 Task: Look for space in Vaughan, Canada from 12th July, 2023 to 16th July, 2023 for 8 adults in price range Rs.10000 to Rs.16000. Place can be private room with 8 bedrooms having 8 beds and 8 bathrooms. Property type can be house, flat, guest house. Amenities needed are: wifi, TV, free parkinig on premises, gym, breakfast. Booking option can be shelf check-in. Required host language is .
Action: Mouse moved to (477, 108)
Screenshot: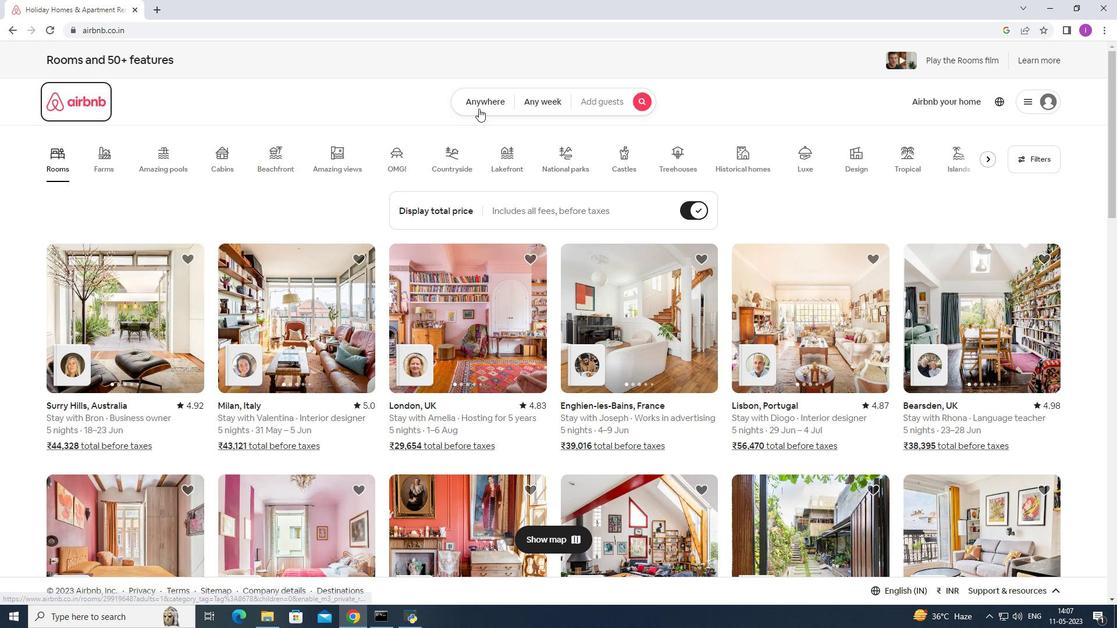 
Action: Mouse pressed left at (477, 108)
Screenshot: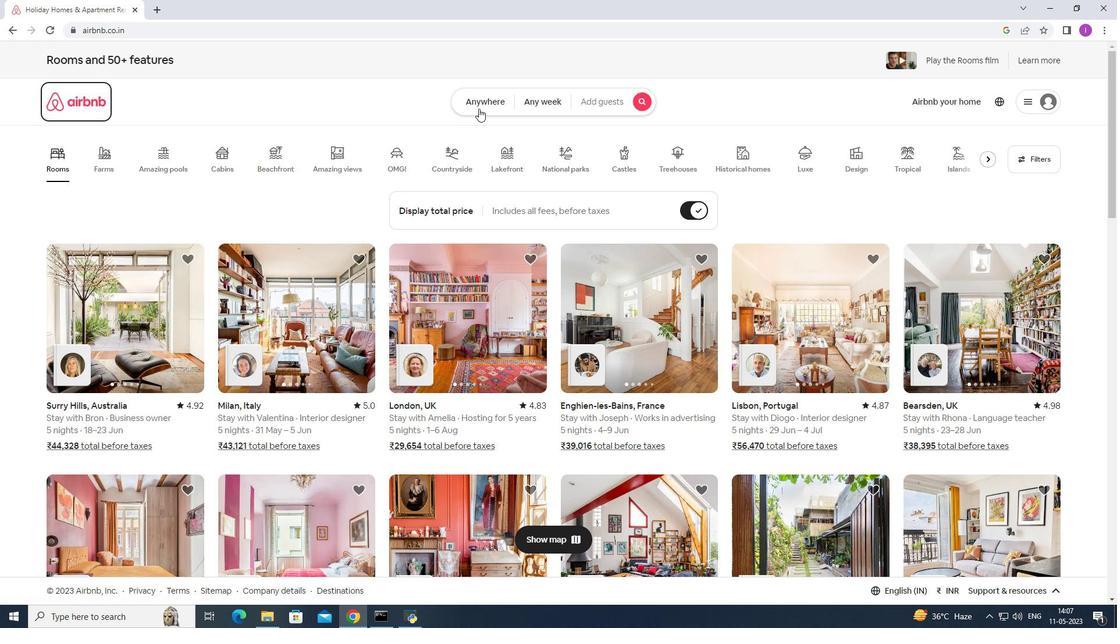 
Action: Mouse moved to (427, 151)
Screenshot: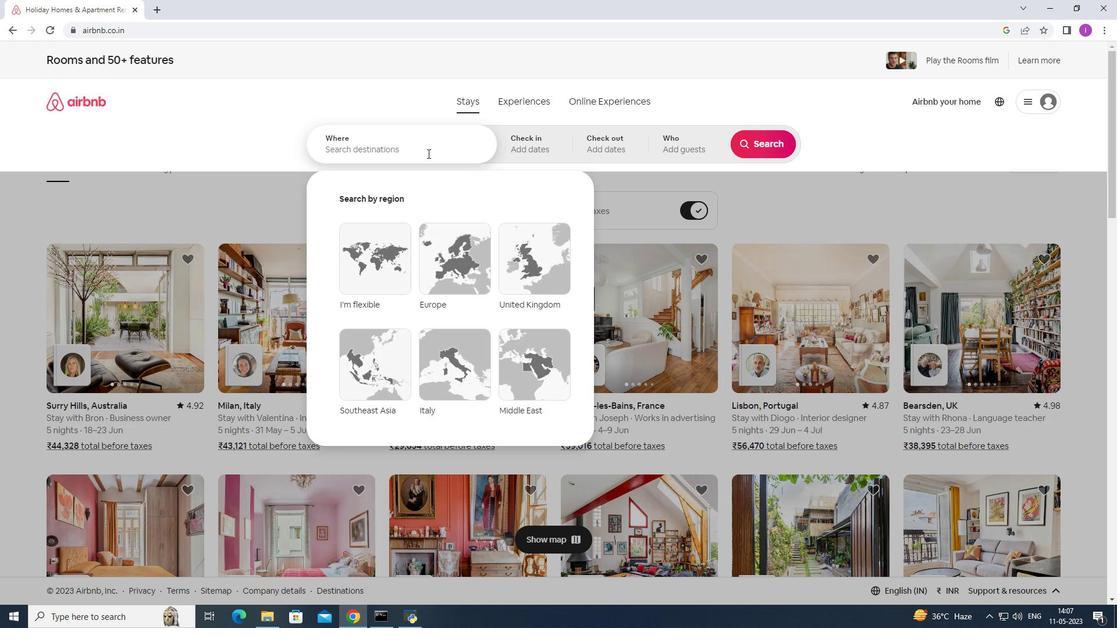 
Action: Mouse pressed left at (427, 151)
Screenshot: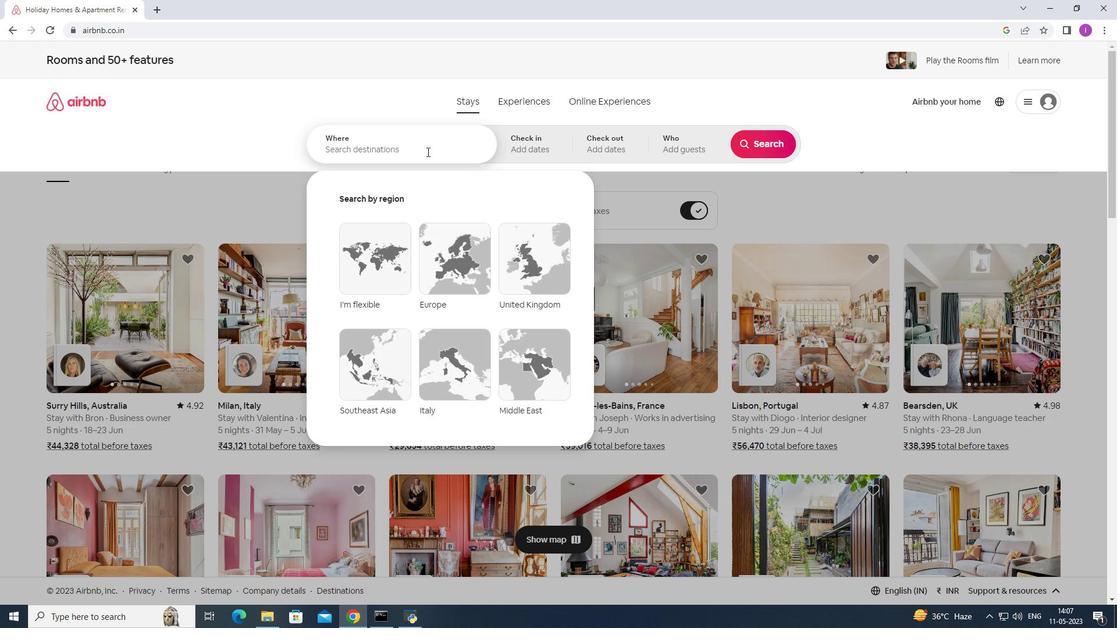 
Action: Mouse moved to (445, 151)
Screenshot: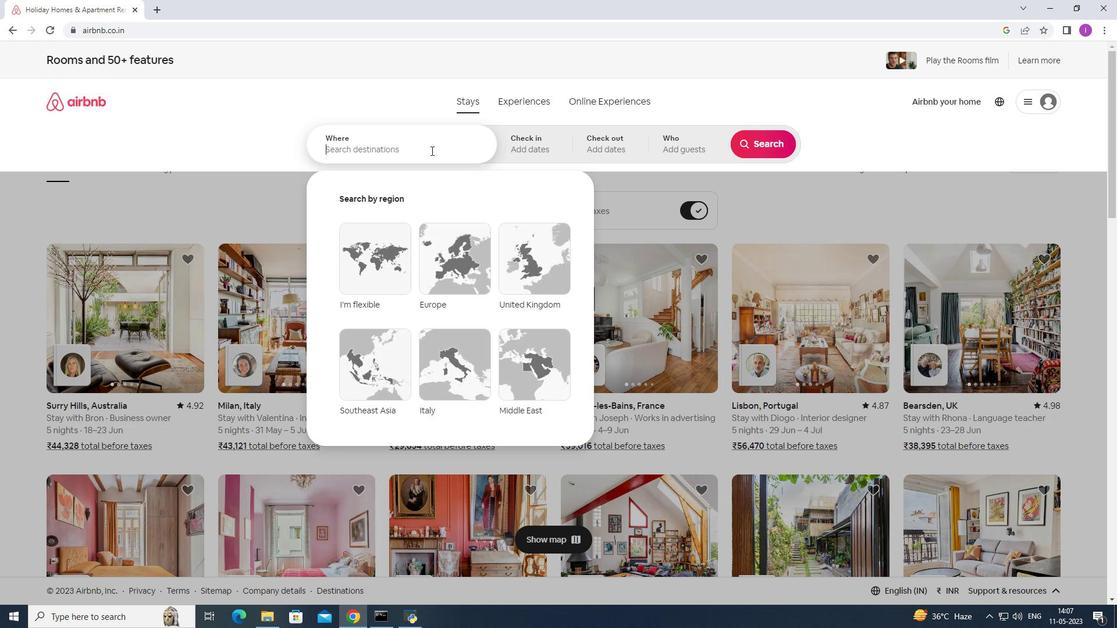
Action: Key pressed <Key.shift>Va
Screenshot: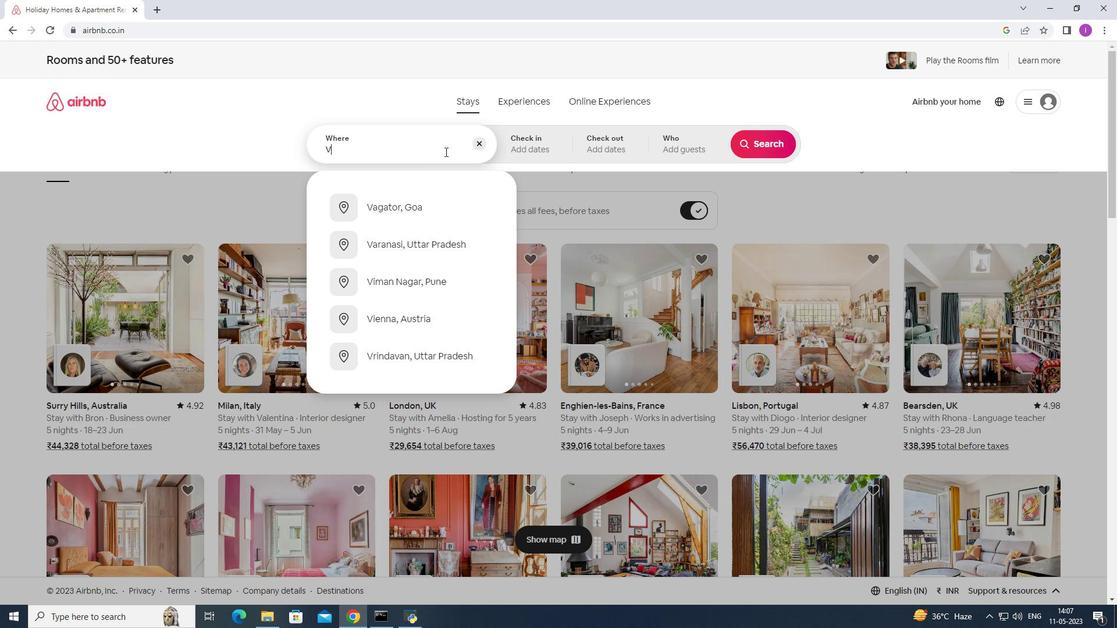 
Action: Mouse moved to (457, 148)
Screenshot: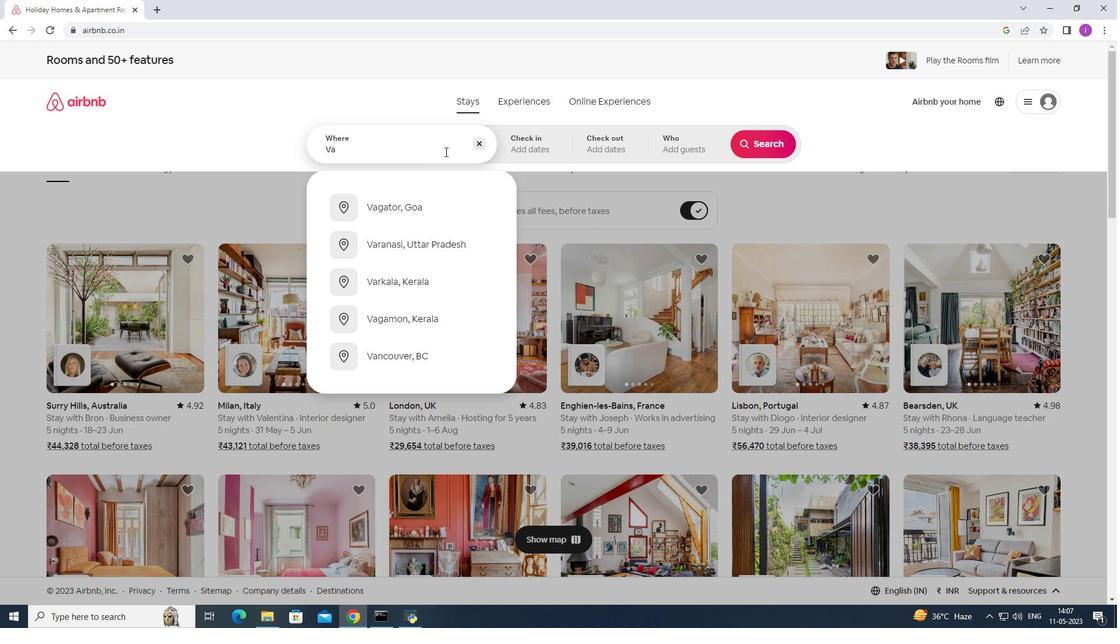 
Action: Key pressed ughan,<Key.shift><Key.shift><Key.shift><Key.shift>Canada
Screenshot: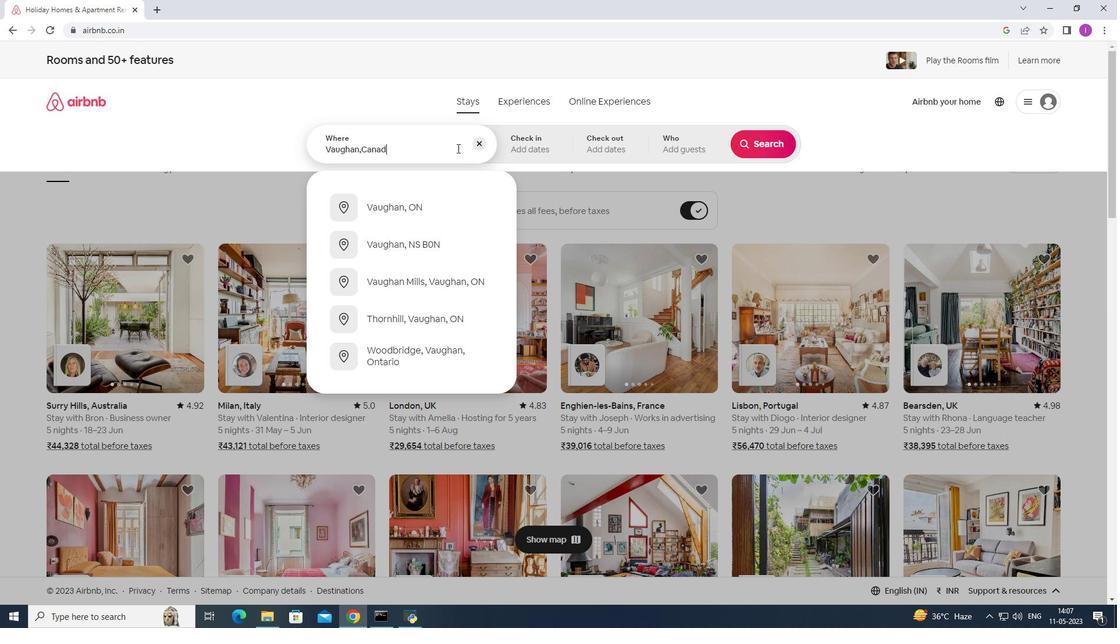 
Action: Mouse moved to (503, 144)
Screenshot: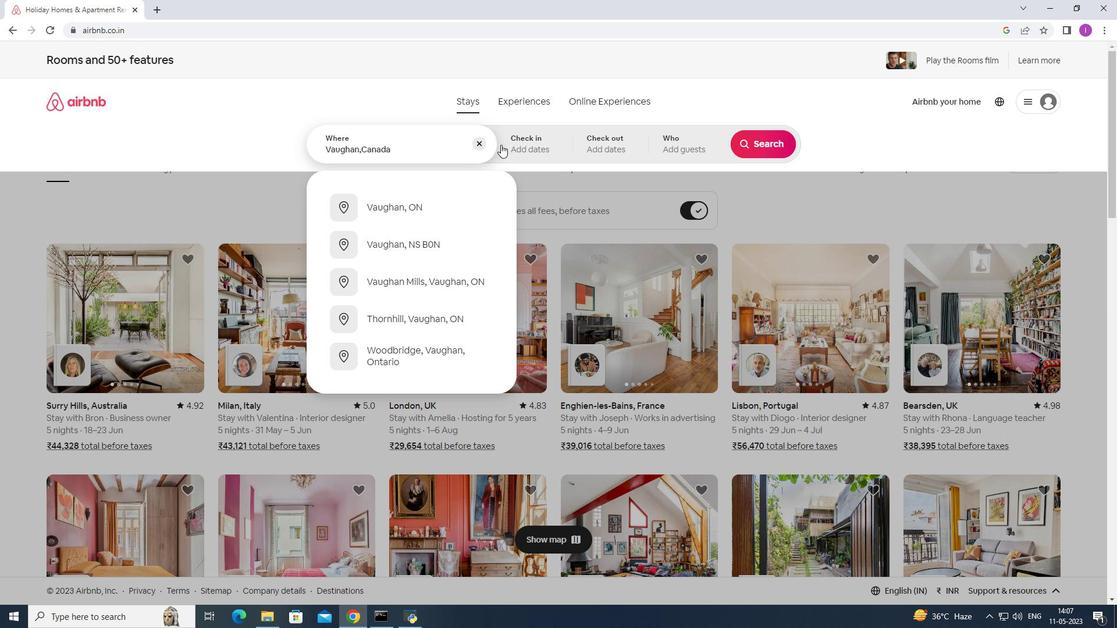 
Action: Mouse pressed left at (503, 144)
Screenshot: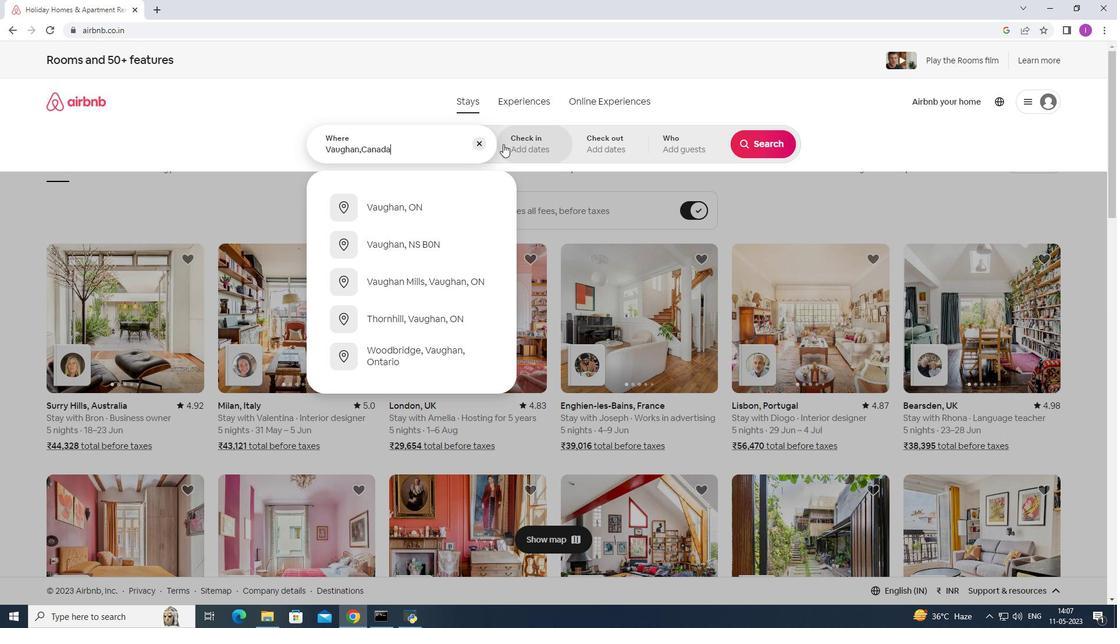 
Action: Mouse moved to (760, 240)
Screenshot: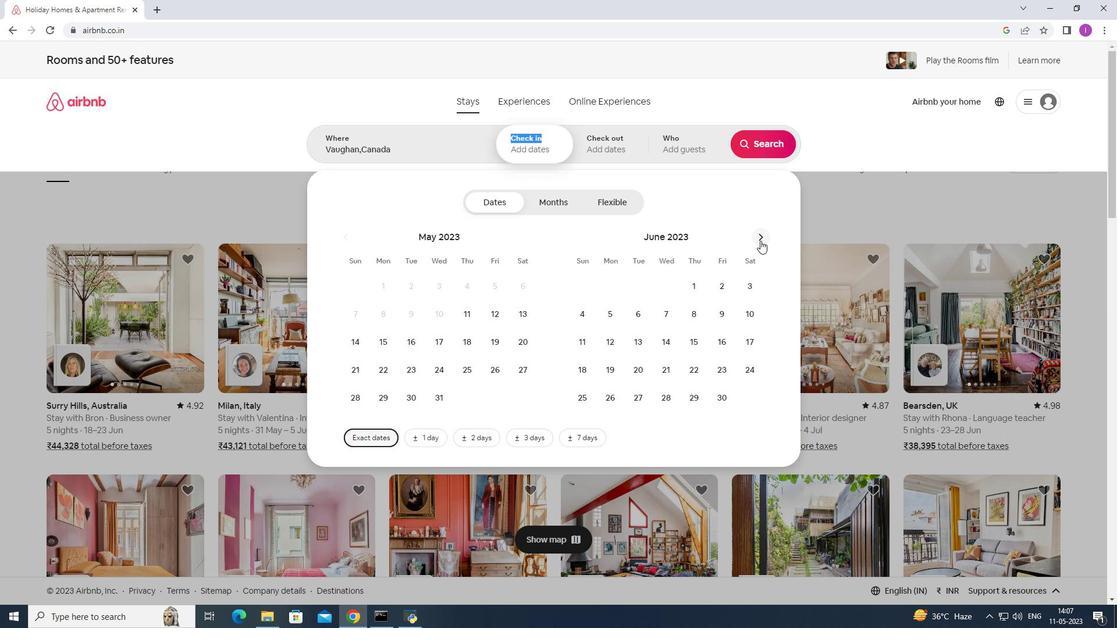 
Action: Mouse pressed left at (760, 240)
Screenshot: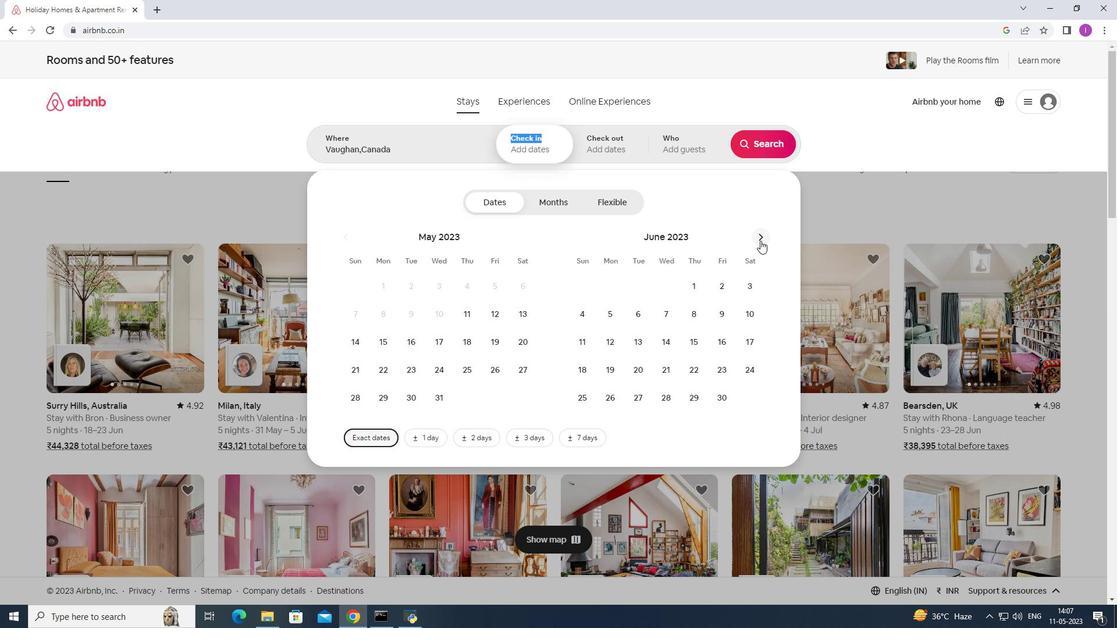 
Action: Mouse moved to (667, 337)
Screenshot: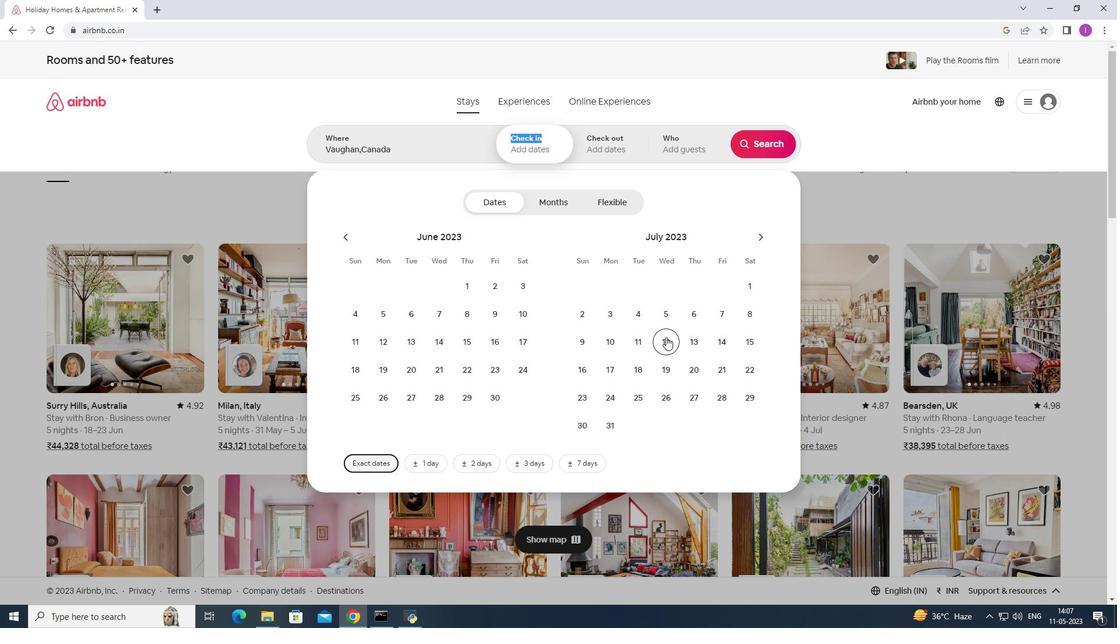 
Action: Mouse pressed left at (667, 337)
Screenshot: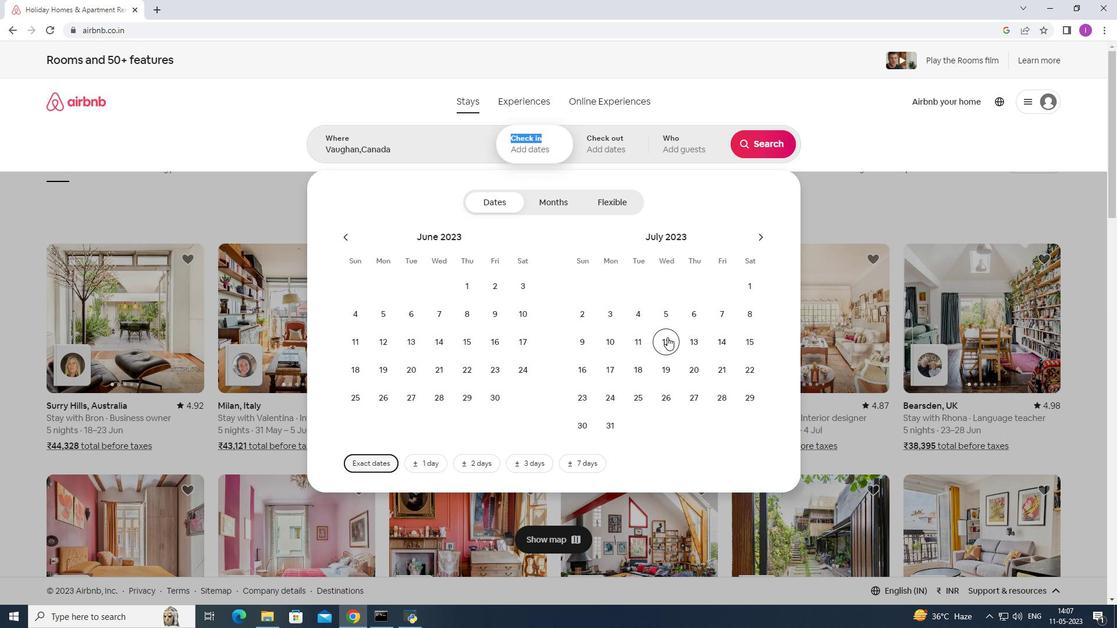 
Action: Mouse moved to (579, 377)
Screenshot: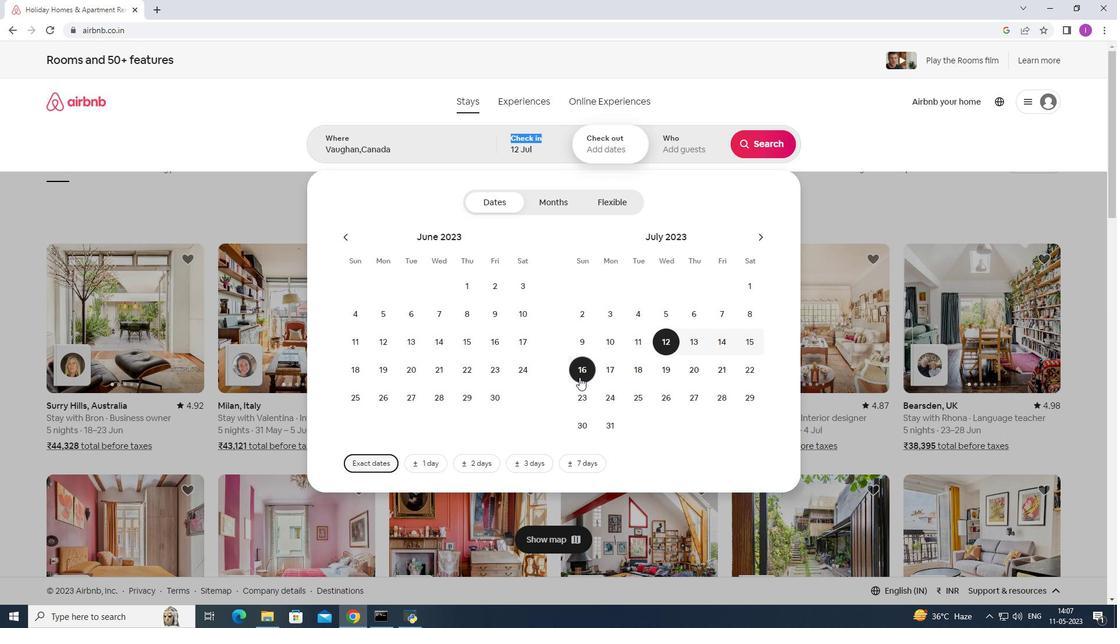 
Action: Mouse pressed left at (579, 377)
Screenshot: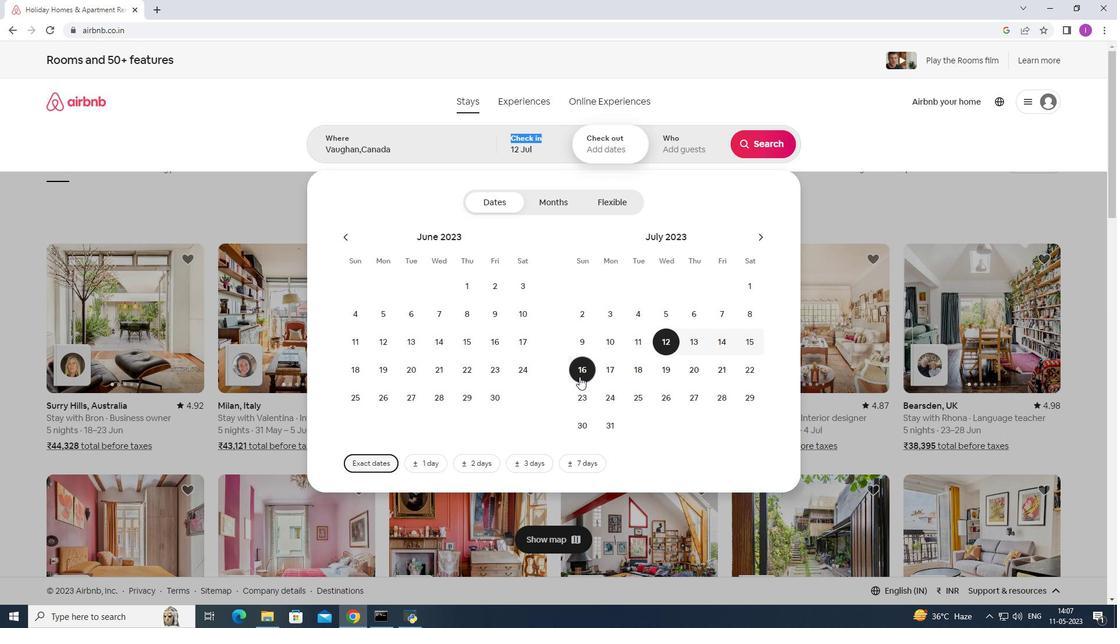 
Action: Mouse moved to (676, 142)
Screenshot: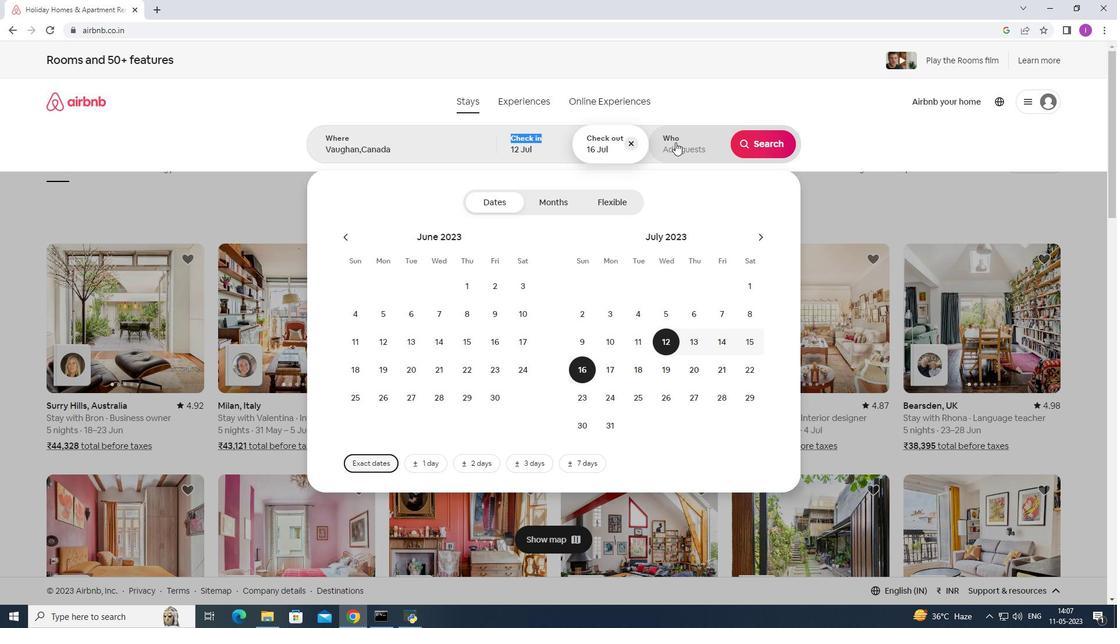 
Action: Mouse pressed left at (676, 142)
Screenshot: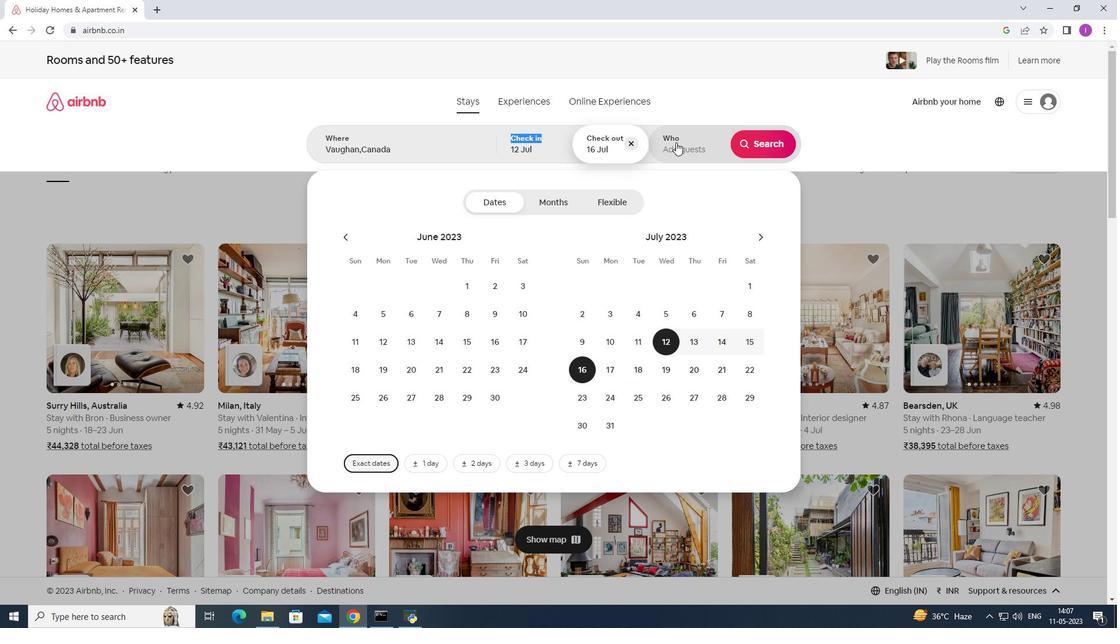 
Action: Mouse moved to (767, 209)
Screenshot: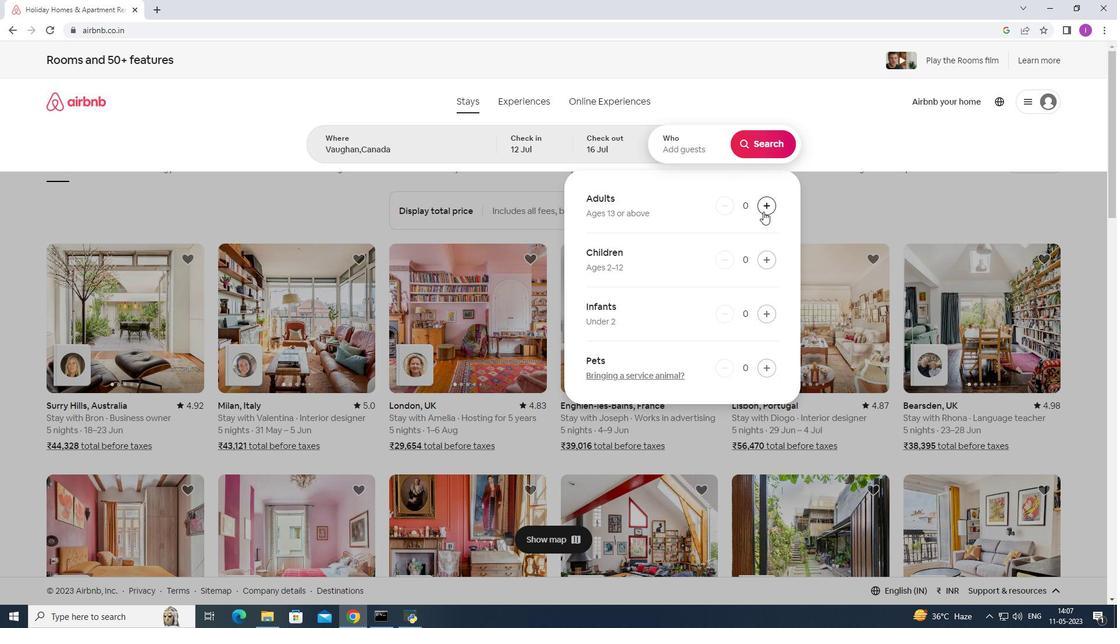 
Action: Mouse pressed left at (767, 209)
Screenshot: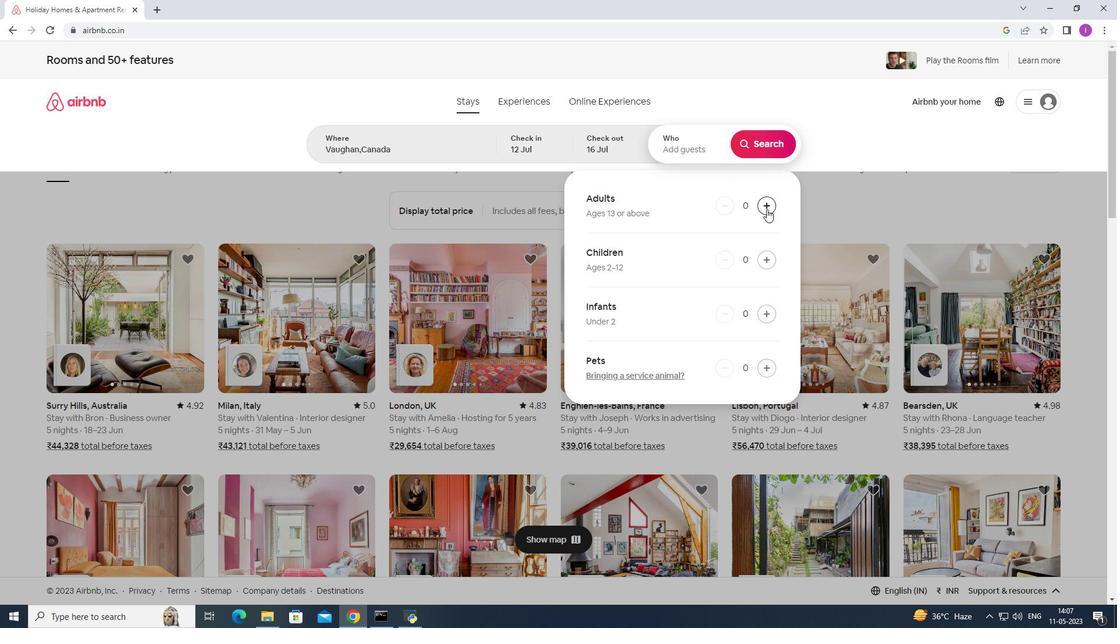 
Action: Mouse pressed left at (767, 209)
Screenshot: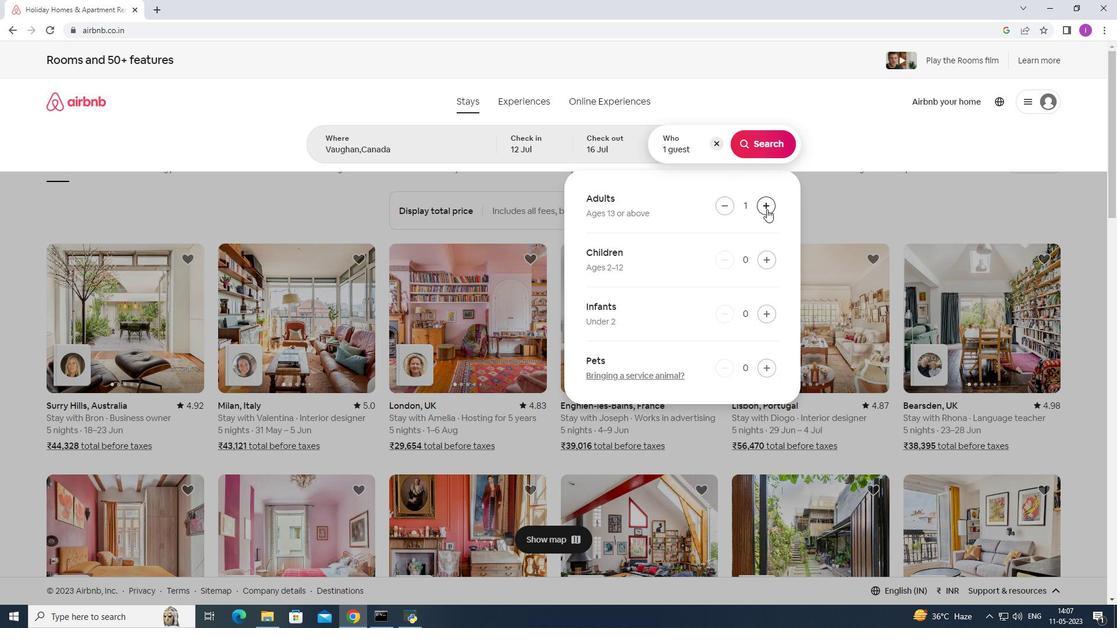 
Action: Mouse pressed left at (767, 209)
Screenshot: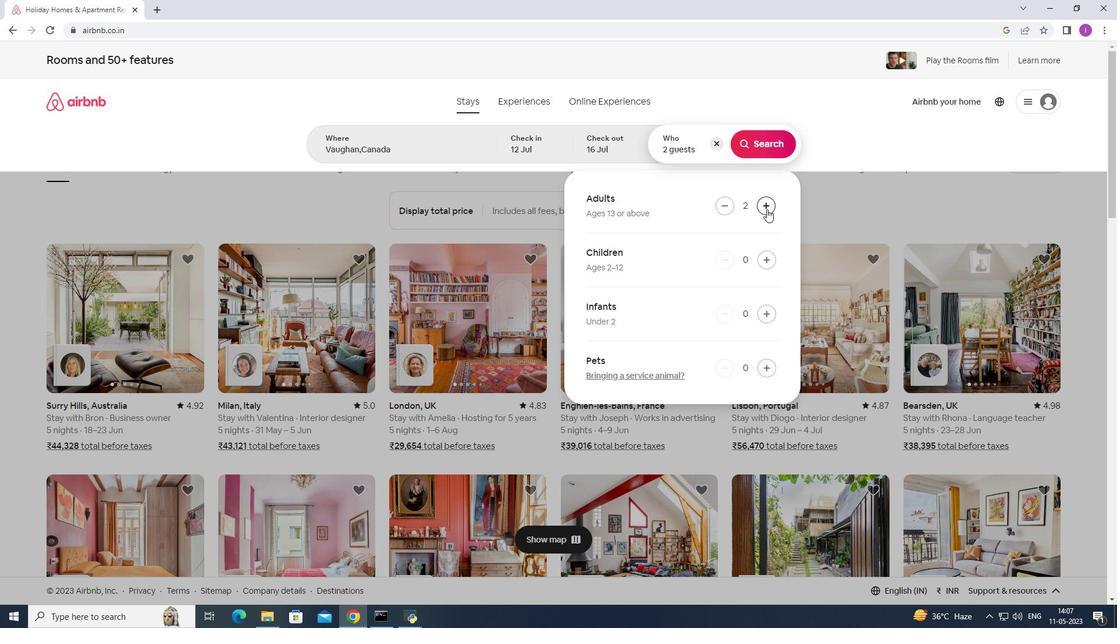 
Action: Mouse pressed left at (767, 209)
Screenshot: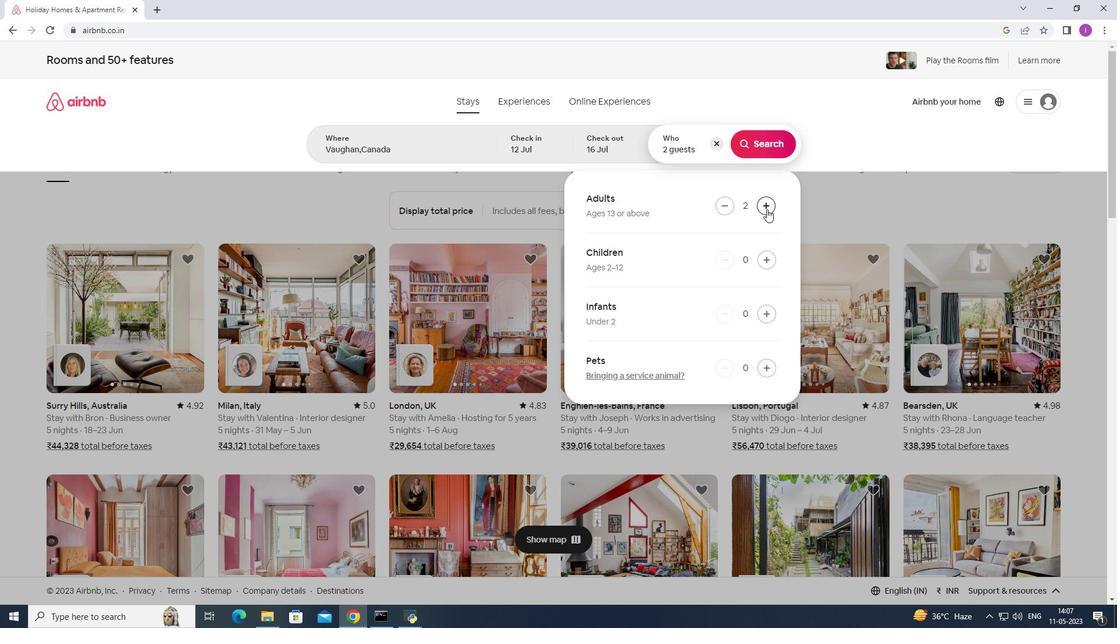 
Action: Mouse pressed left at (767, 209)
Screenshot: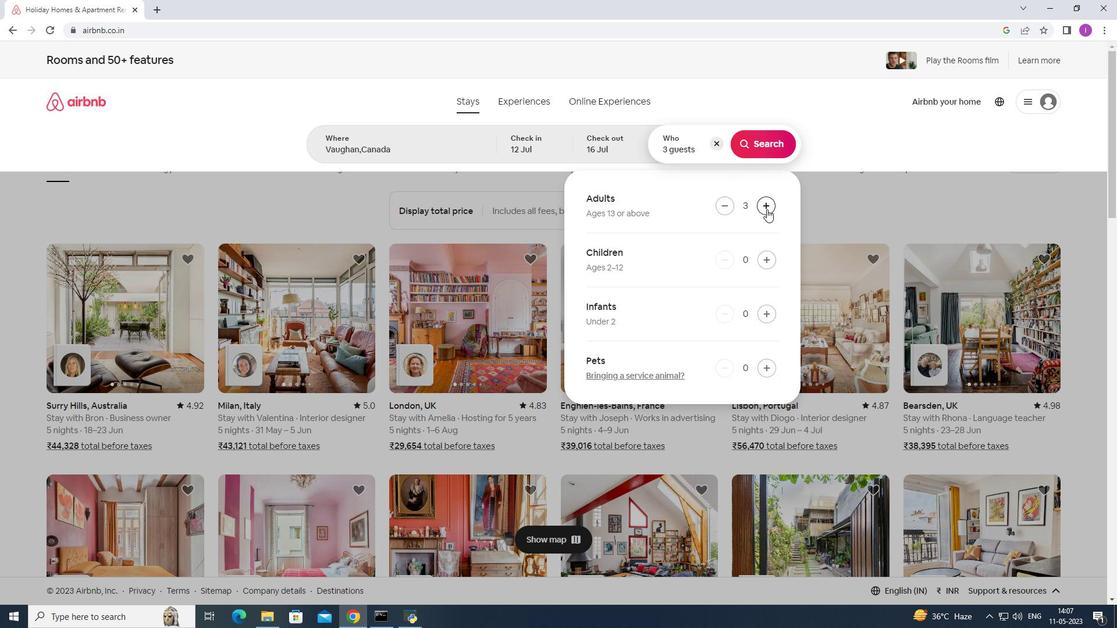 
Action: Mouse pressed left at (767, 209)
Screenshot: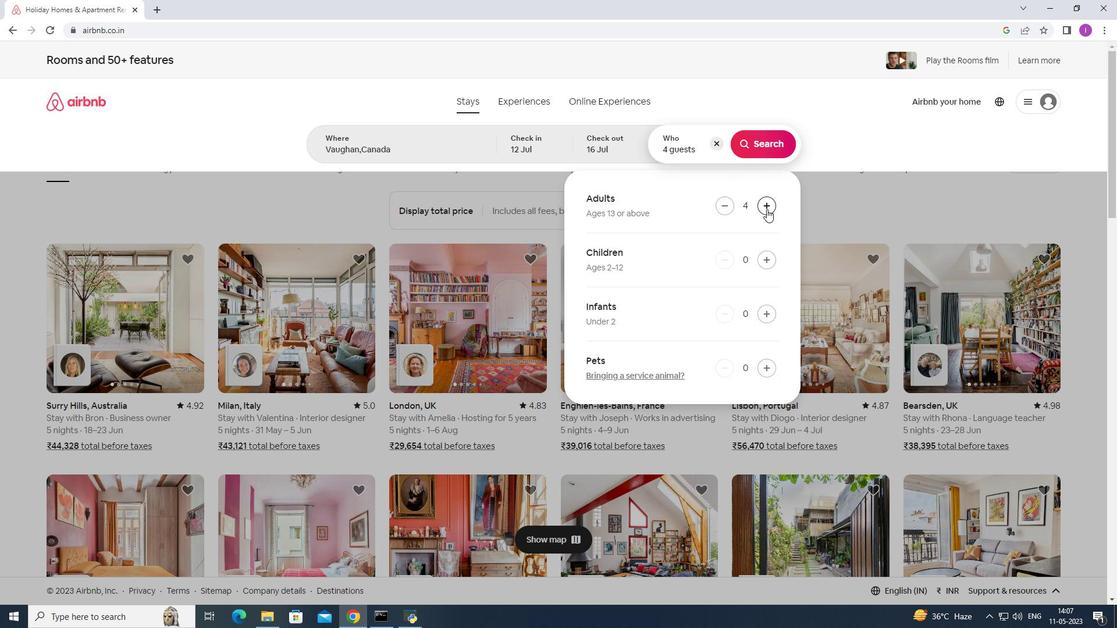 
Action: Mouse pressed left at (767, 209)
Screenshot: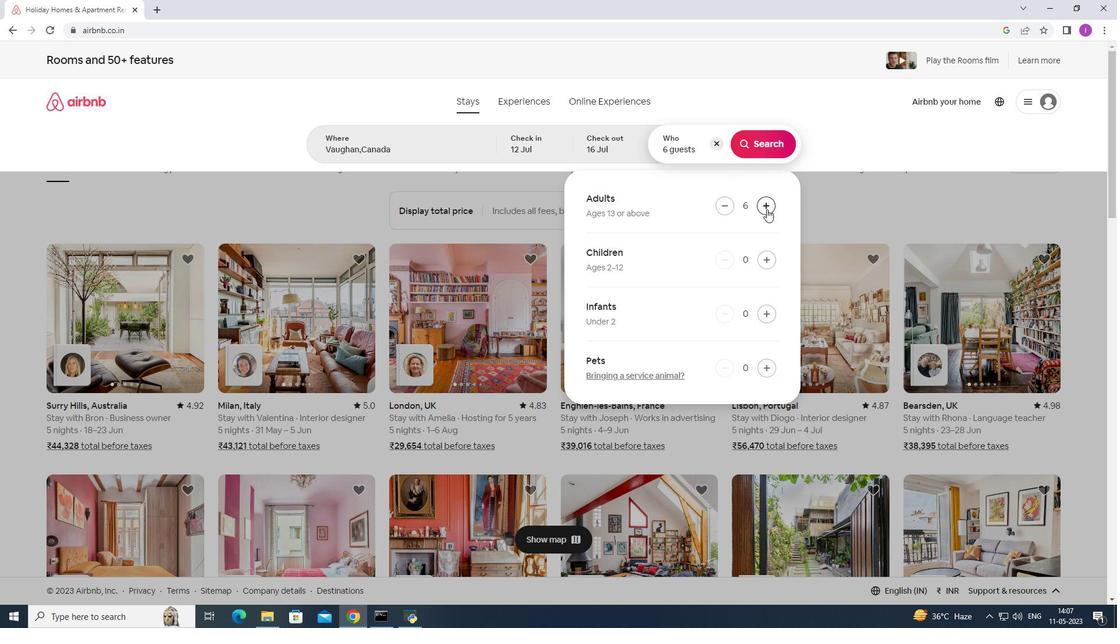 
Action: Mouse pressed left at (767, 209)
Screenshot: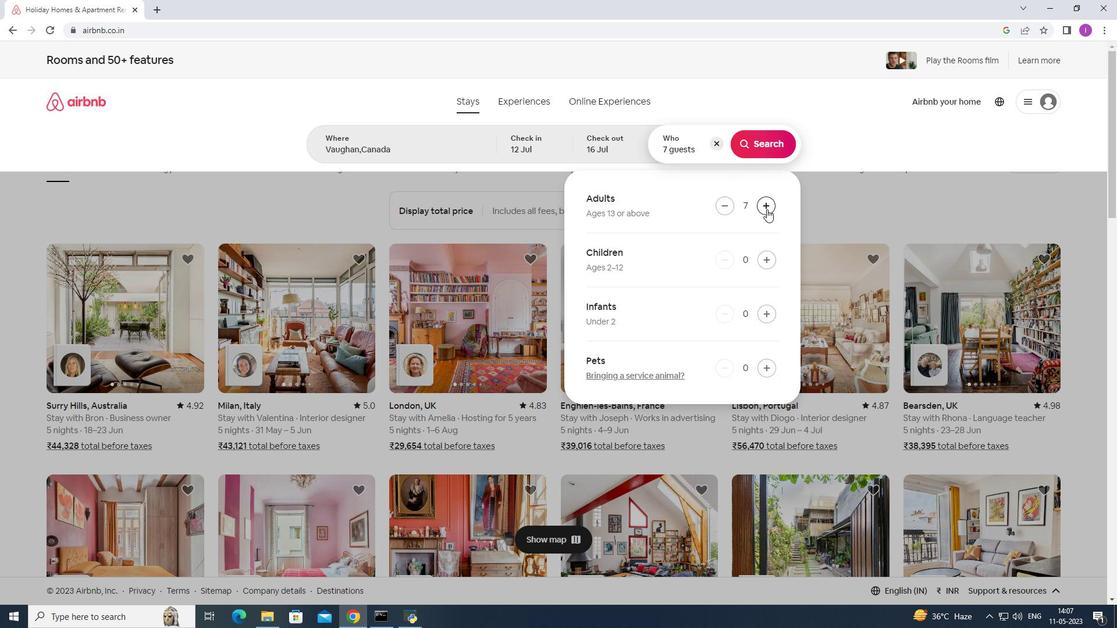 
Action: Mouse pressed left at (767, 209)
Screenshot: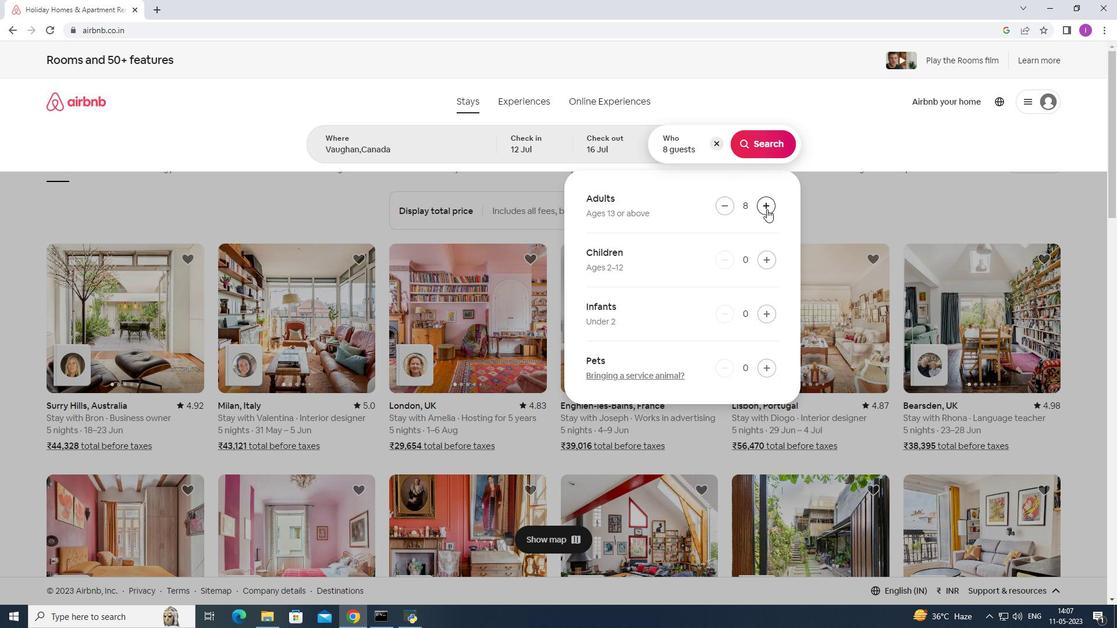 
Action: Mouse moved to (726, 206)
Screenshot: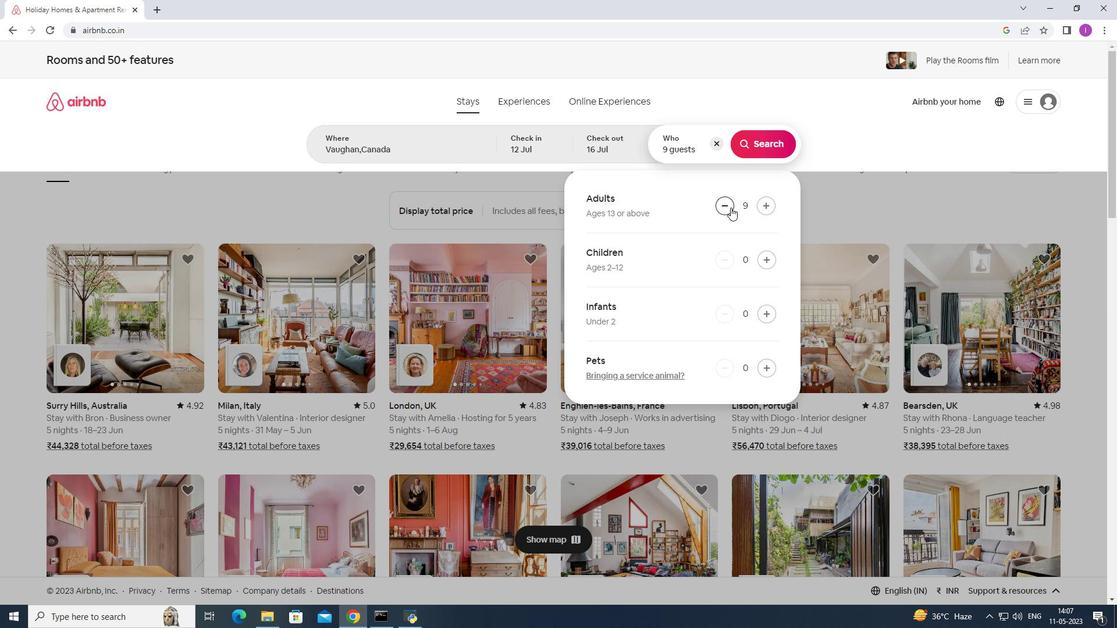 
Action: Mouse pressed left at (726, 206)
Screenshot: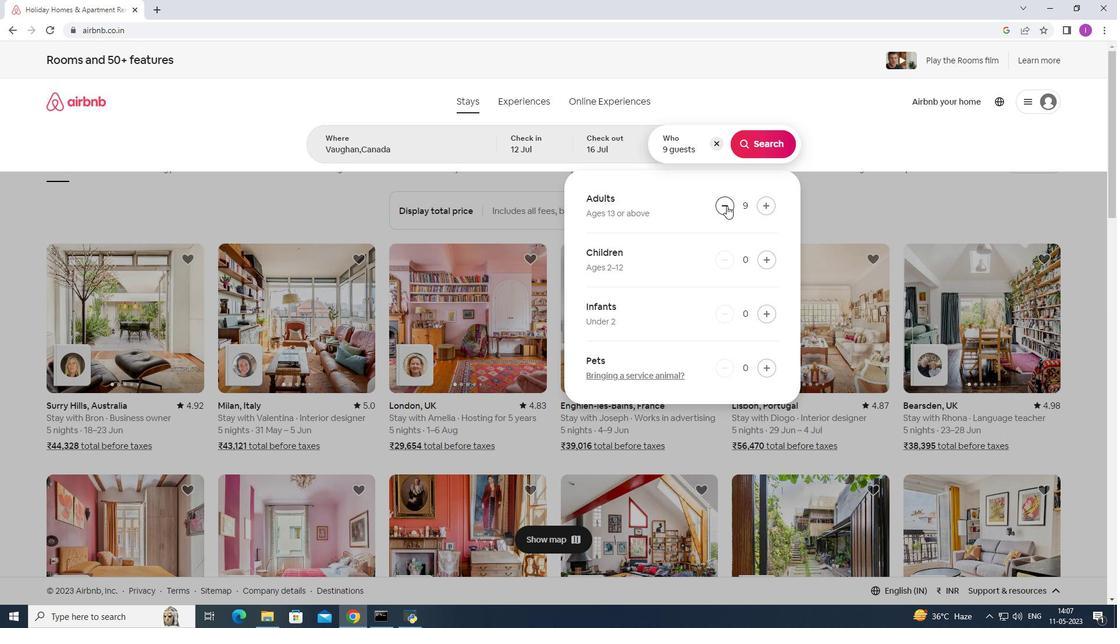 
Action: Mouse moved to (758, 150)
Screenshot: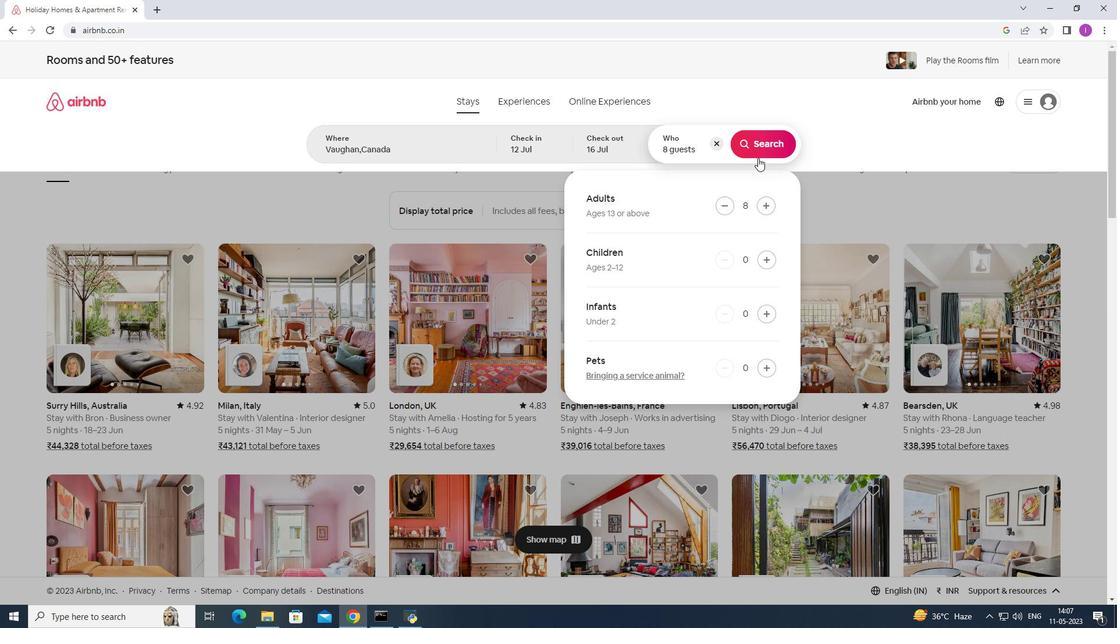 
Action: Mouse pressed left at (758, 150)
Screenshot: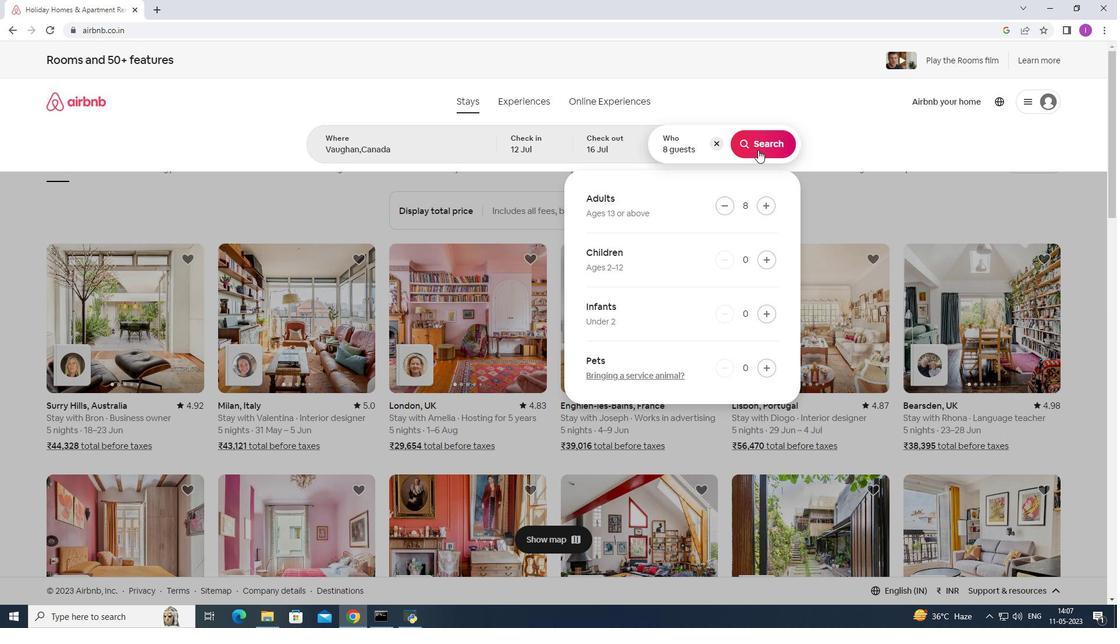 
Action: Mouse moved to (1062, 106)
Screenshot: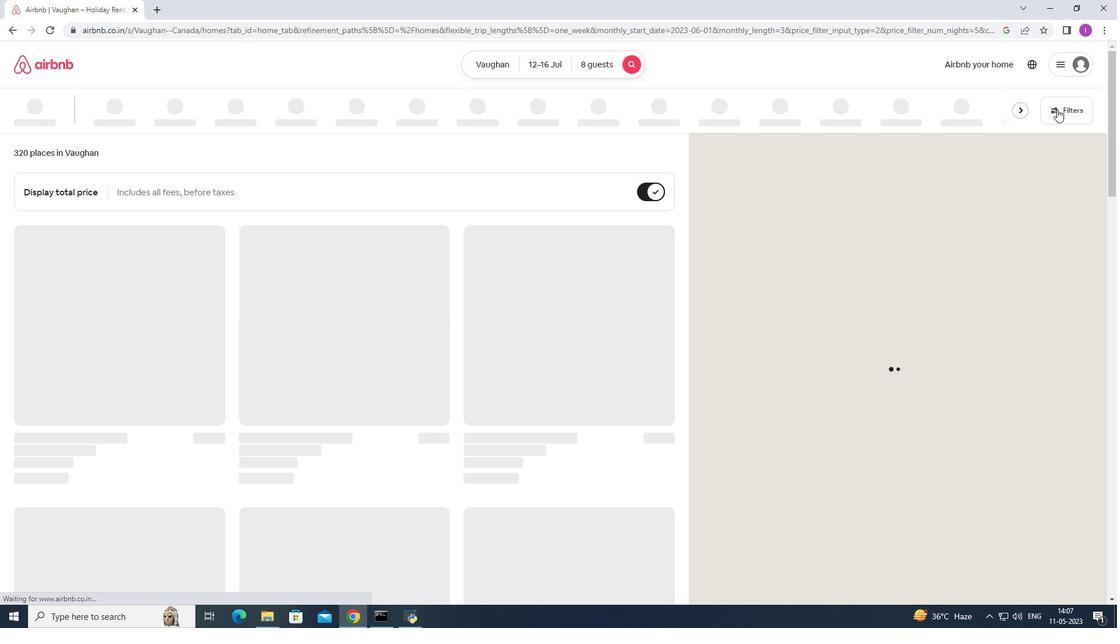 
Action: Mouse pressed left at (1062, 106)
Screenshot: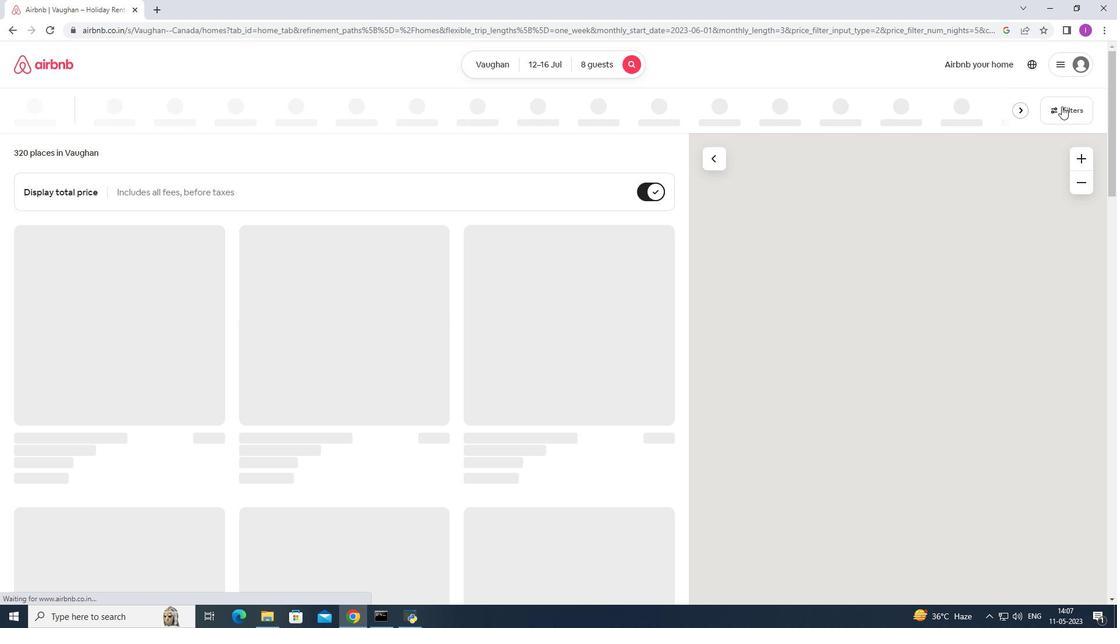 
Action: Mouse moved to (638, 399)
Screenshot: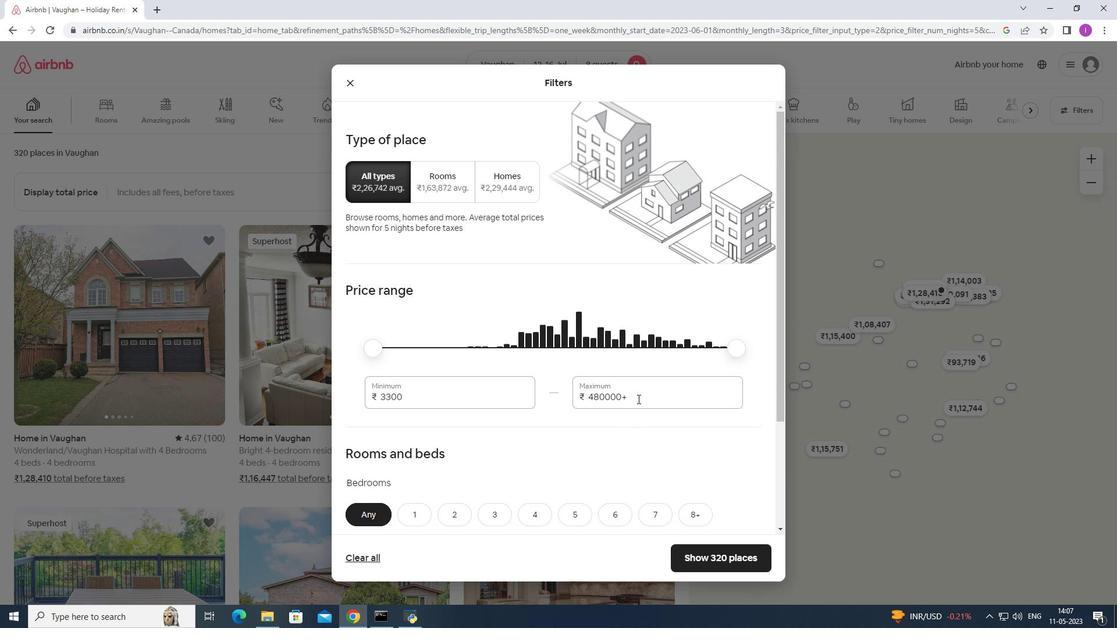 
Action: Mouse pressed left at (638, 399)
Screenshot: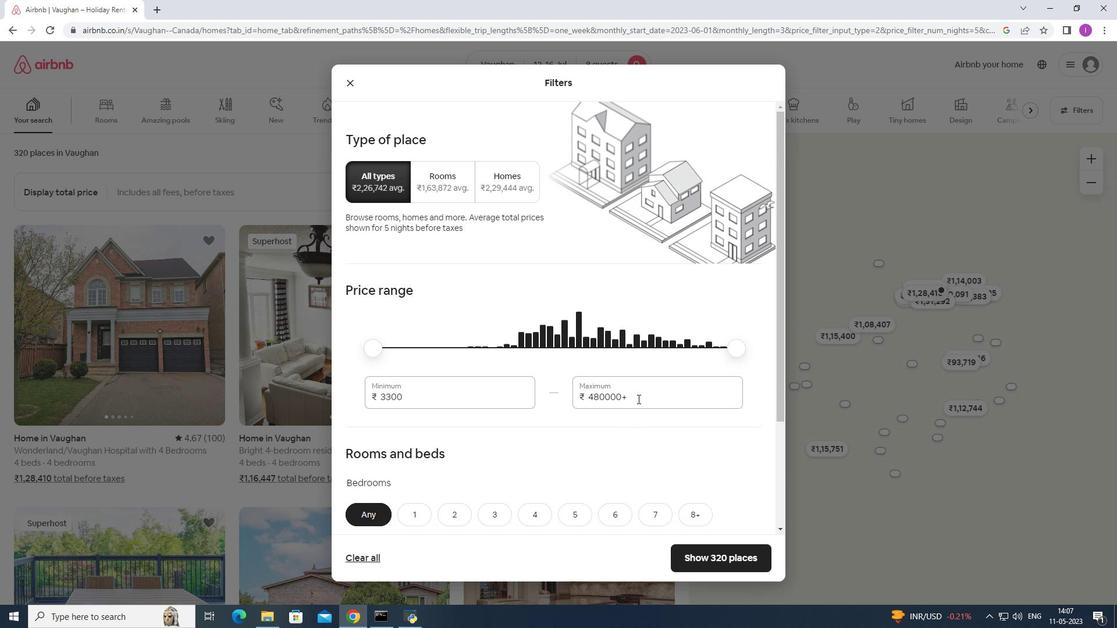 
Action: Mouse moved to (588, 399)
Screenshot: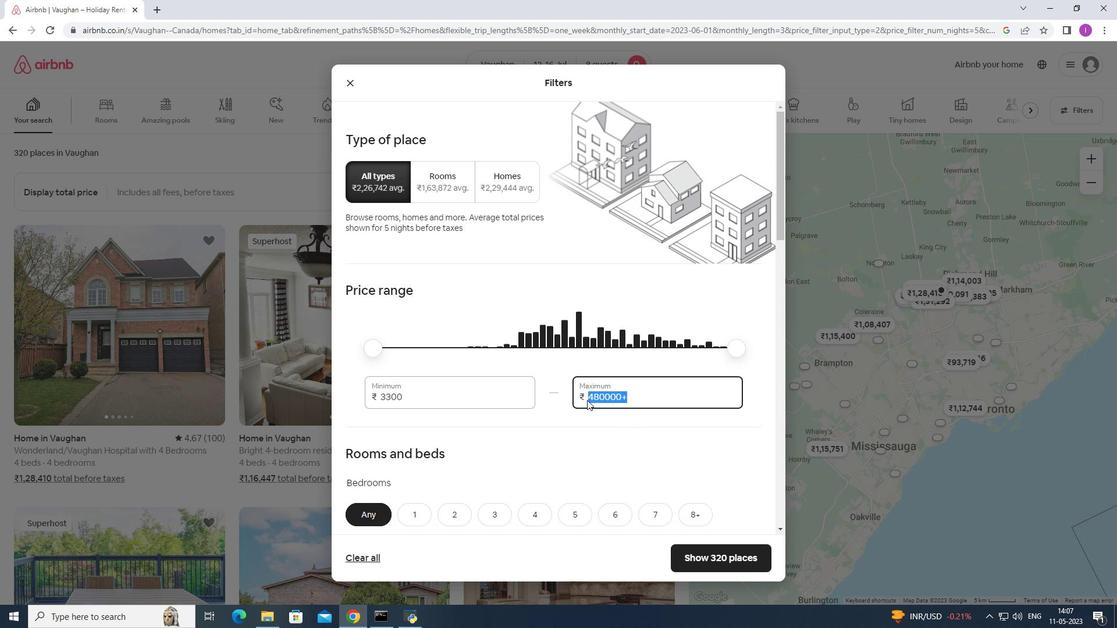 
Action: Key pressed 1
Screenshot: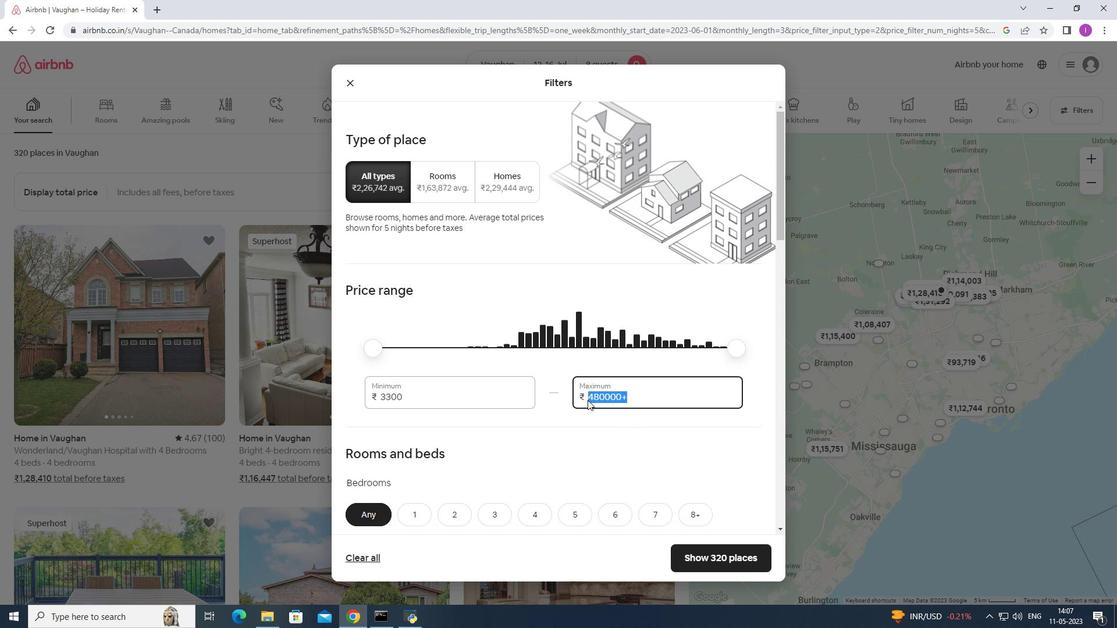 
Action: Mouse moved to (587, 399)
Screenshot: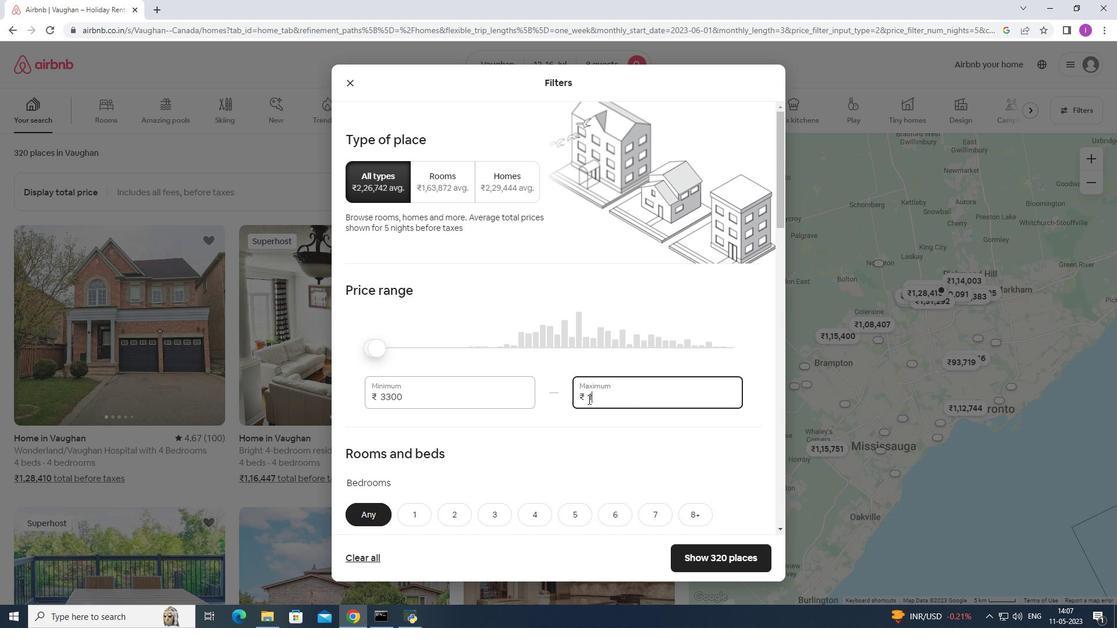 
Action: Key pressed 6
Screenshot: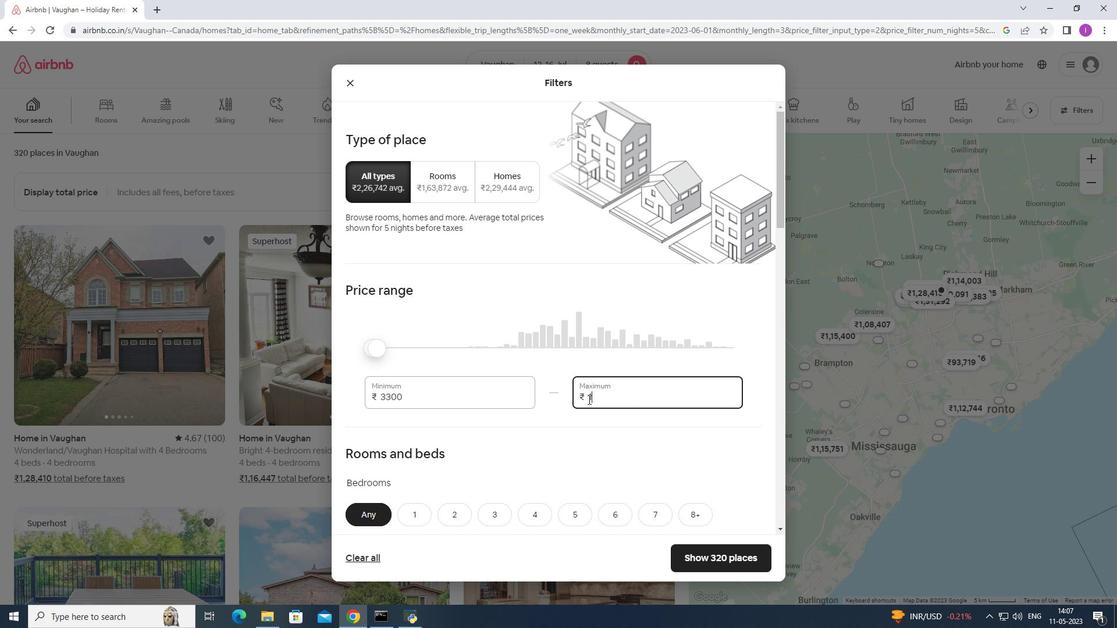 
Action: Mouse moved to (587, 399)
Screenshot: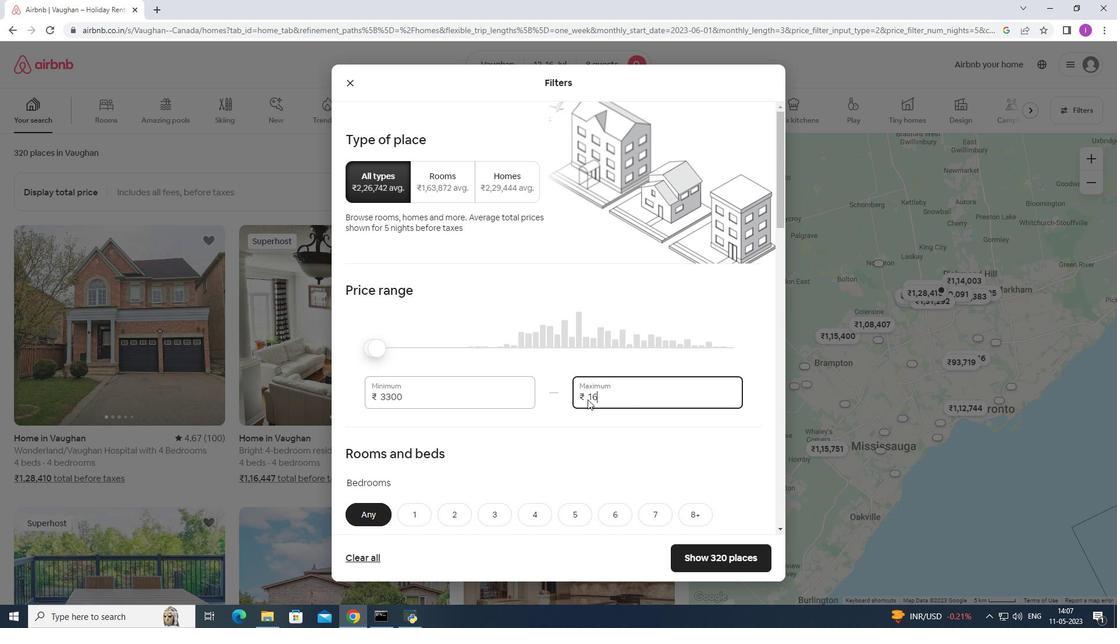 
Action: Key pressed 0
Screenshot: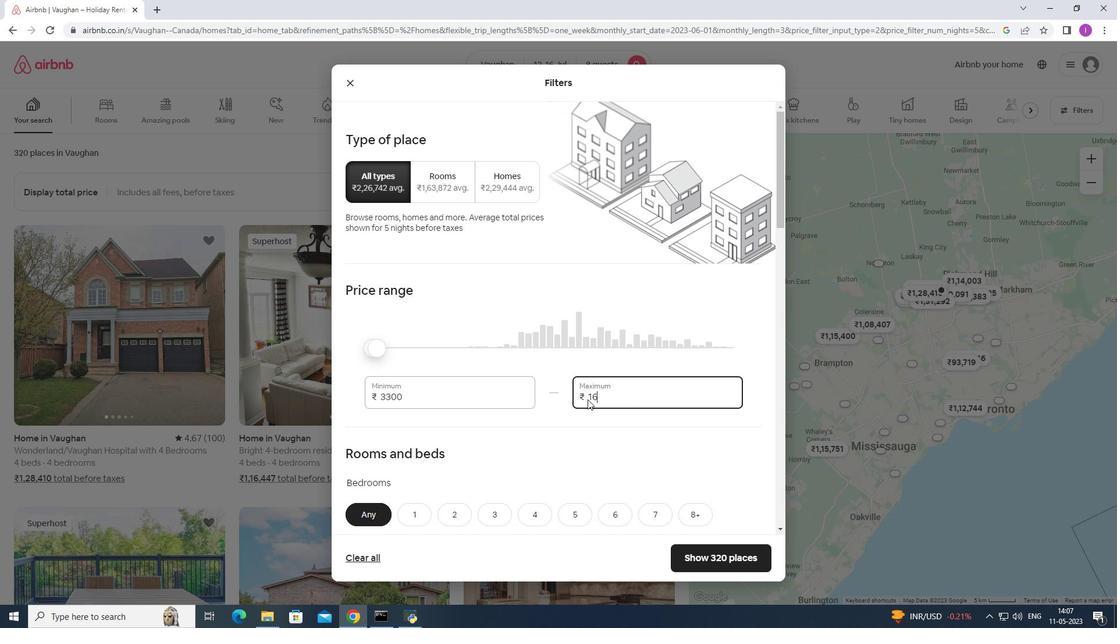 
Action: Mouse moved to (587, 394)
Screenshot: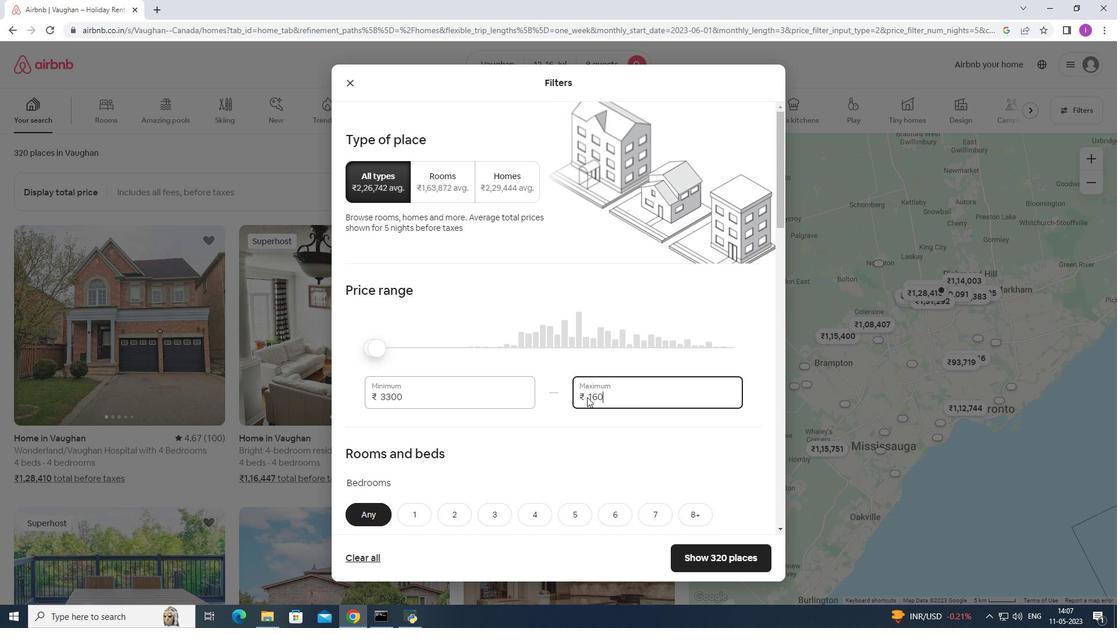 
Action: Key pressed 00
Screenshot: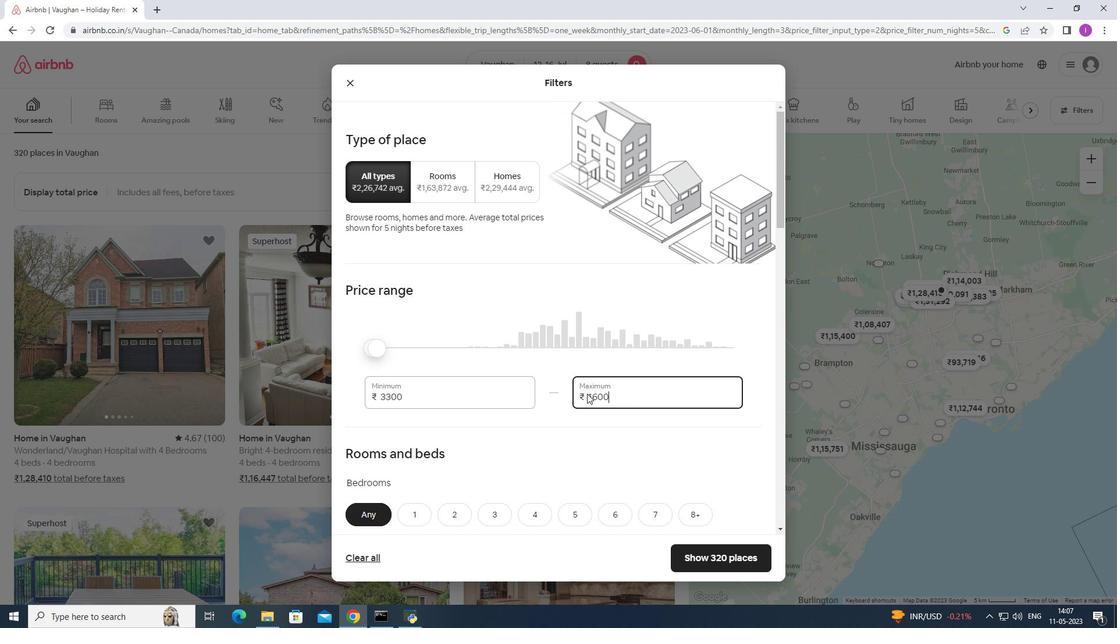 
Action: Mouse moved to (413, 395)
Screenshot: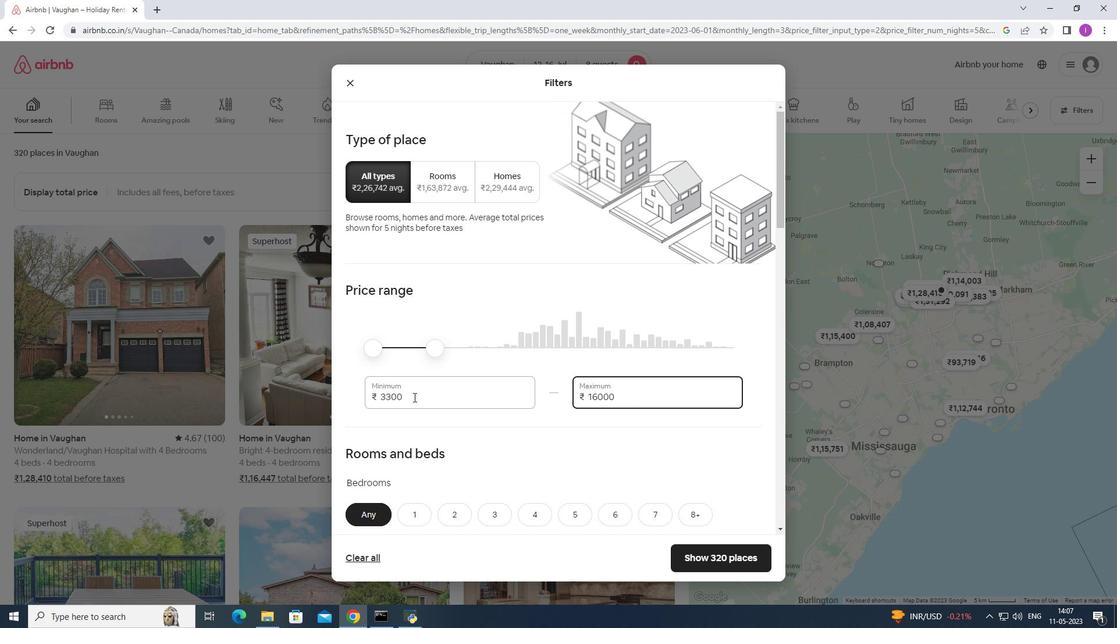 
Action: Mouse pressed left at (413, 395)
Screenshot: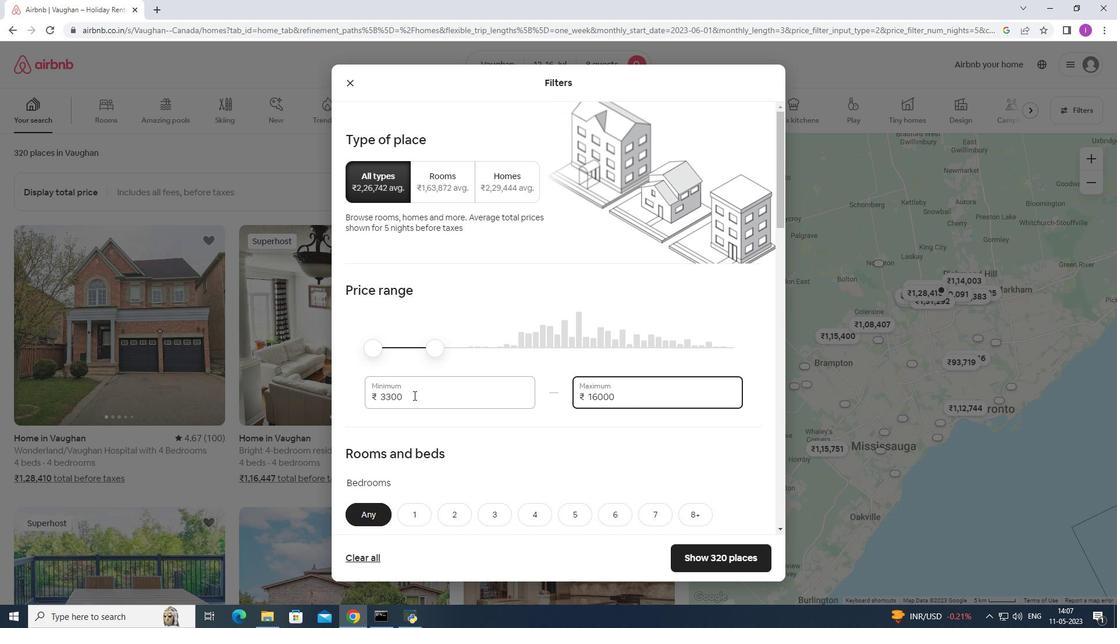 
Action: Mouse moved to (505, 392)
Screenshot: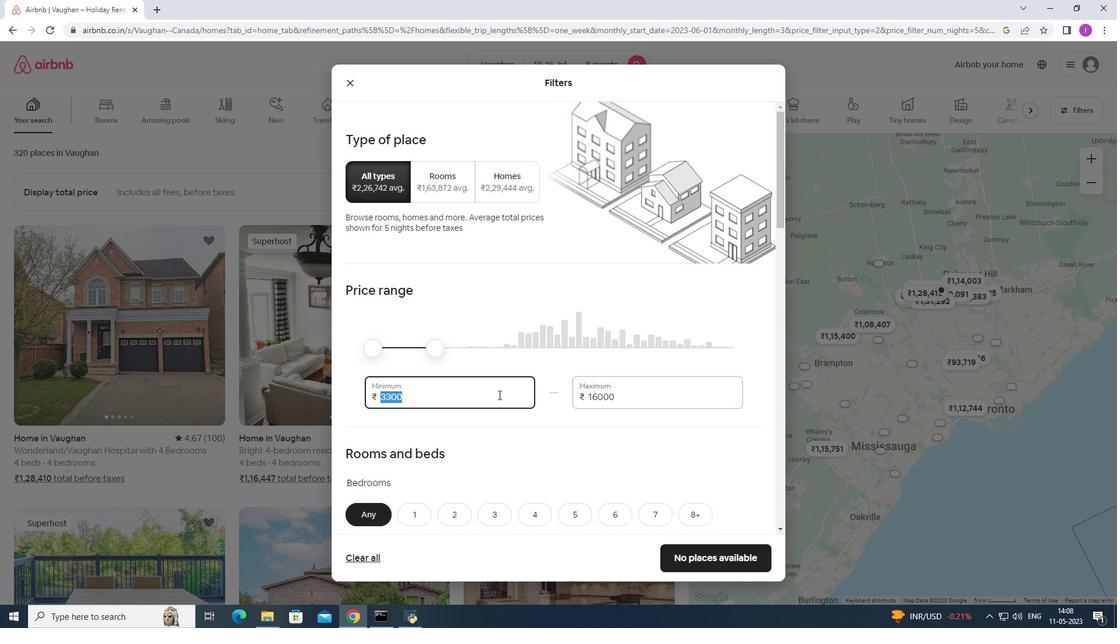 
Action: Key pressed 1
Screenshot: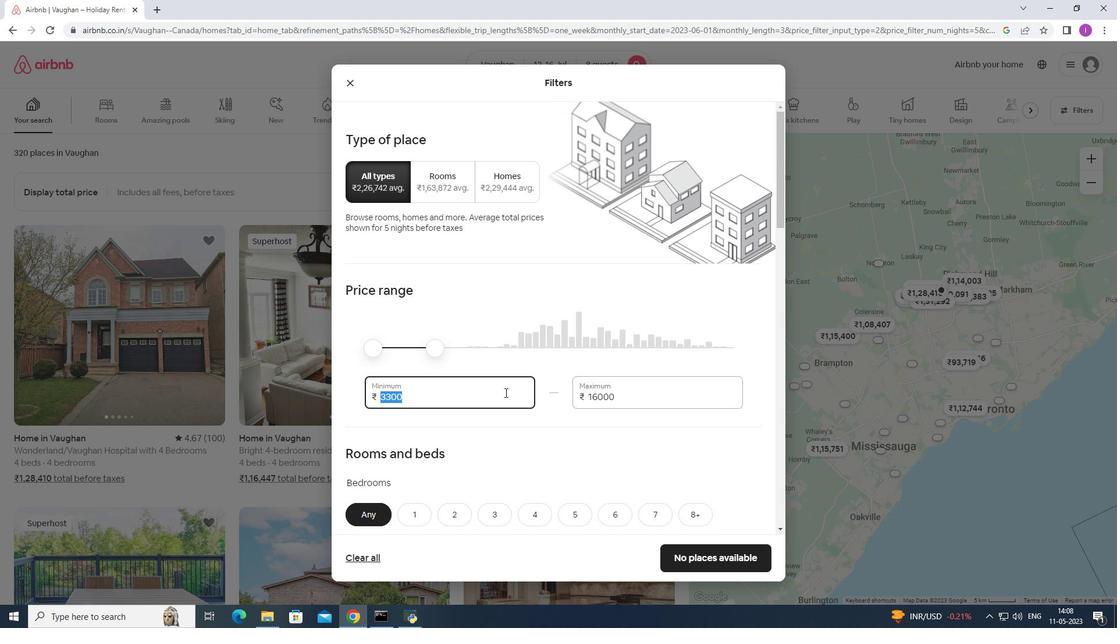 
Action: Mouse moved to (505, 392)
Screenshot: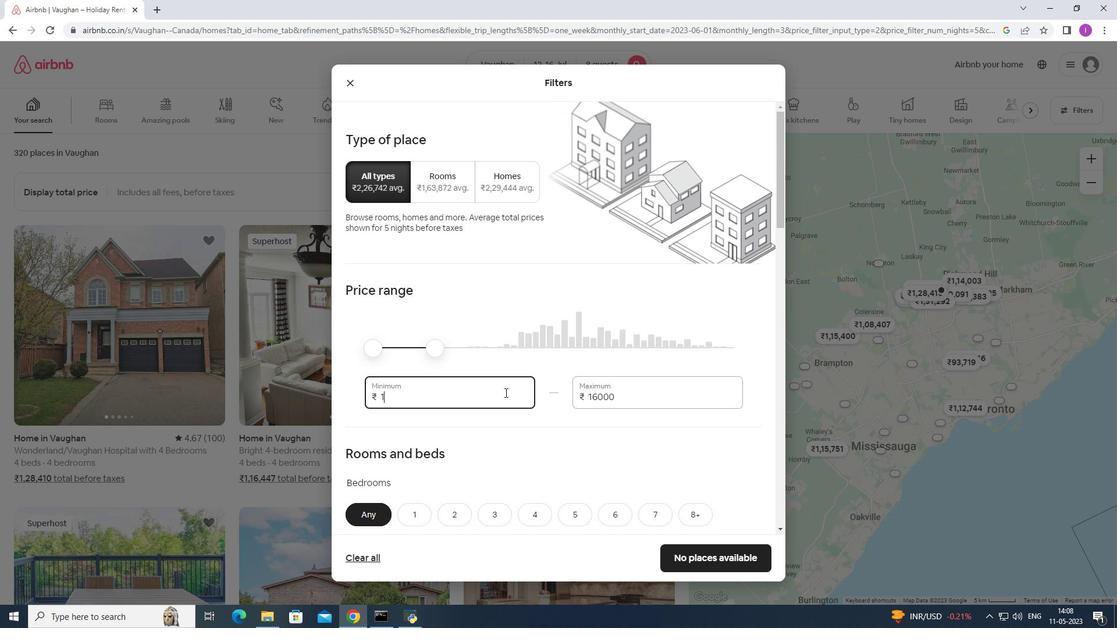 
Action: Key pressed 0
Screenshot: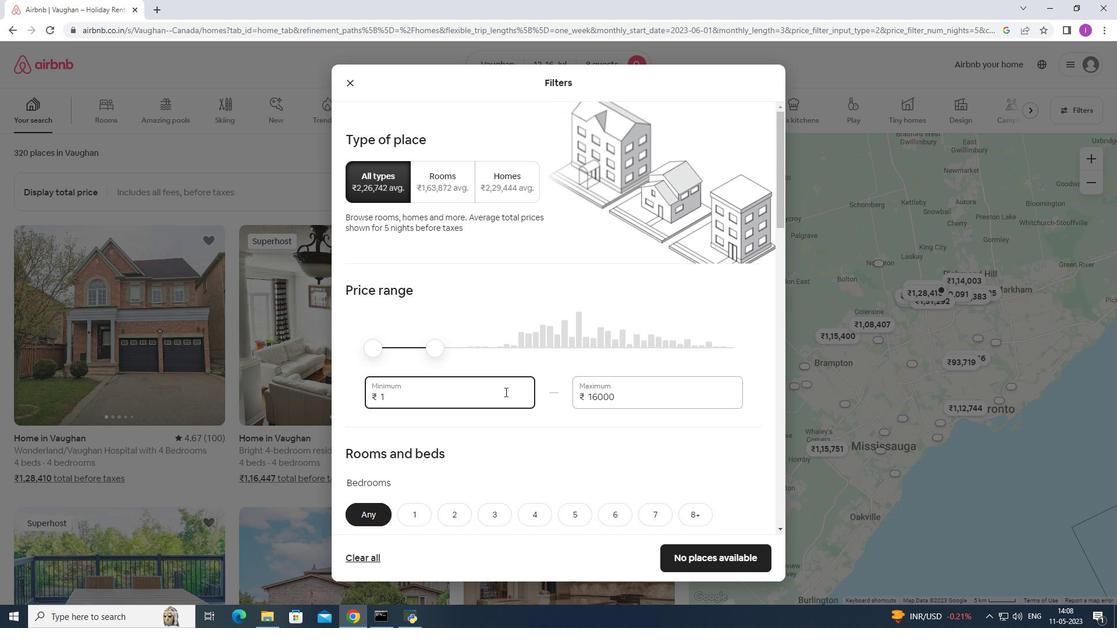 
Action: Mouse moved to (501, 390)
Screenshot: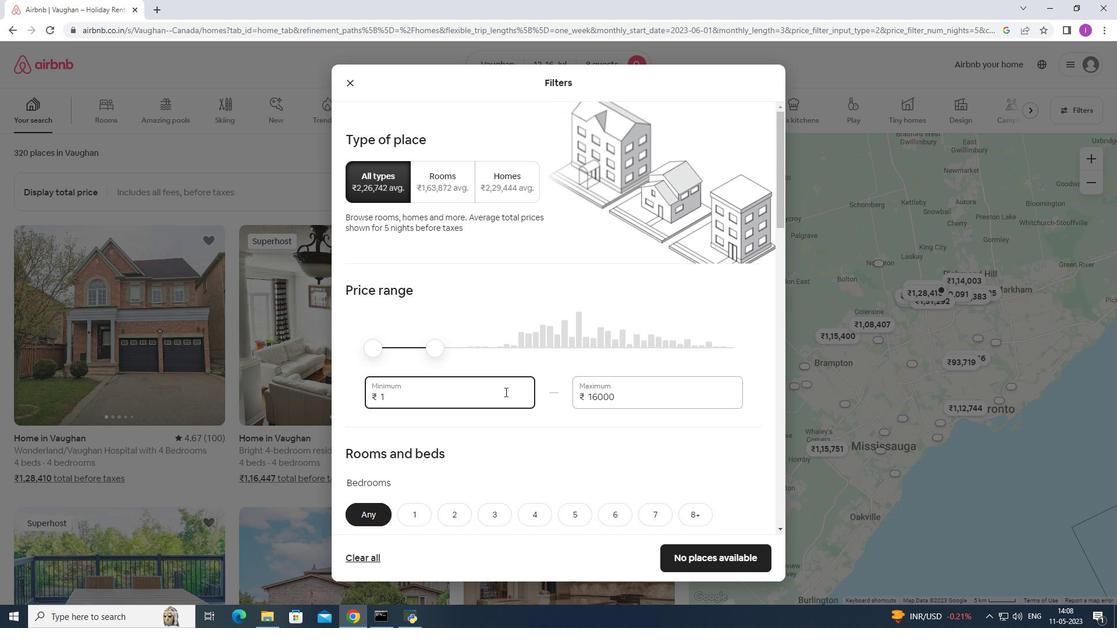 
Action: Key pressed 0
Screenshot: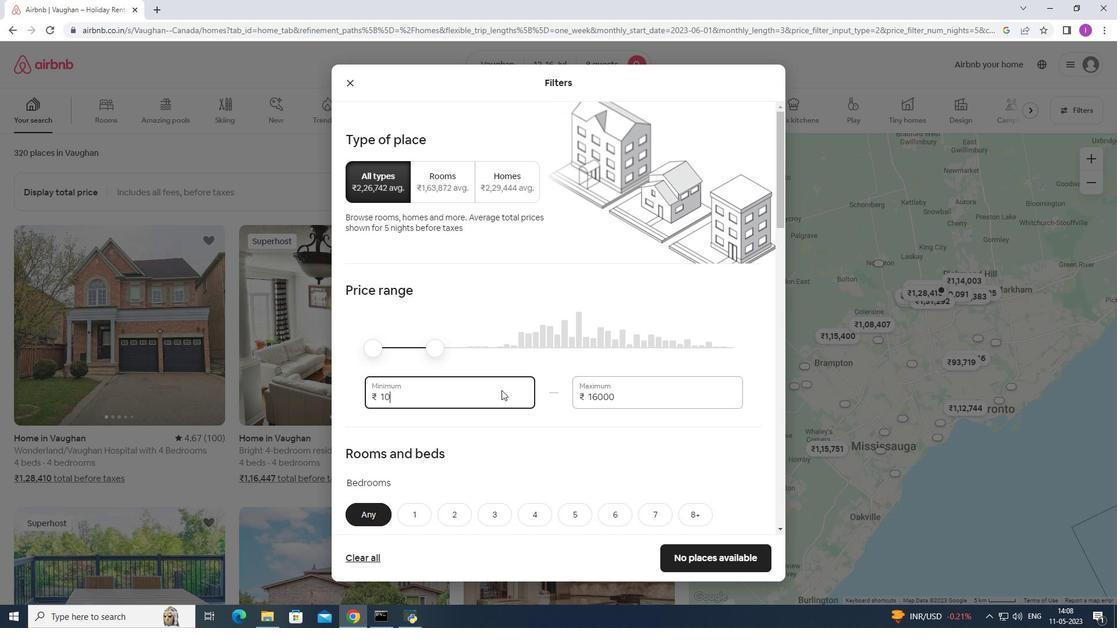 
Action: Mouse moved to (501, 388)
Screenshot: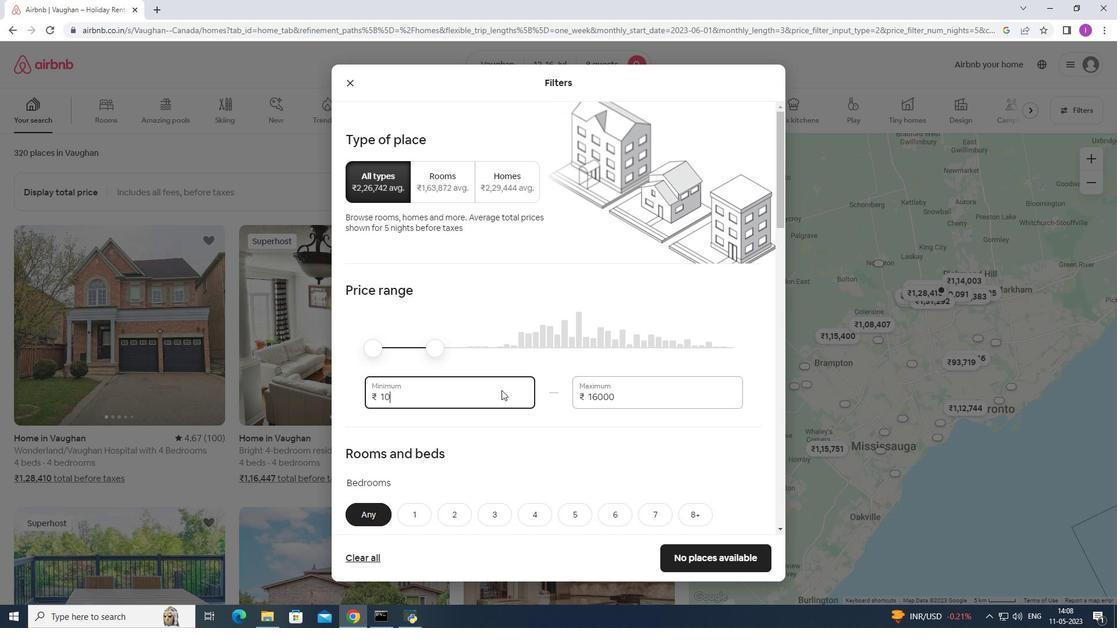 
Action: Key pressed 0
Screenshot: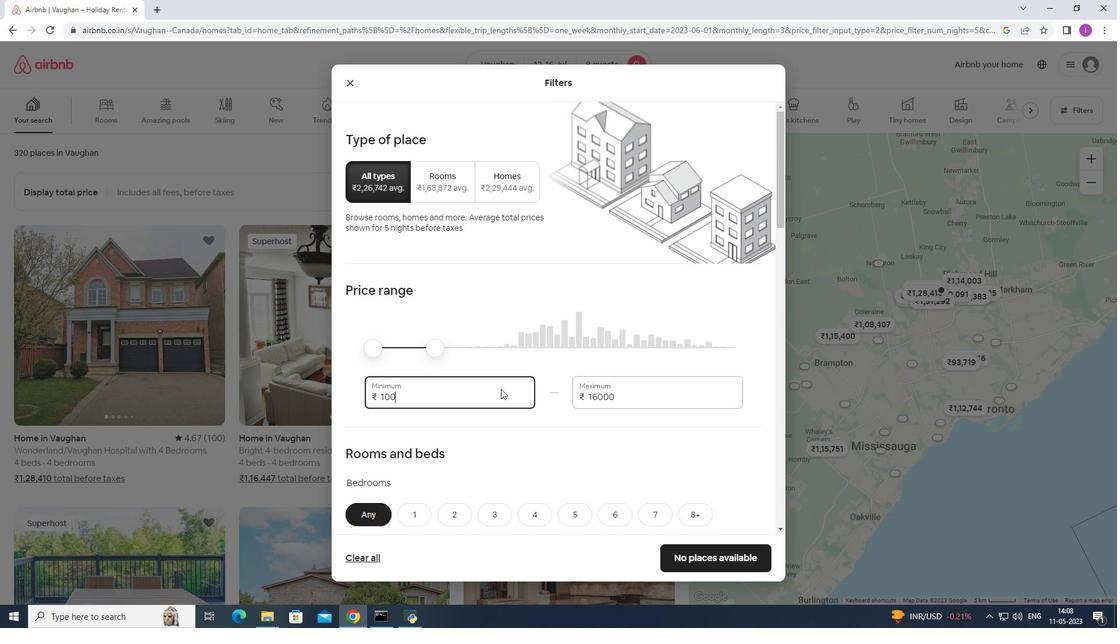 
Action: Mouse moved to (500, 388)
Screenshot: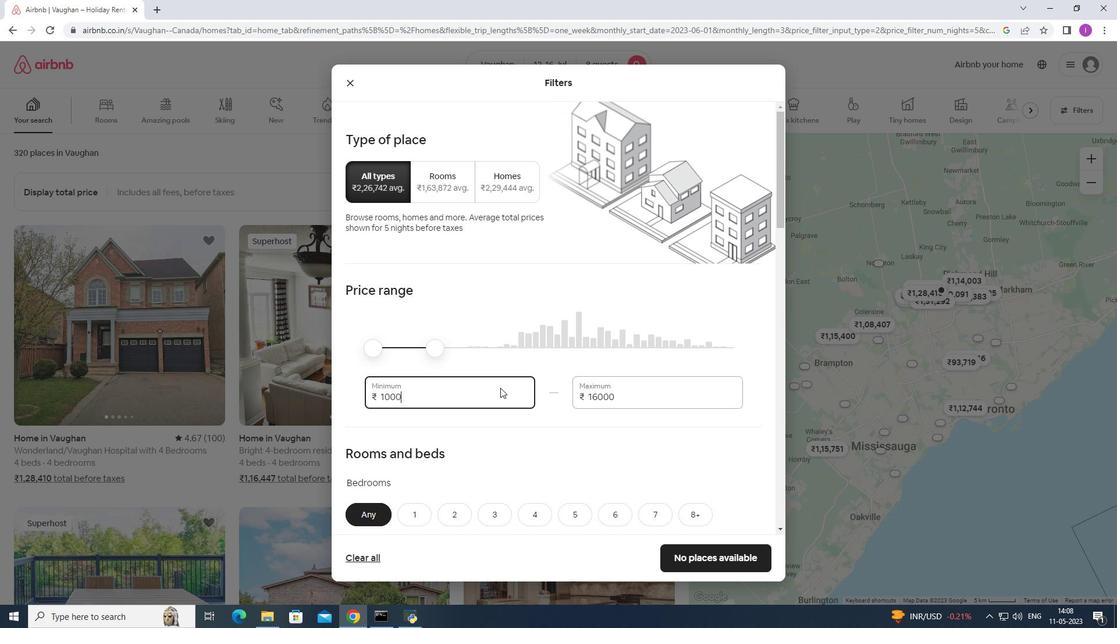 
Action: Key pressed 0
Screenshot: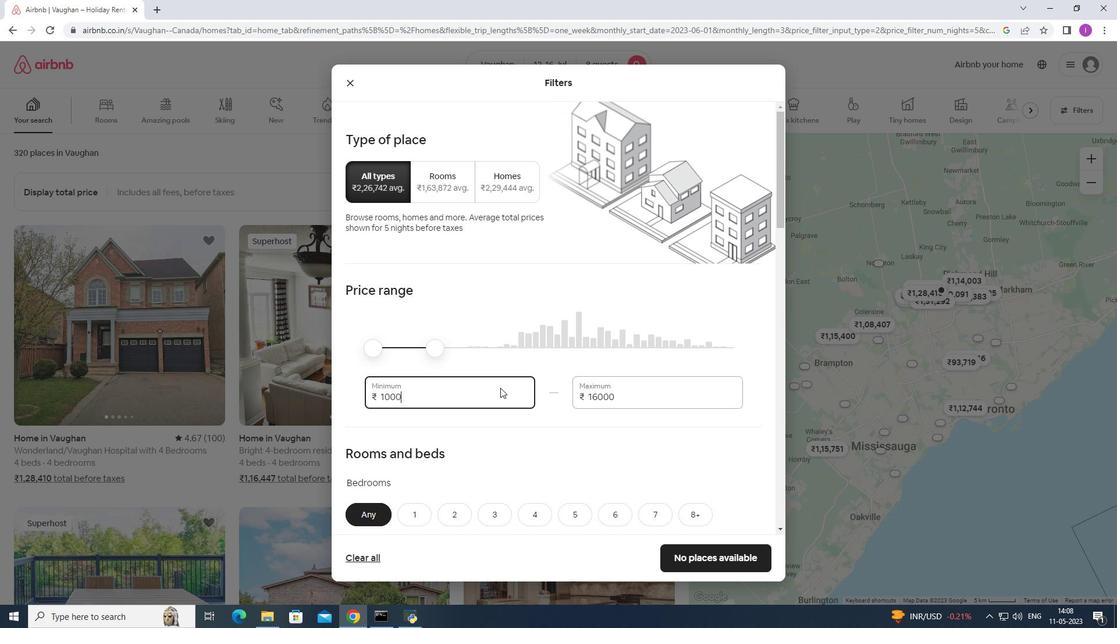 
Action: Mouse moved to (506, 420)
Screenshot: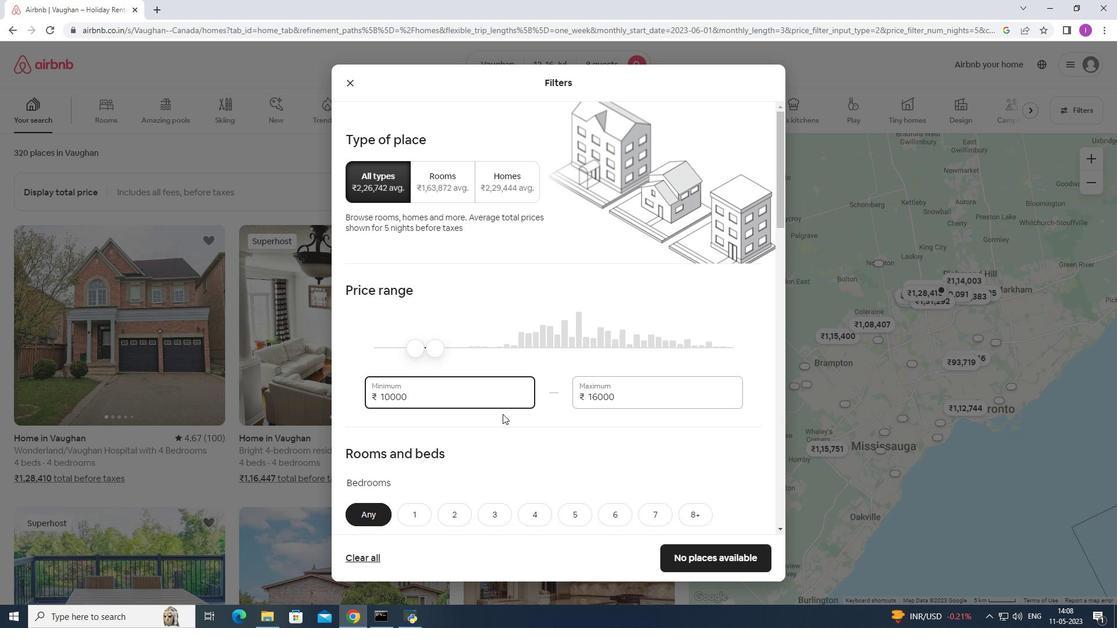 
Action: Mouse scrolled (506, 419) with delta (0, 0)
Screenshot: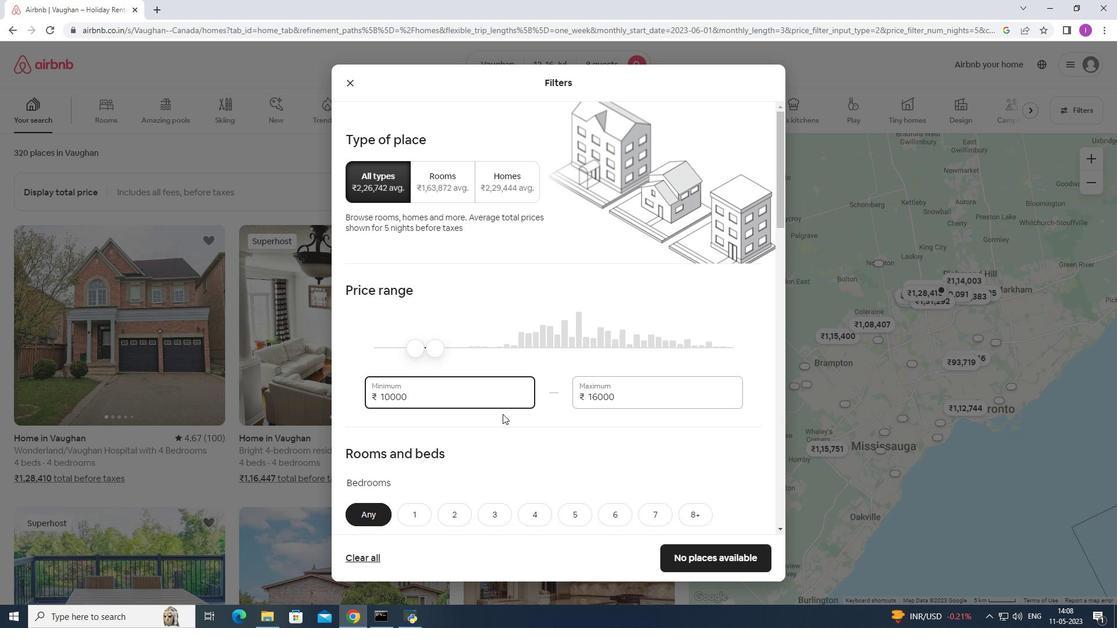 
Action: Mouse scrolled (506, 419) with delta (0, 0)
Screenshot: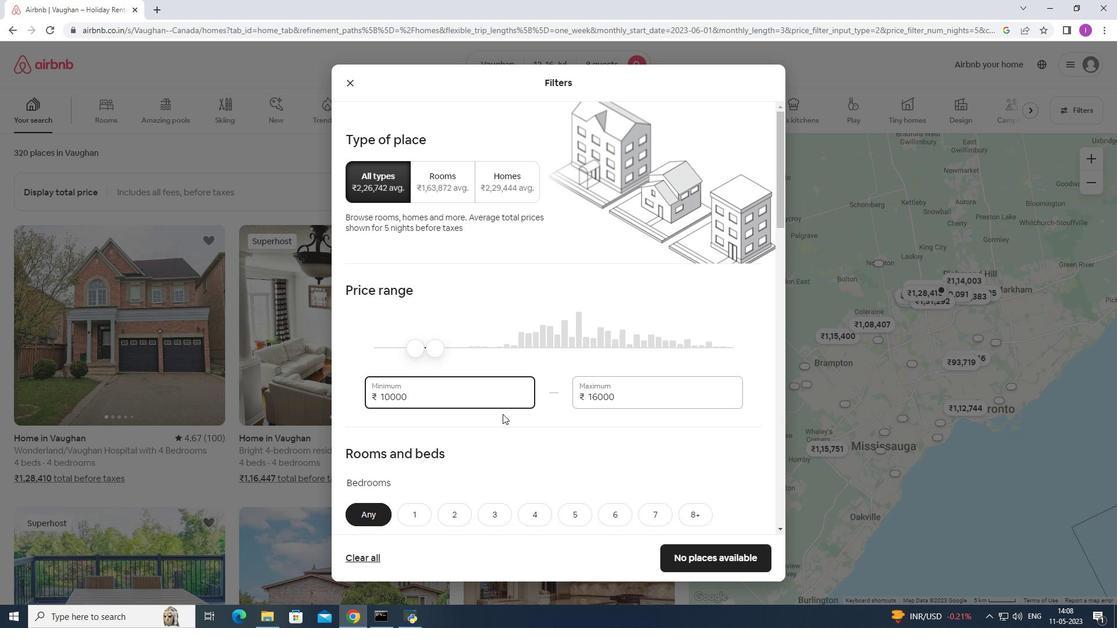 
Action: Mouse moved to (506, 420)
Screenshot: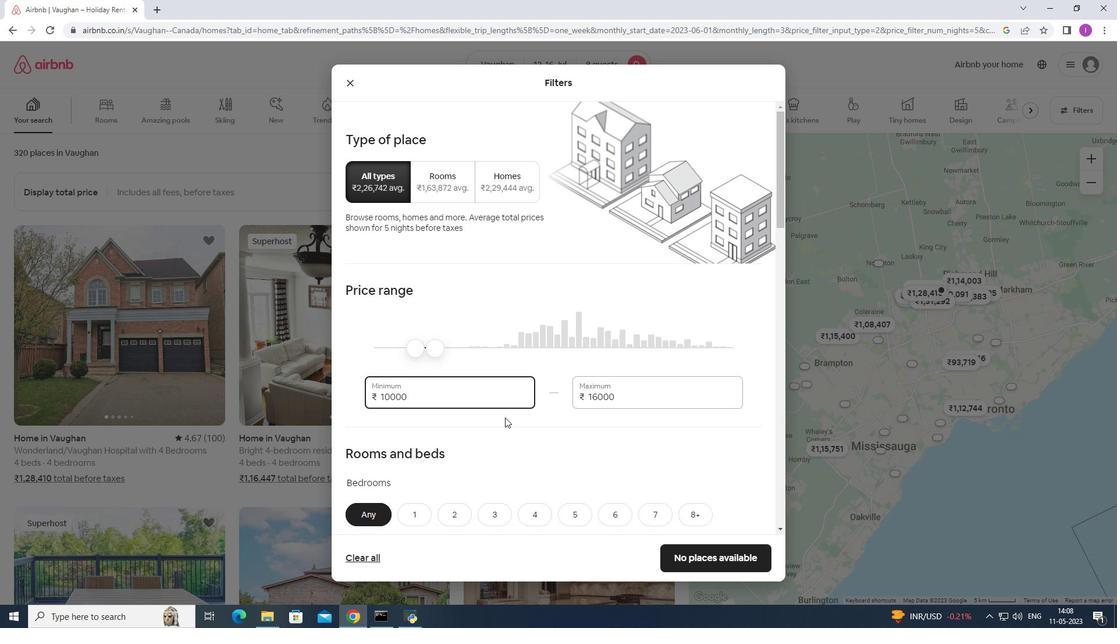 
Action: Mouse scrolled (506, 420) with delta (0, 0)
Screenshot: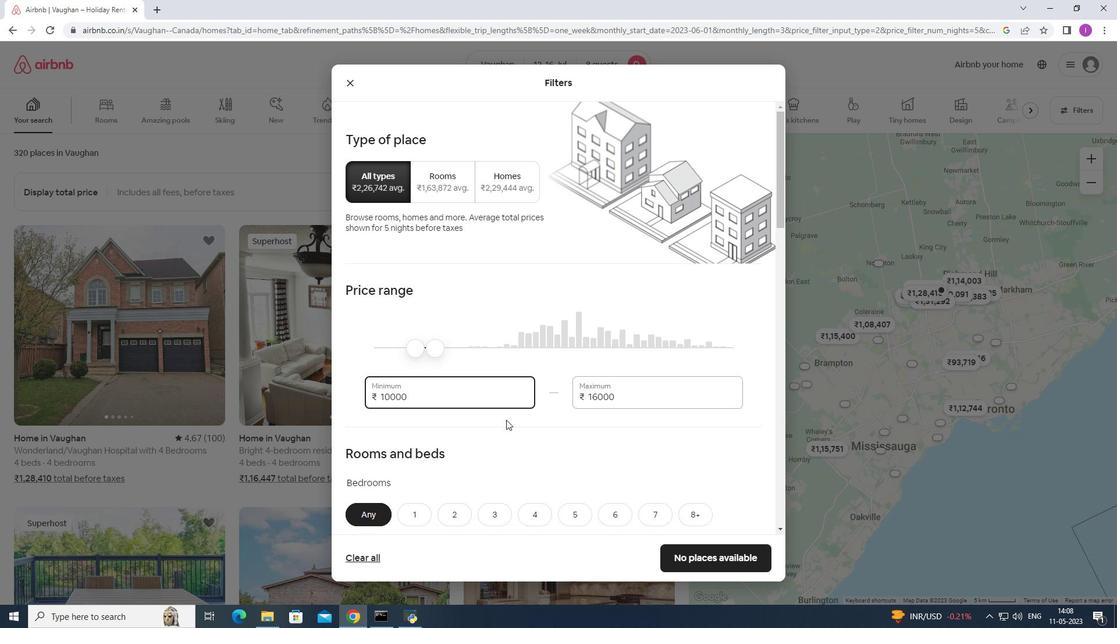 
Action: Mouse moved to (689, 338)
Screenshot: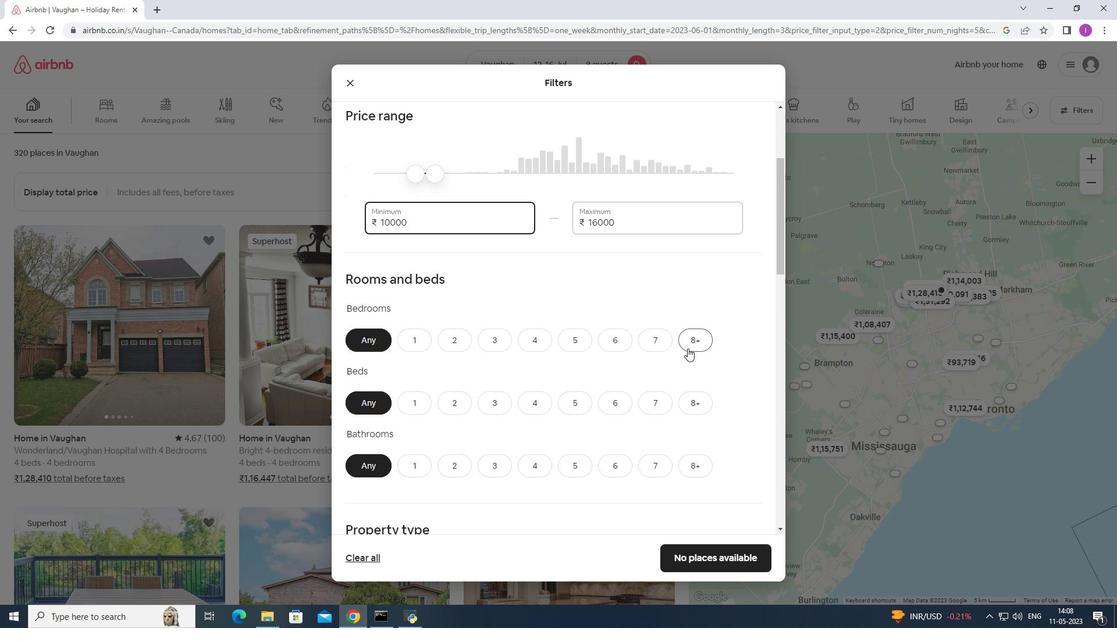 
Action: Mouse pressed left at (689, 338)
Screenshot: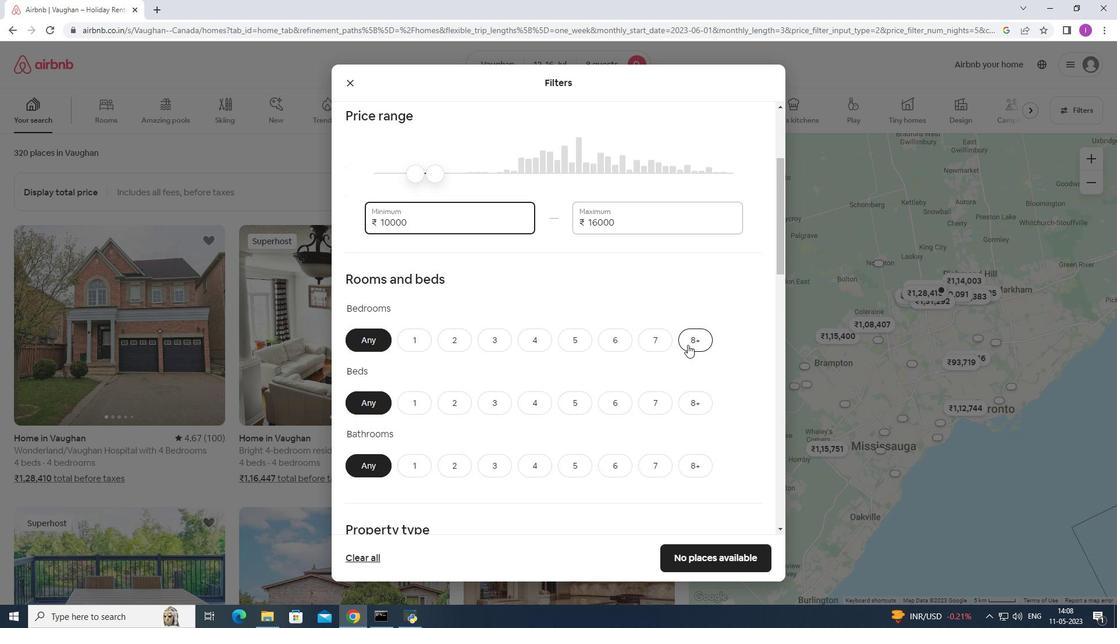 
Action: Mouse moved to (688, 405)
Screenshot: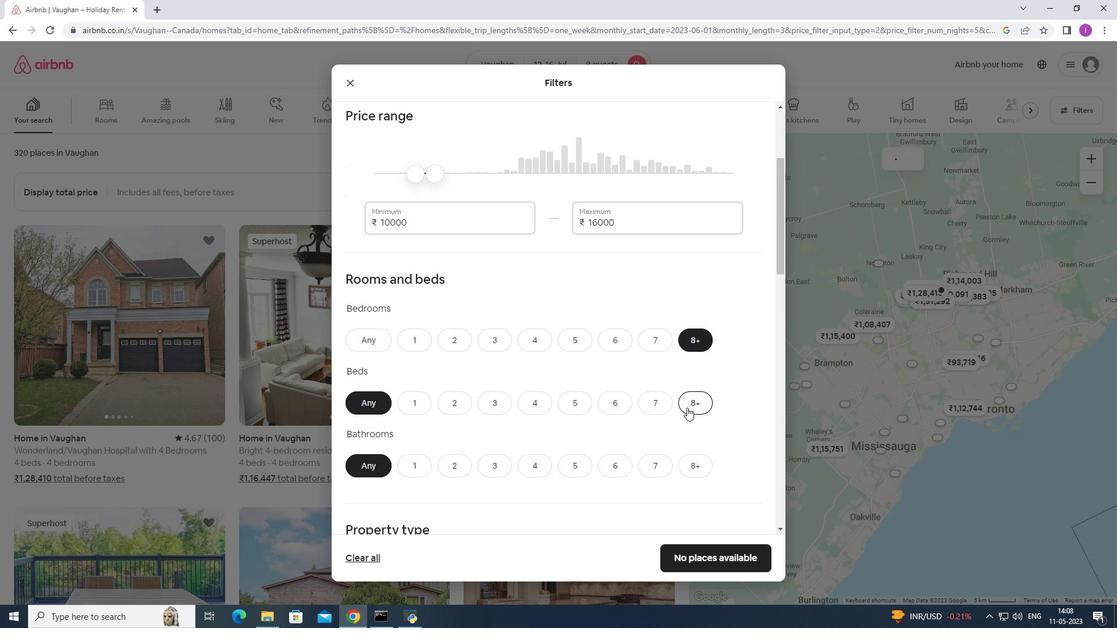 
Action: Mouse pressed left at (688, 405)
Screenshot: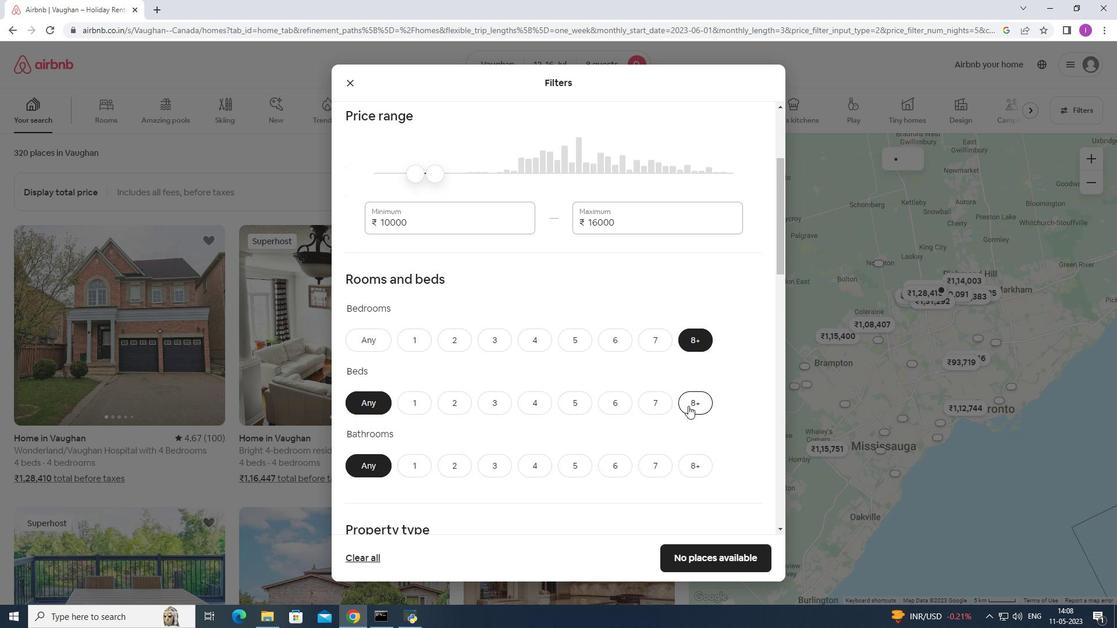 
Action: Mouse moved to (691, 462)
Screenshot: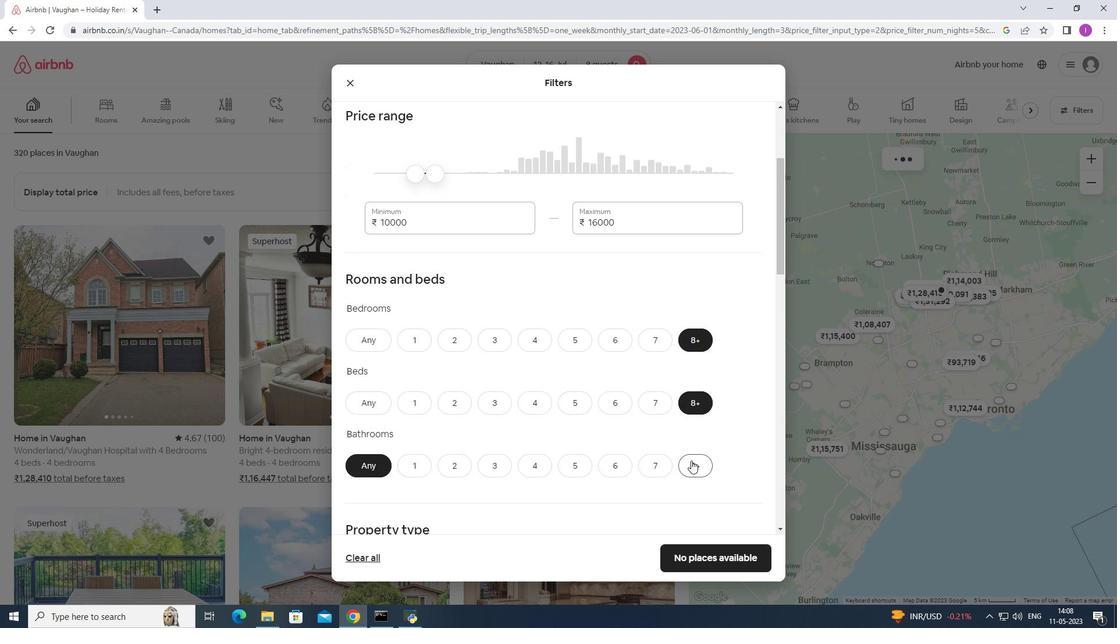 
Action: Mouse pressed left at (691, 462)
Screenshot: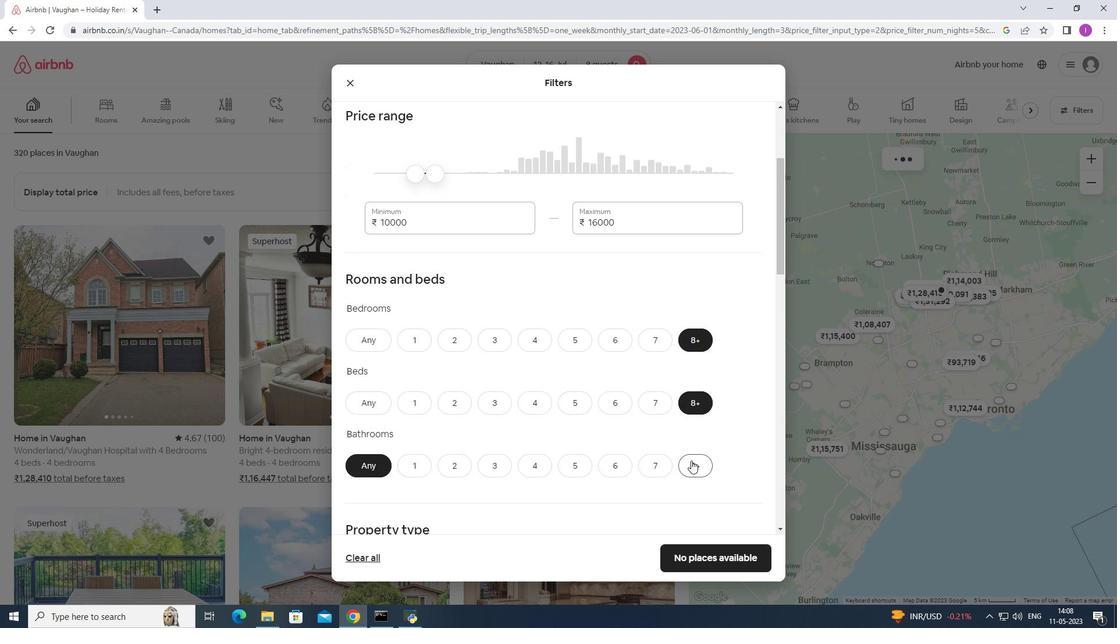 
Action: Mouse moved to (554, 393)
Screenshot: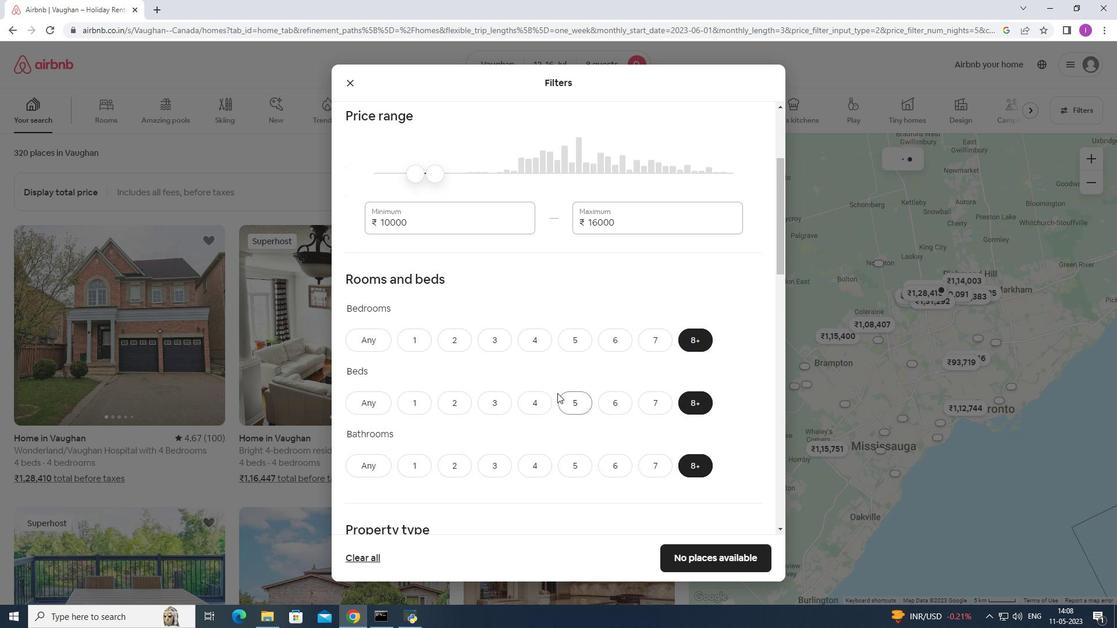 
Action: Mouse scrolled (554, 392) with delta (0, 0)
Screenshot: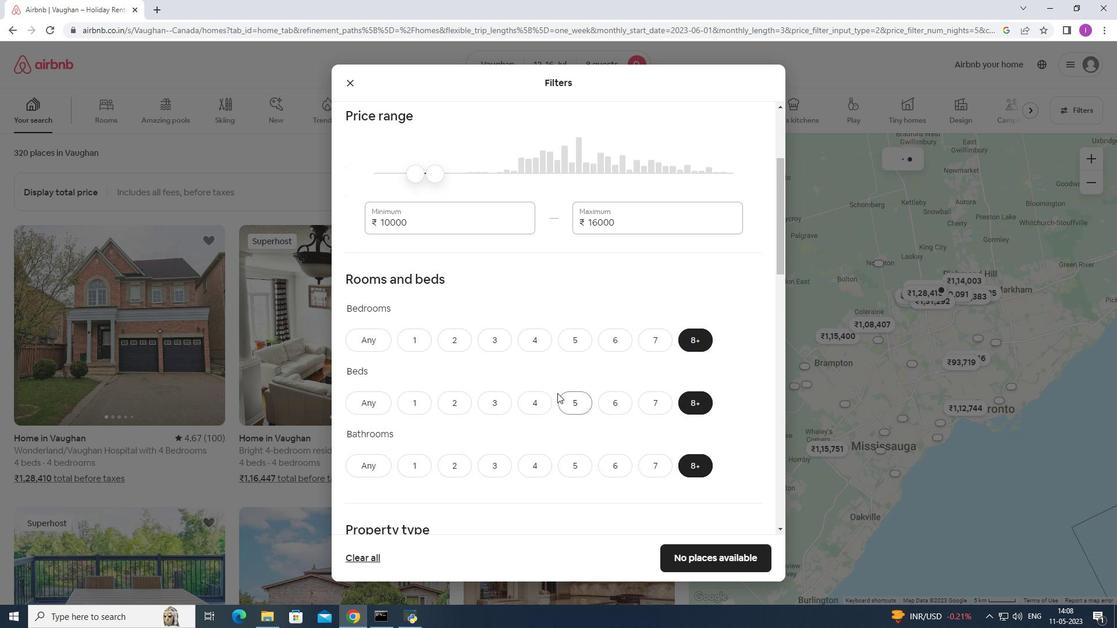
Action: Mouse scrolled (554, 392) with delta (0, 0)
Screenshot: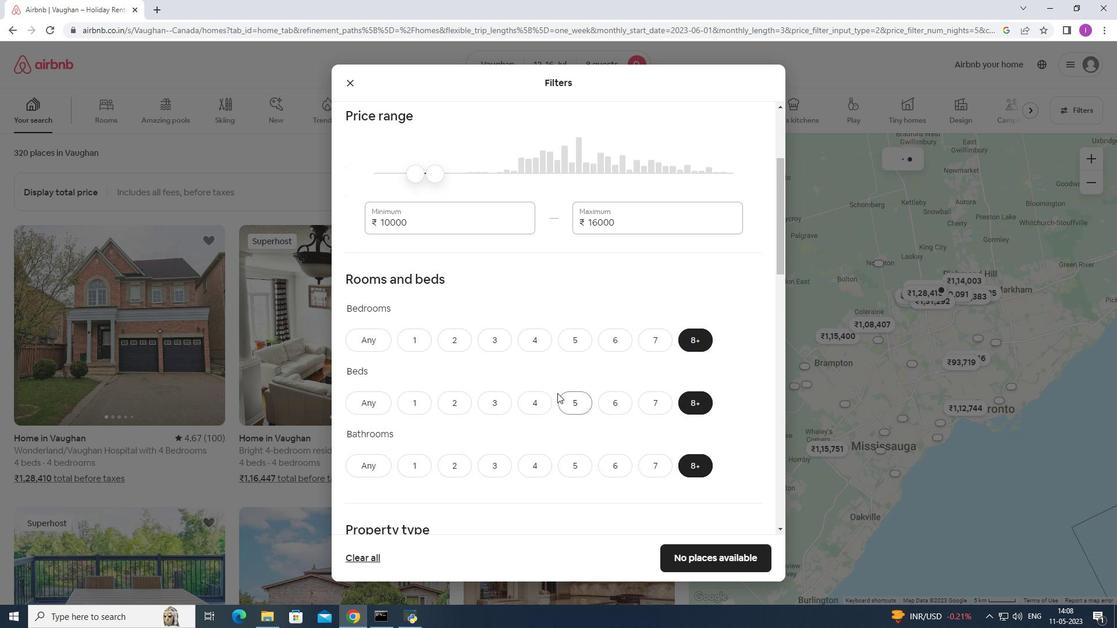 
Action: Mouse moved to (553, 393)
Screenshot: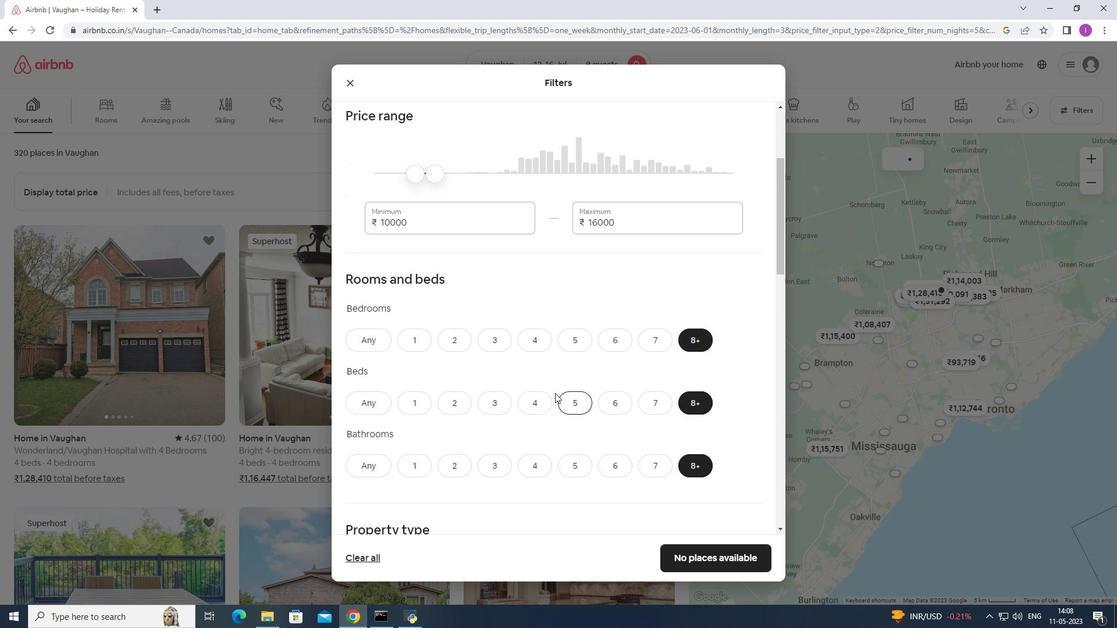 
Action: Mouse scrolled (553, 392) with delta (0, 0)
Screenshot: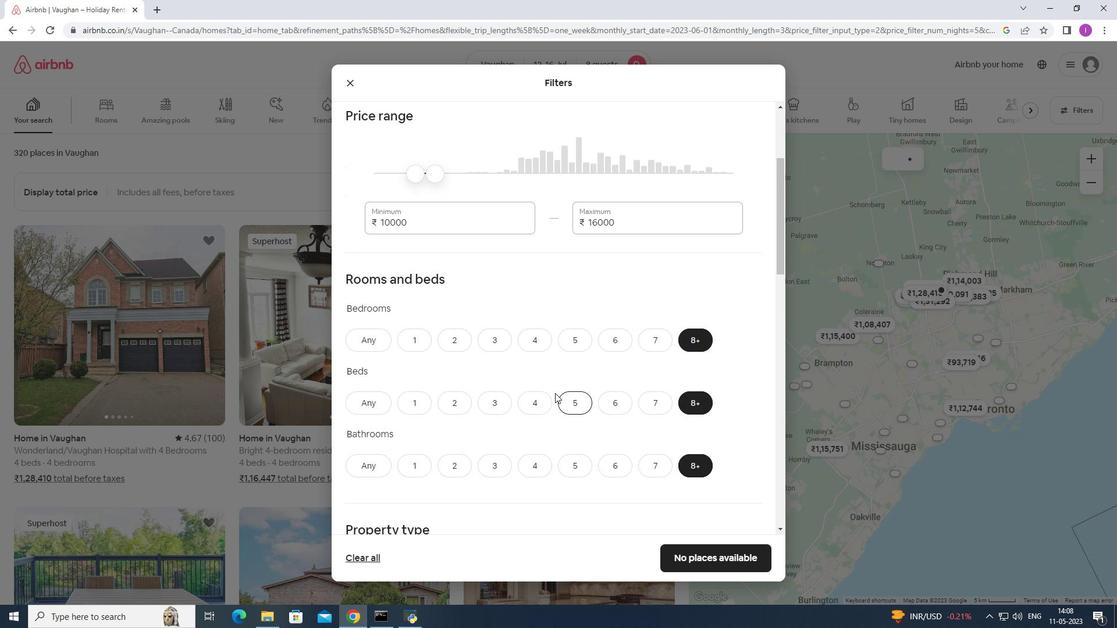 
Action: Mouse moved to (552, 393)
Screenshot: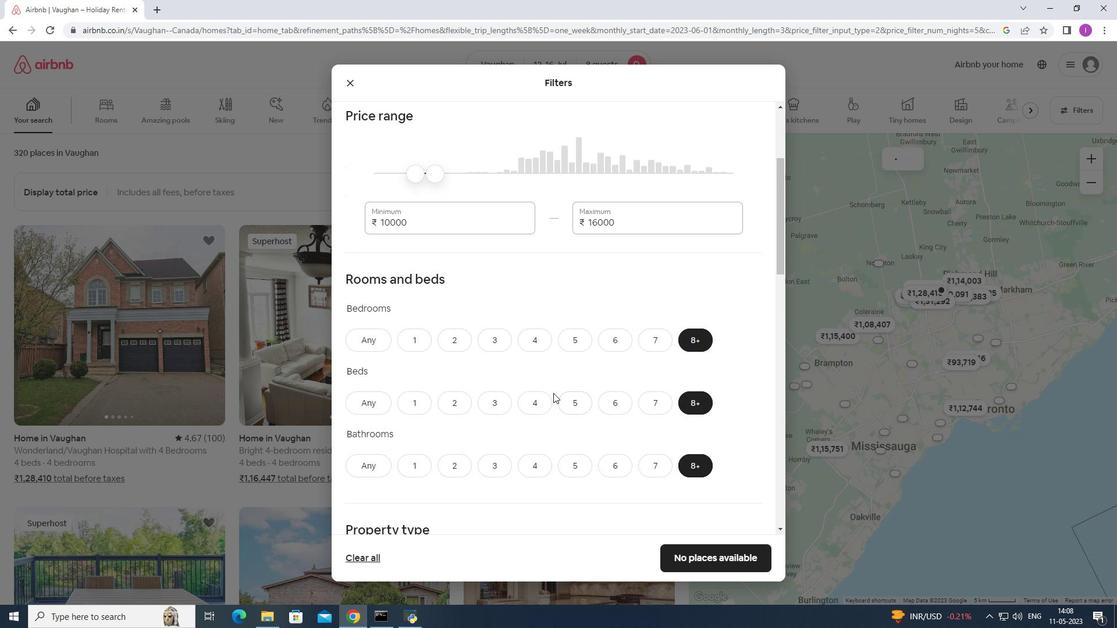 
Action: Mouse scrolled (552, 392) with delta (0, 0)
Screenshot: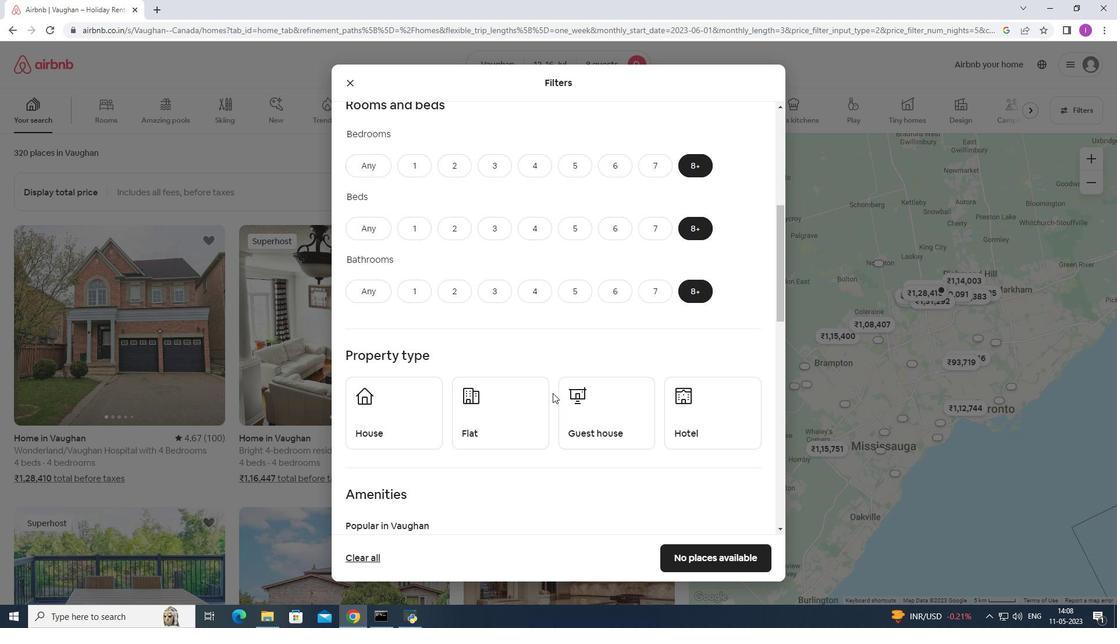 
Action: Mouse scrolled (552, 392) with delta (0, 0)
Screenshot: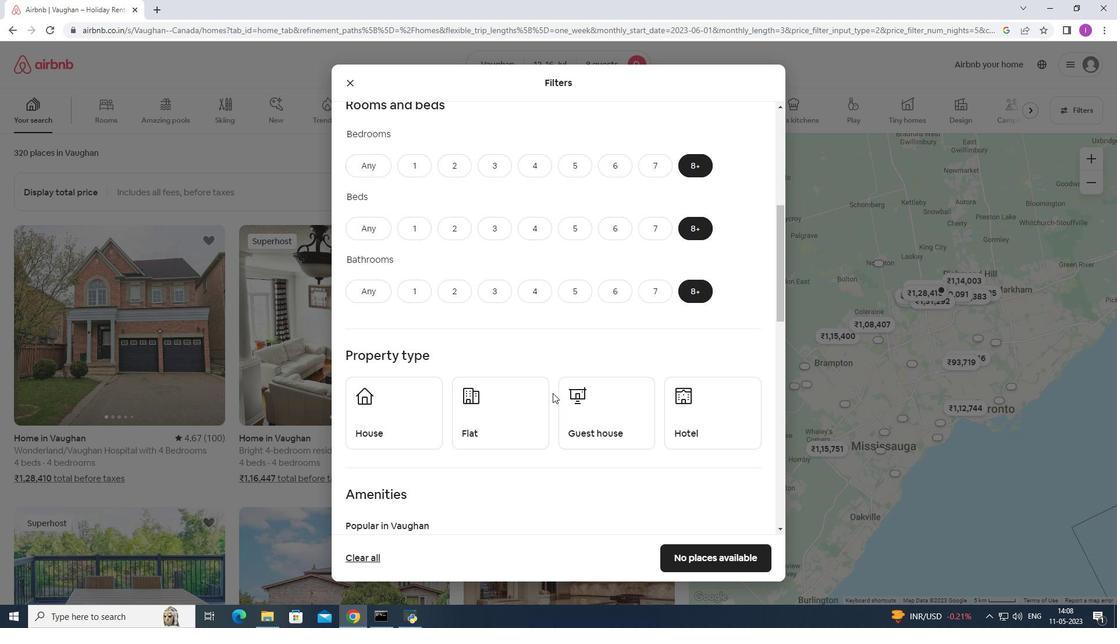 
Action: Mouse moved to (420, 305)
Screenshot: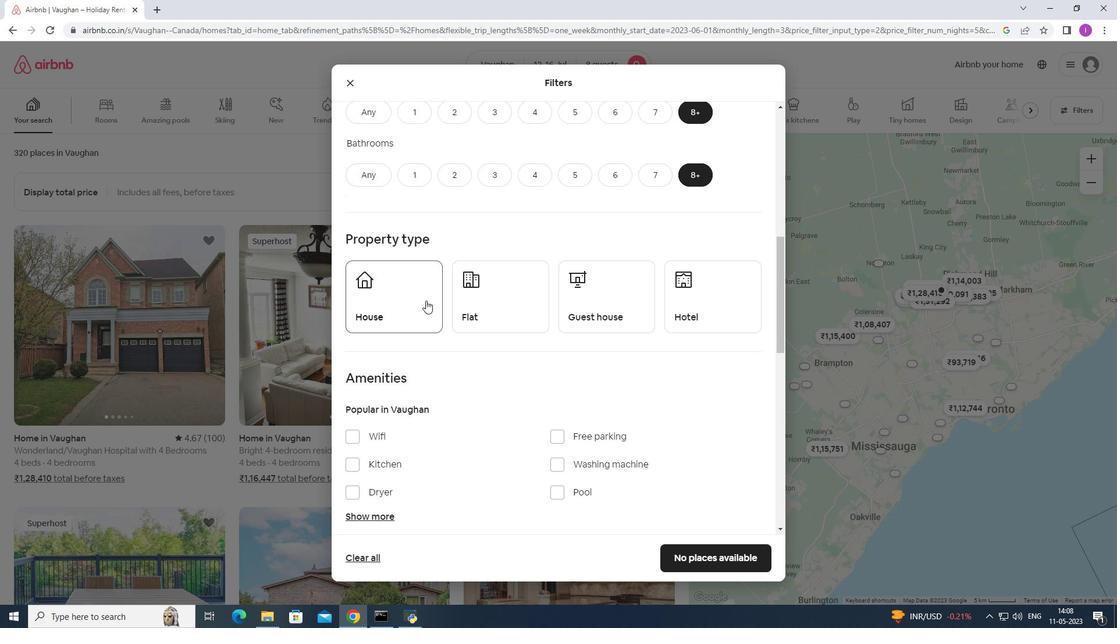 
Action: Mouse pressed left at (420, 305)
Screenshot: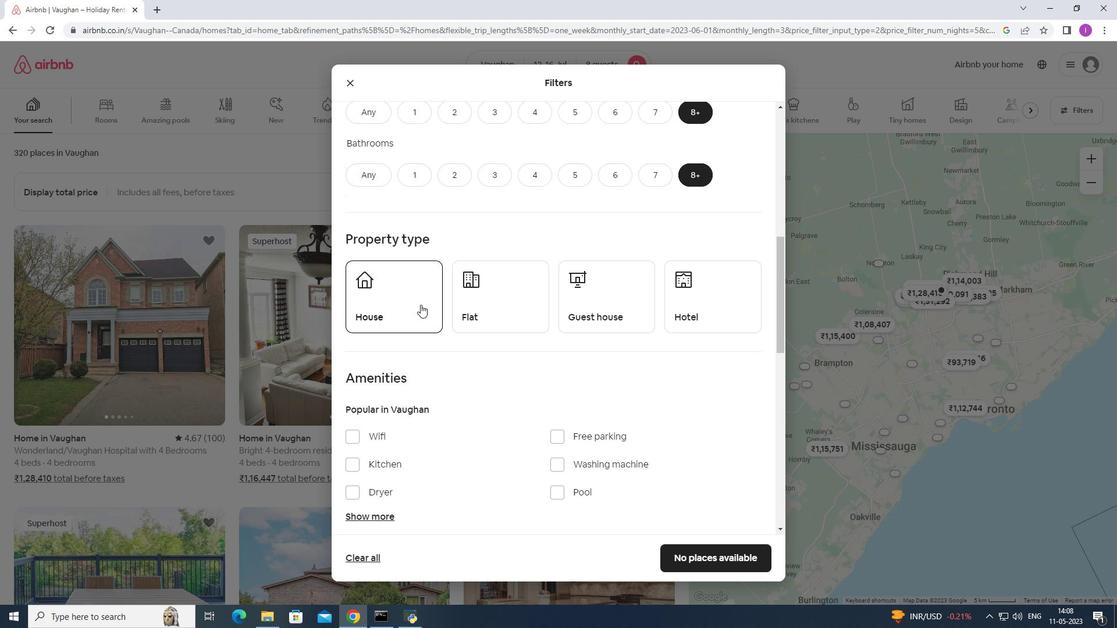 
Action: Mouse moved to (480, 307)
Screenshot: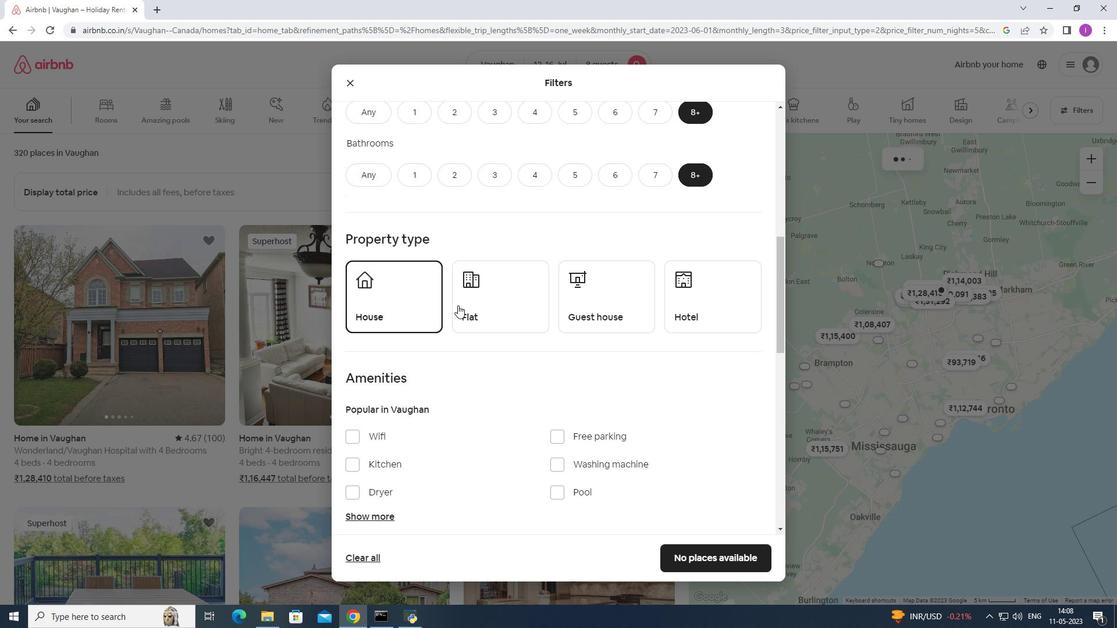
Action: Mouse pressed left at (480, 307)
Screenshot: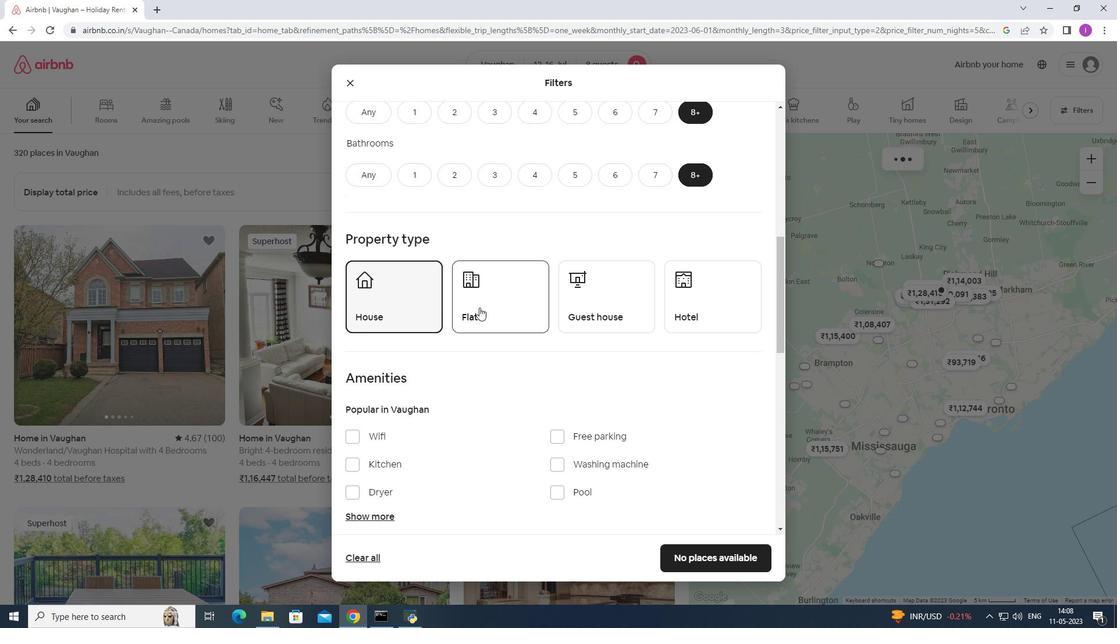 
Action: Mouse moved to (610, 317)
Screenshot: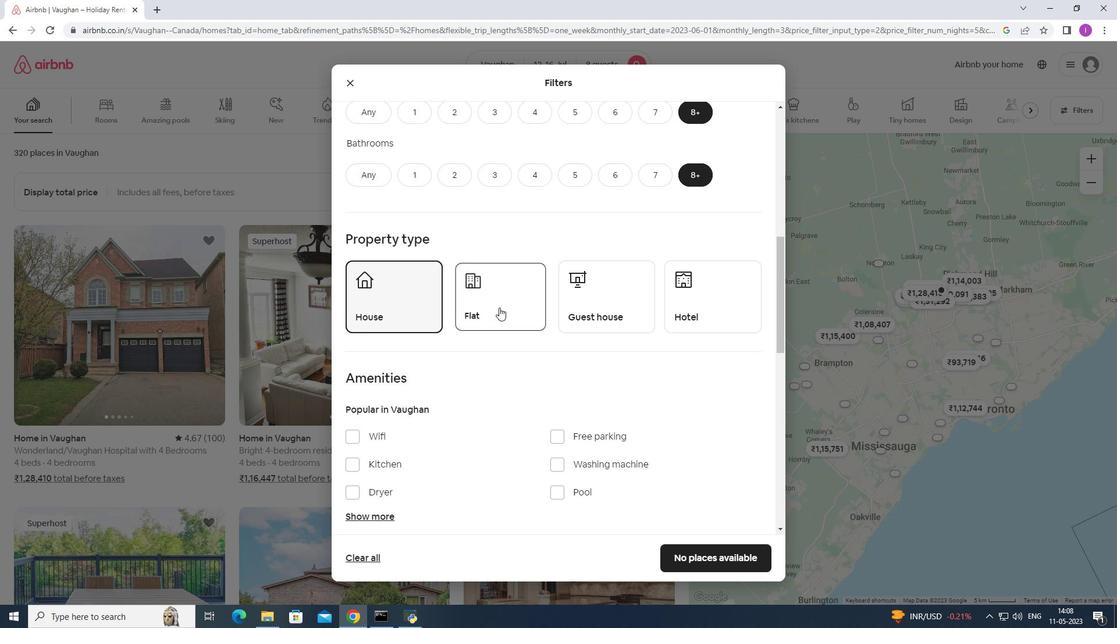 
Action: Mouse pressed left at (610, 317)
Screenshot: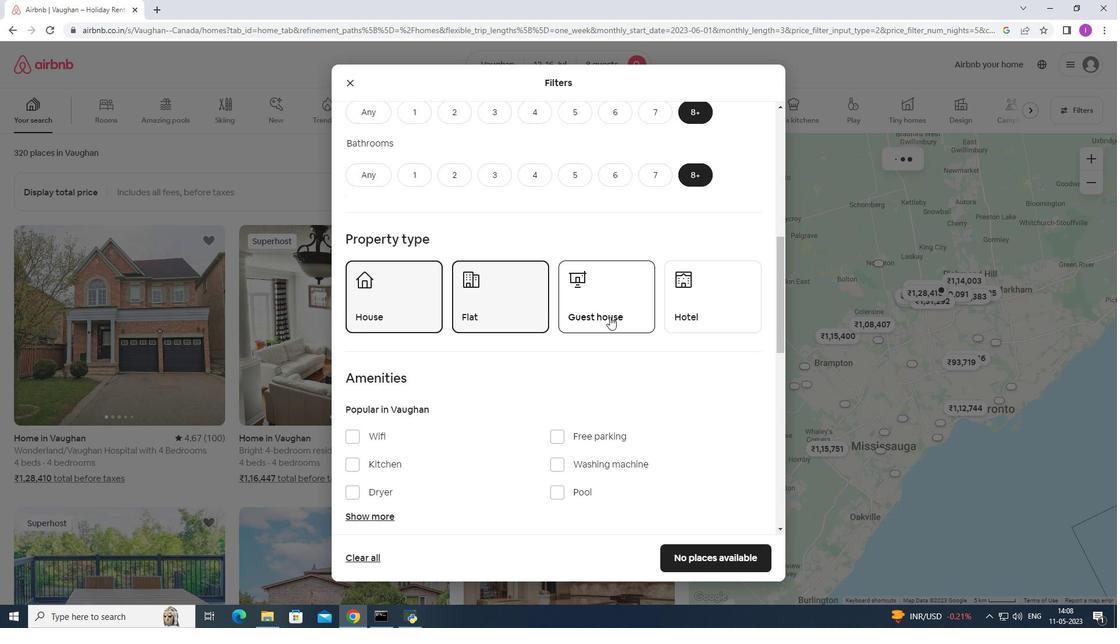 
Action: Mouse moved to (690, 310)
Screenshot: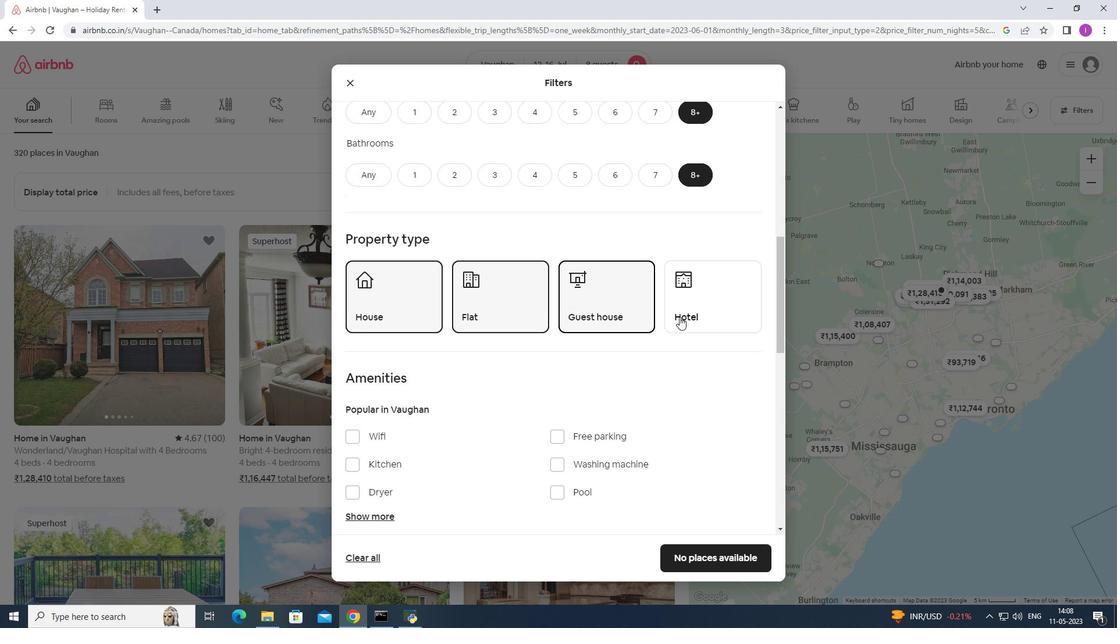 
Action: Mouse scrolled (690, 310) with delta (0, 0)
Screenshot: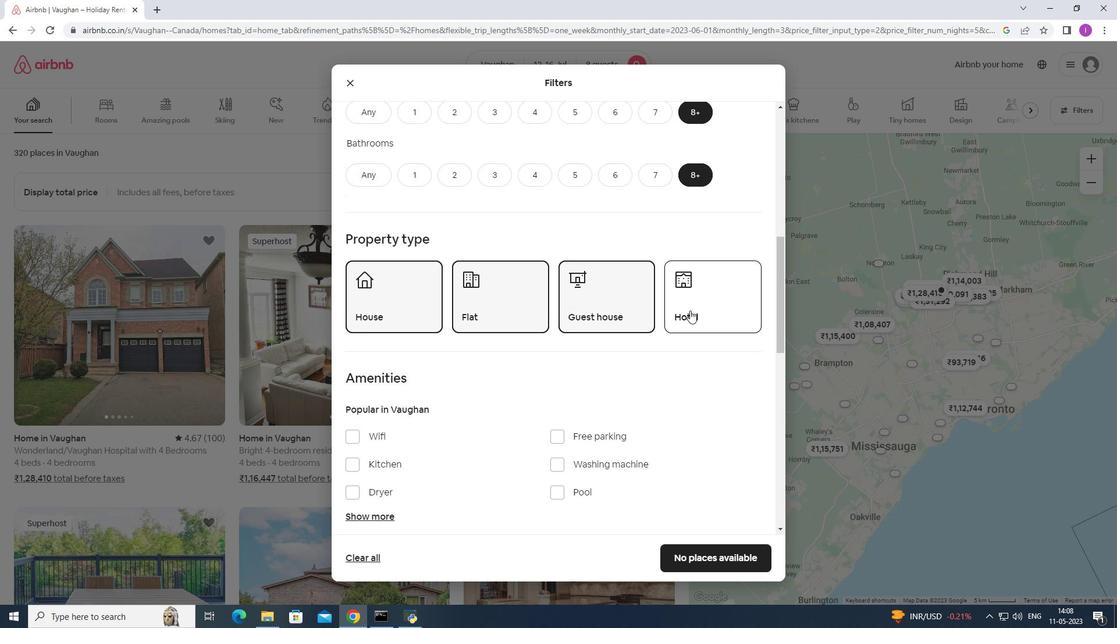 
Action: Mouse scrolled (690, 310) with delta (0, 0)
Screenshot: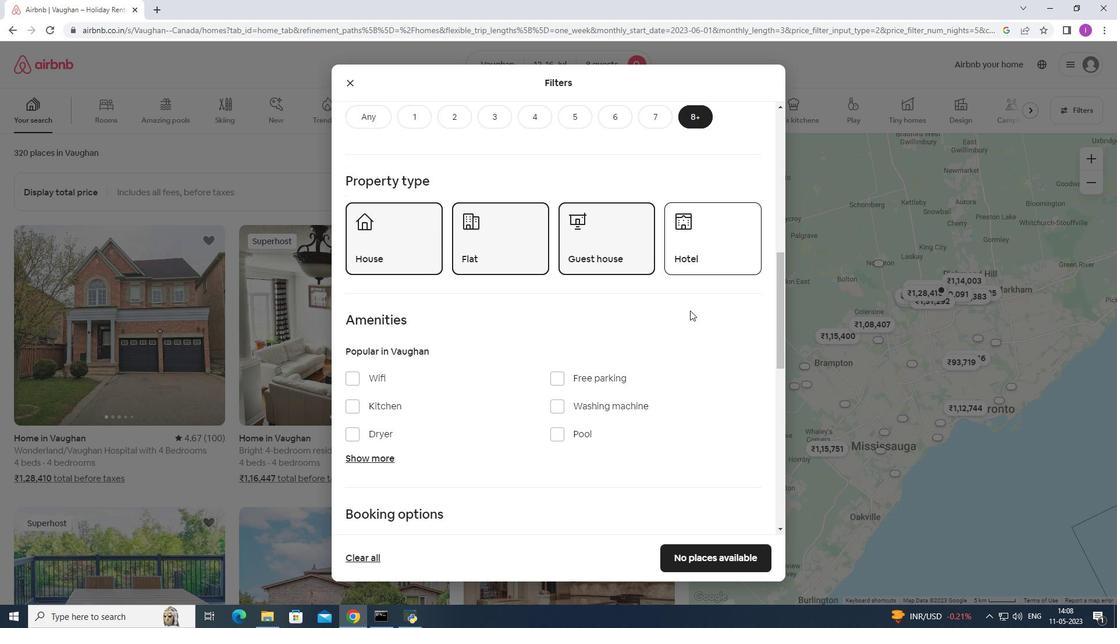 
Action: Mouse moved to (689, 311)
Screenshot: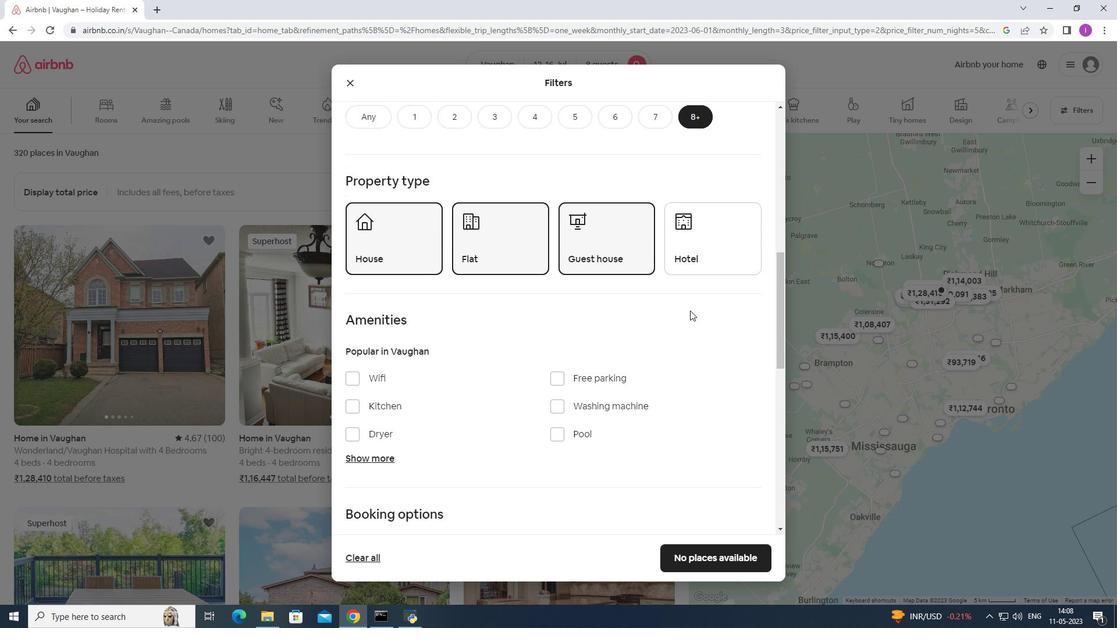 
Action: Mouse scrolled (689, 311) with delta (0, 0)
Screenshot: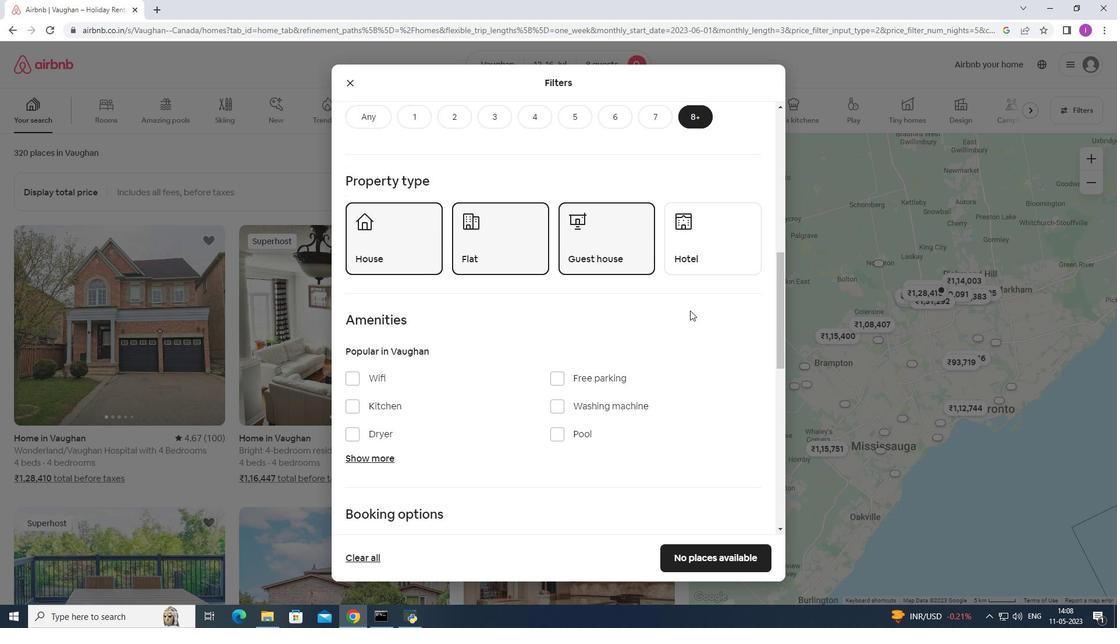 
Action: Mouse moved to (688, 314)
Screenshot: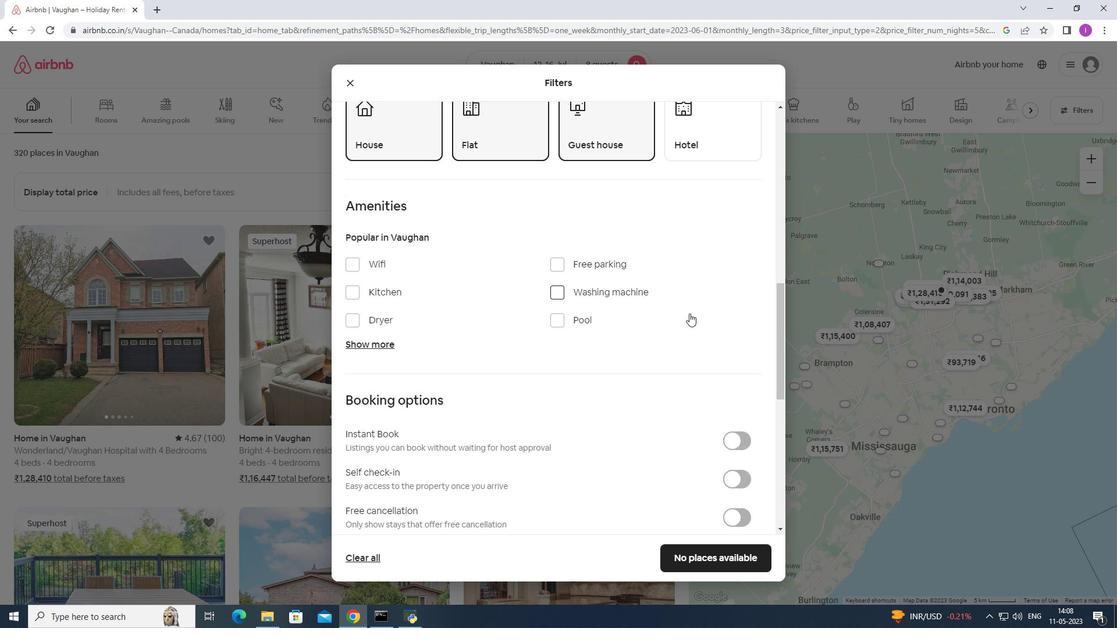 
Action: Mouse scrolled (688, 313) with delta (0, 0)
Screenshot: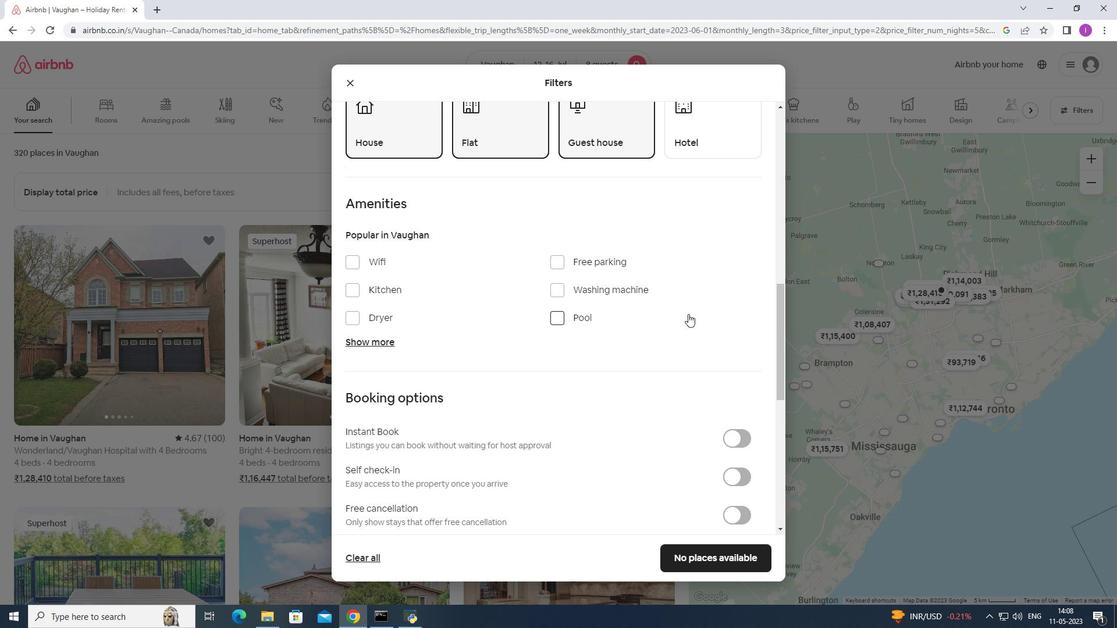 
Action: Mouse moved to (355, 207)
Screenshot: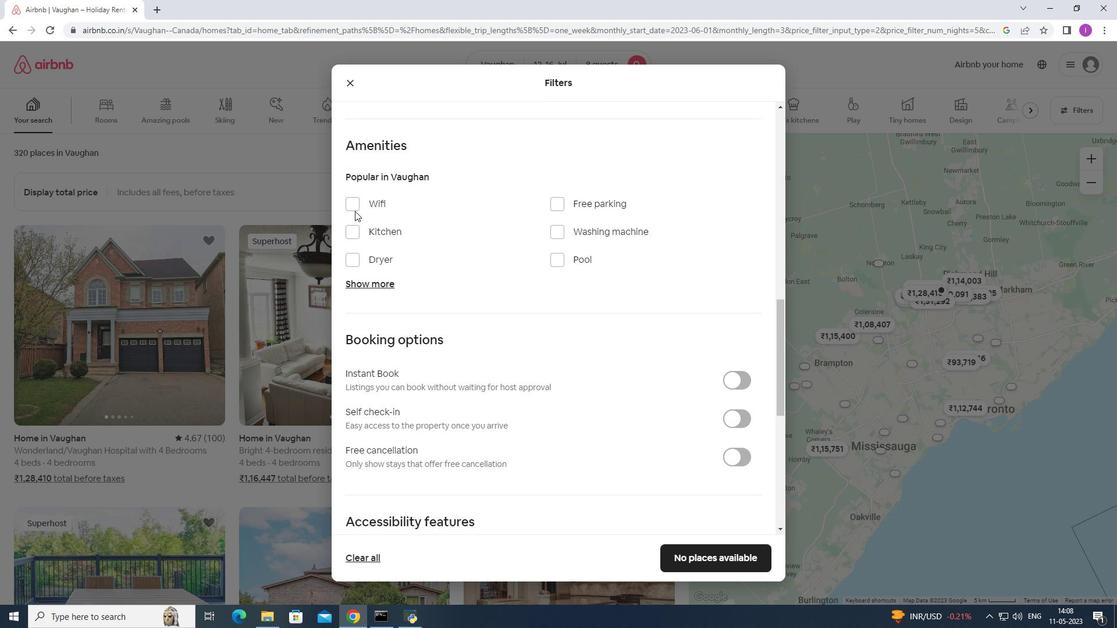 
Action: Mouse pressed left at (355, 207)
Screenshot: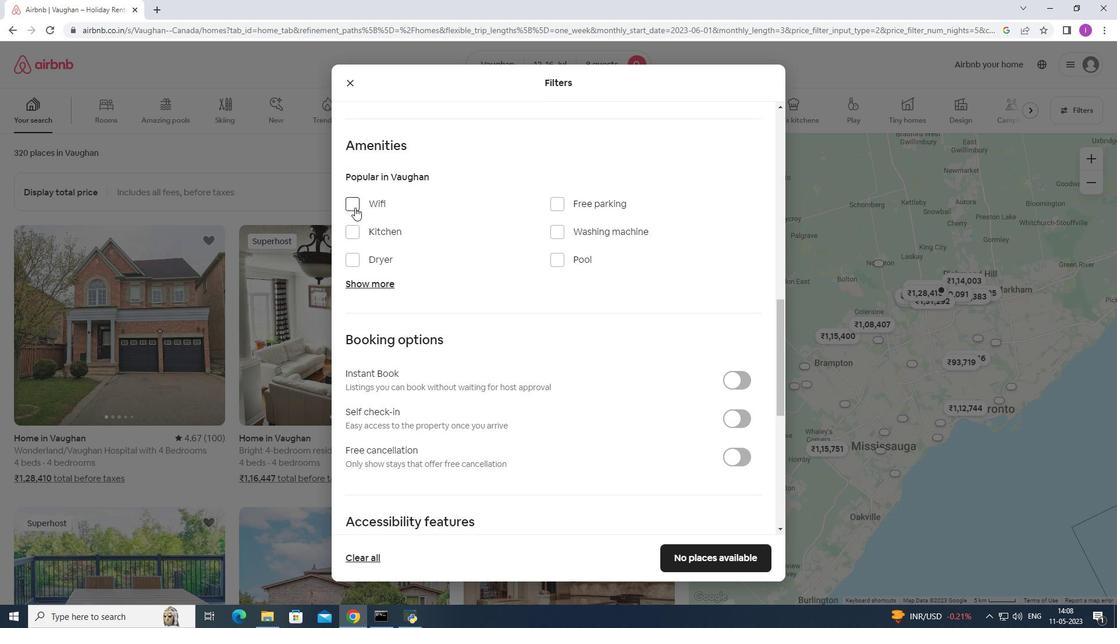 
Action: Mouse moved to (564, 203)
Screenshot: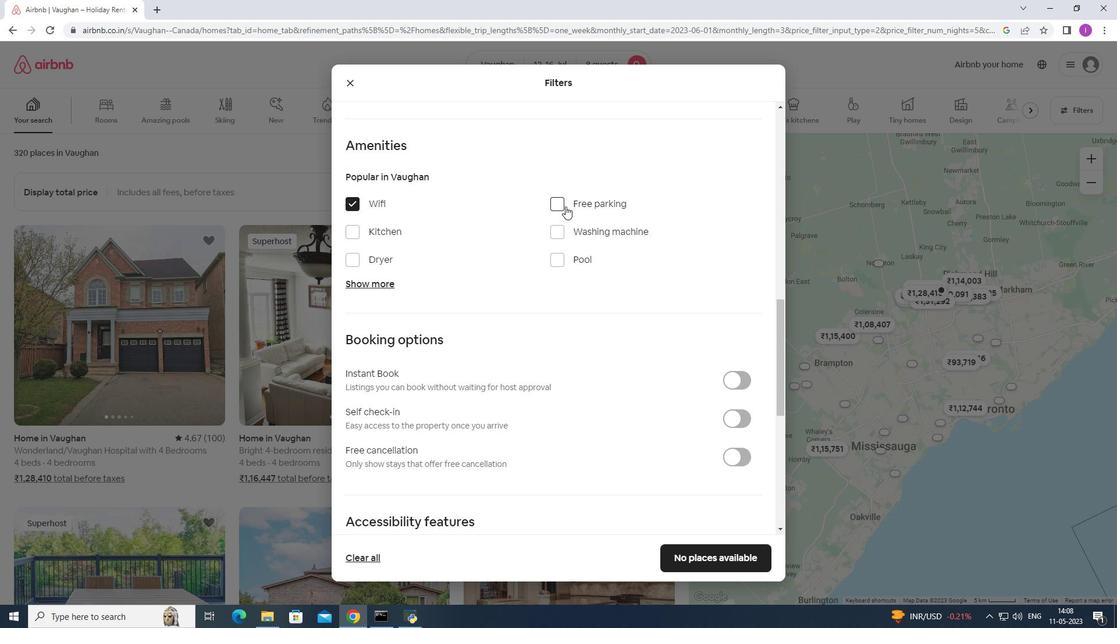 
Action: Mouse pressed left at (564, 203)
Screenshot: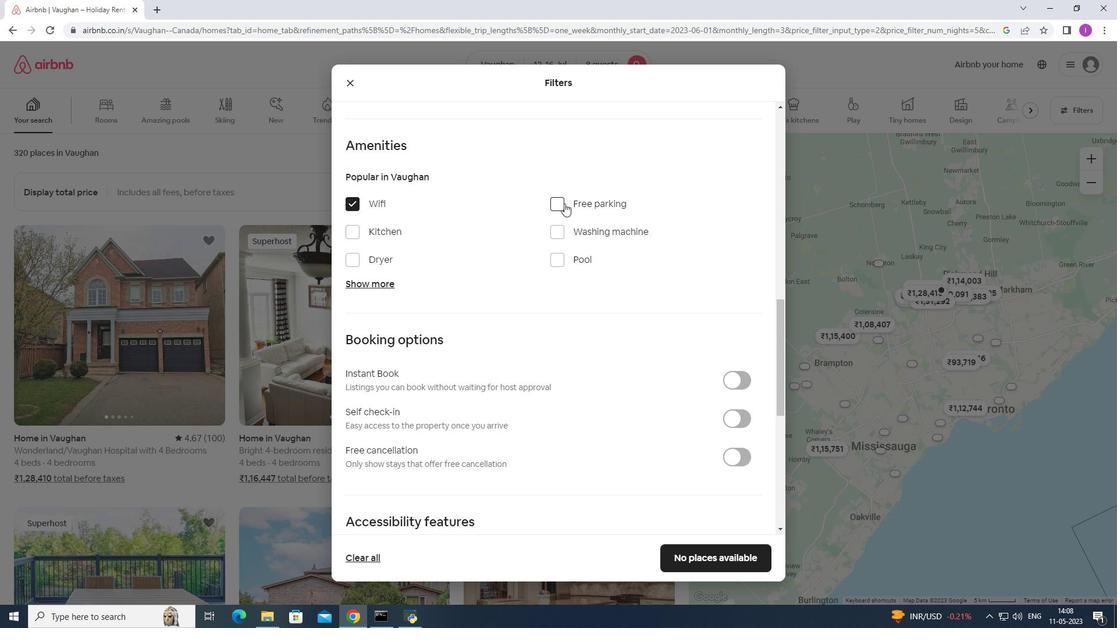 
Action: Mouse moved to (392, 288)
Screenshot: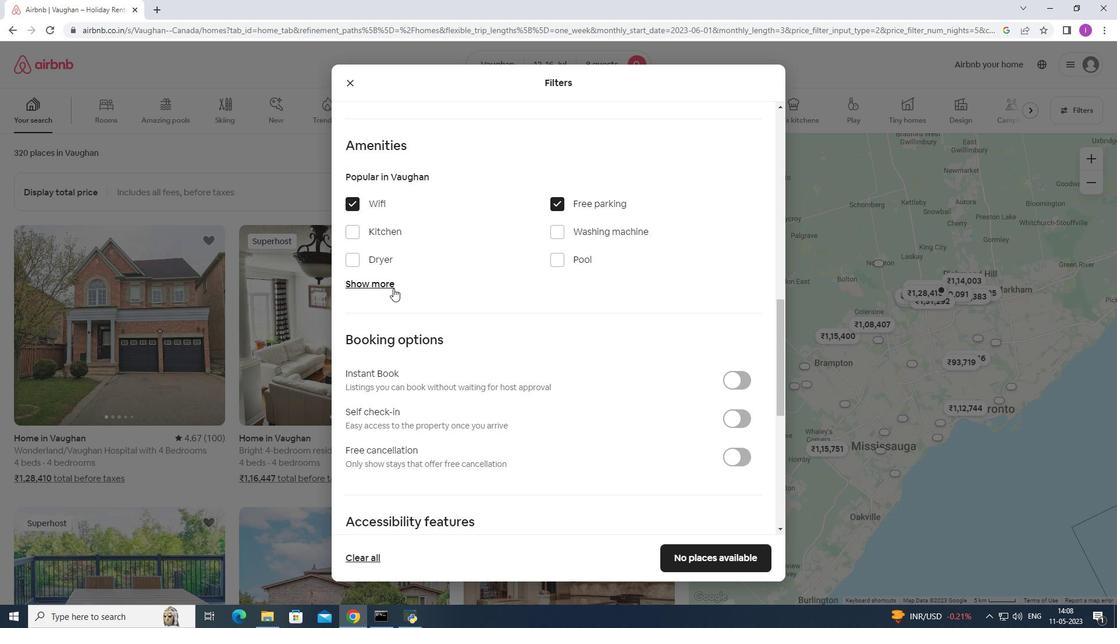 
Action: Mouse pressed left at (392, 288)
Screenshot: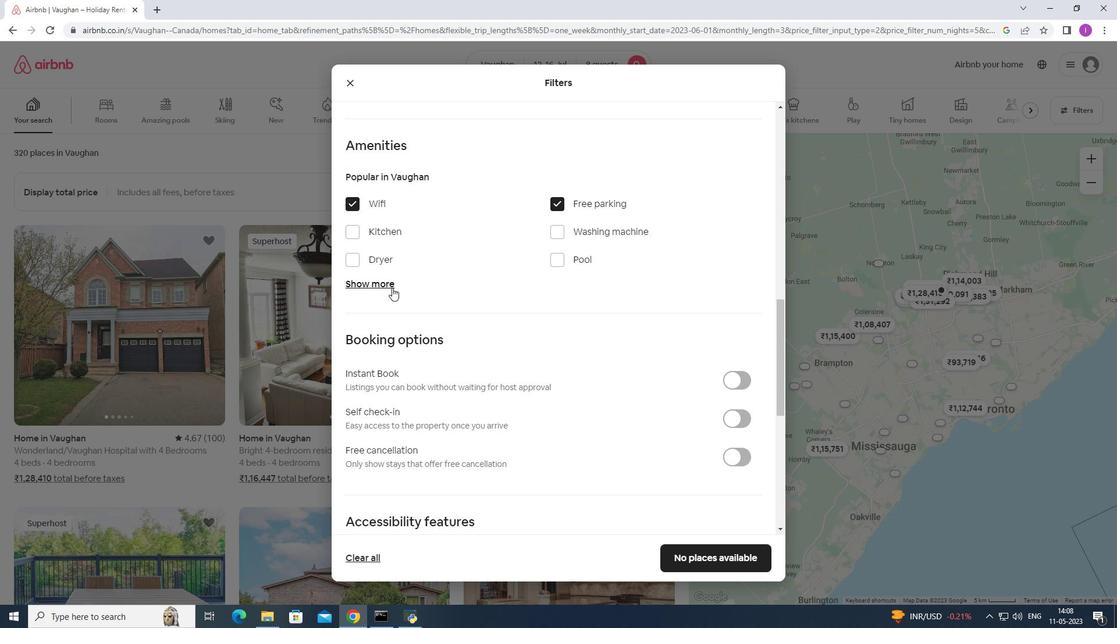 
Action: Mouse moved to (466, 323)
Screenshot: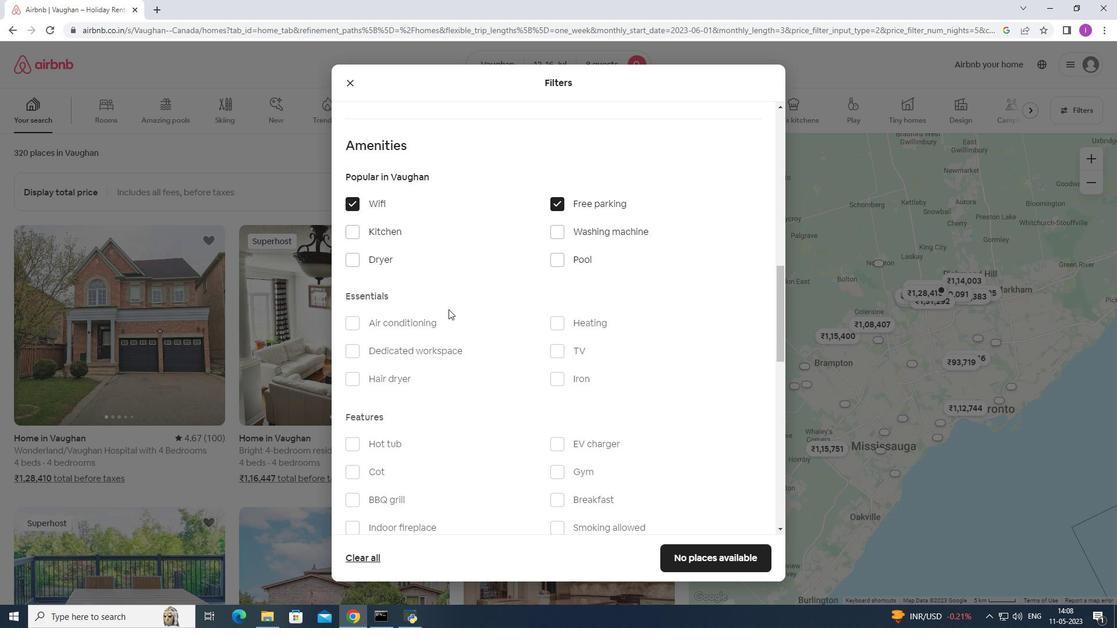 
Action: Mouse scrolled (466, 322) with delta (0, 0)
Screenshot: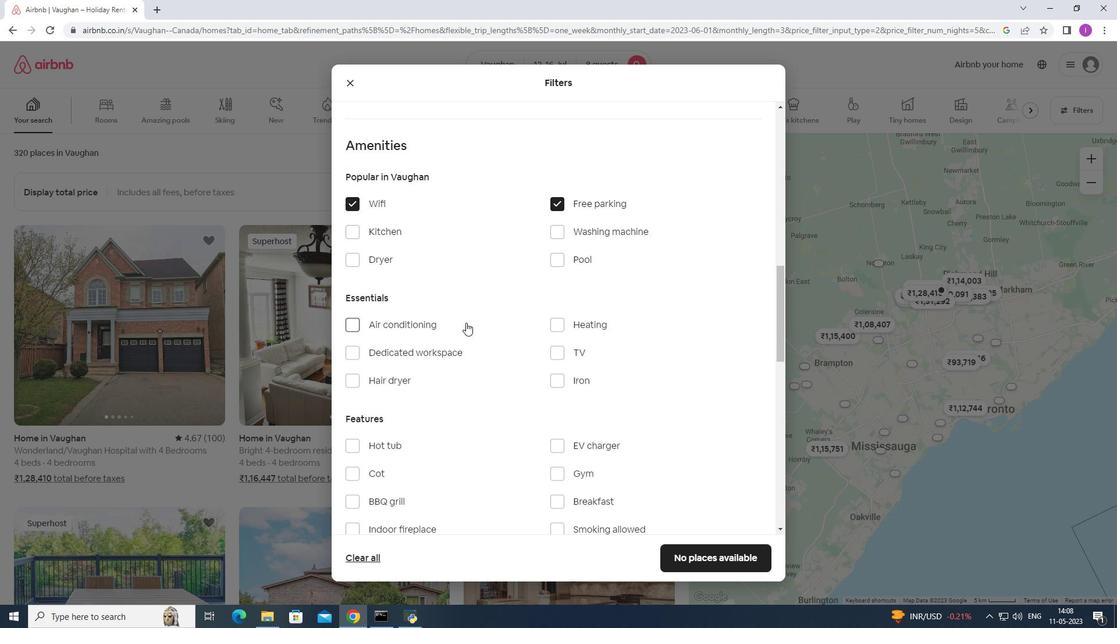 
Action: Mouse moved to (561, 297)
Screenshot: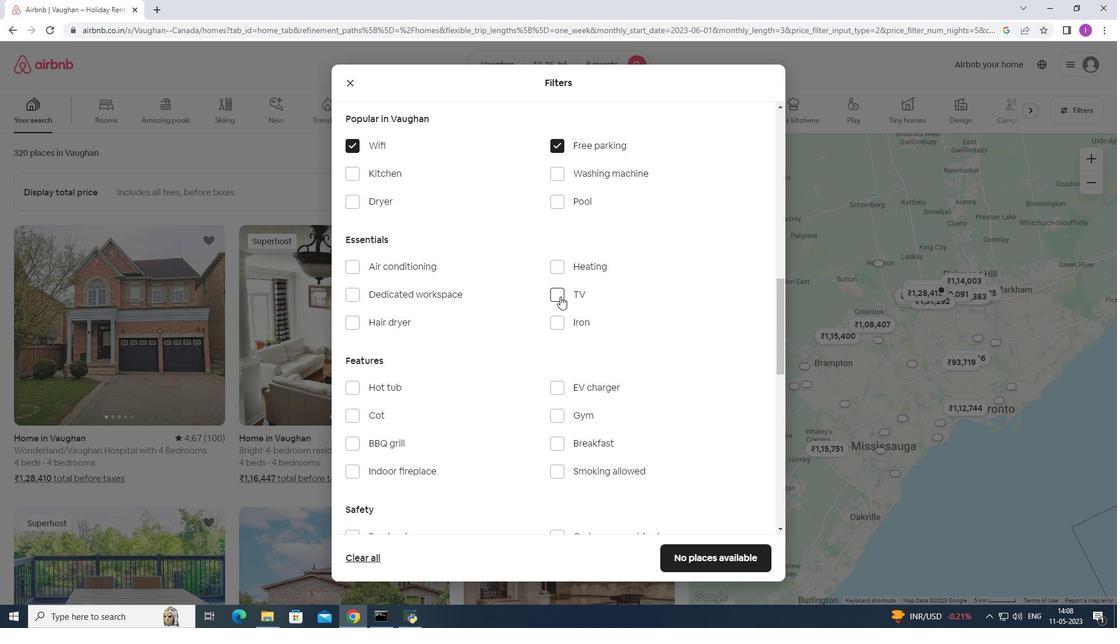 
Action: Mouse pressed left at (561, 297)
Screenshot: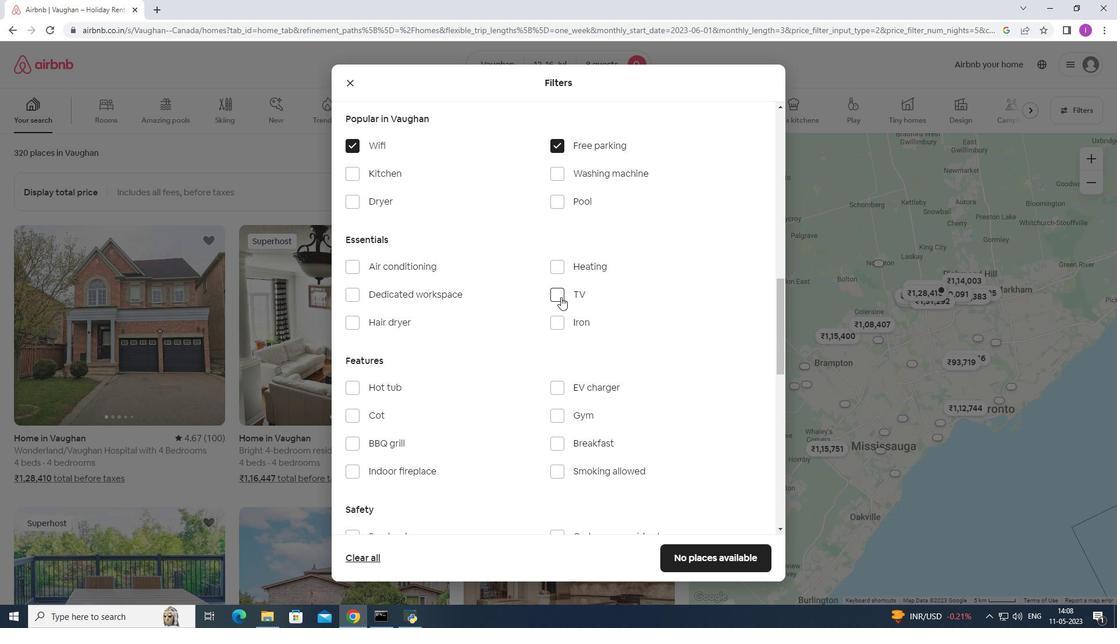 
Action: Mouse moved to (431, 356)
Screenshot: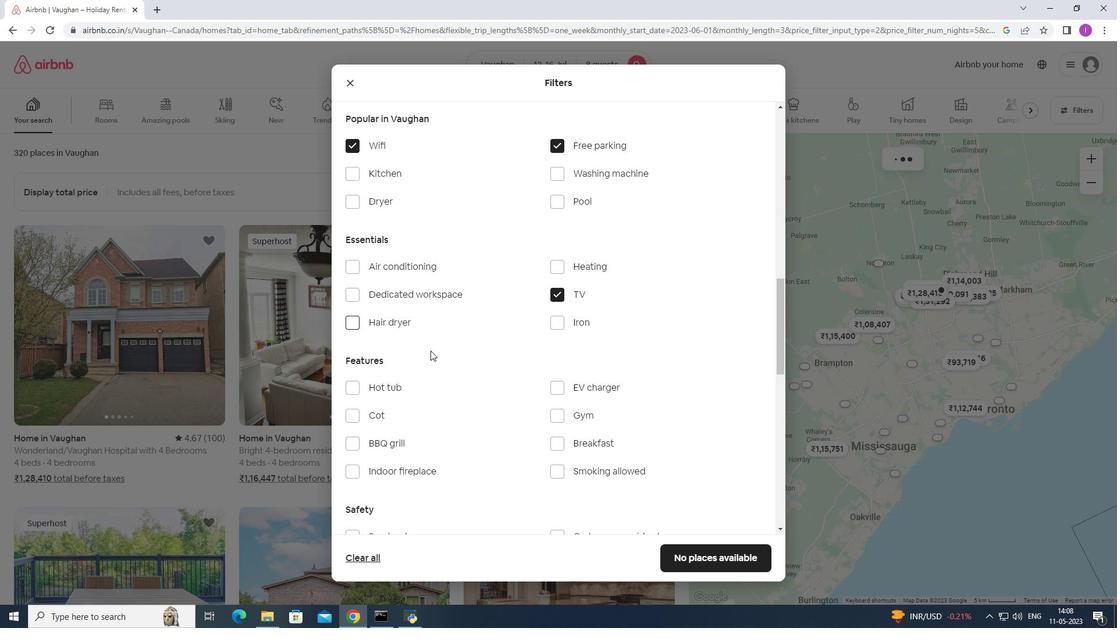 
Action: Mouse scrolled (431, 355) with delta (0, 0)
Screenshot: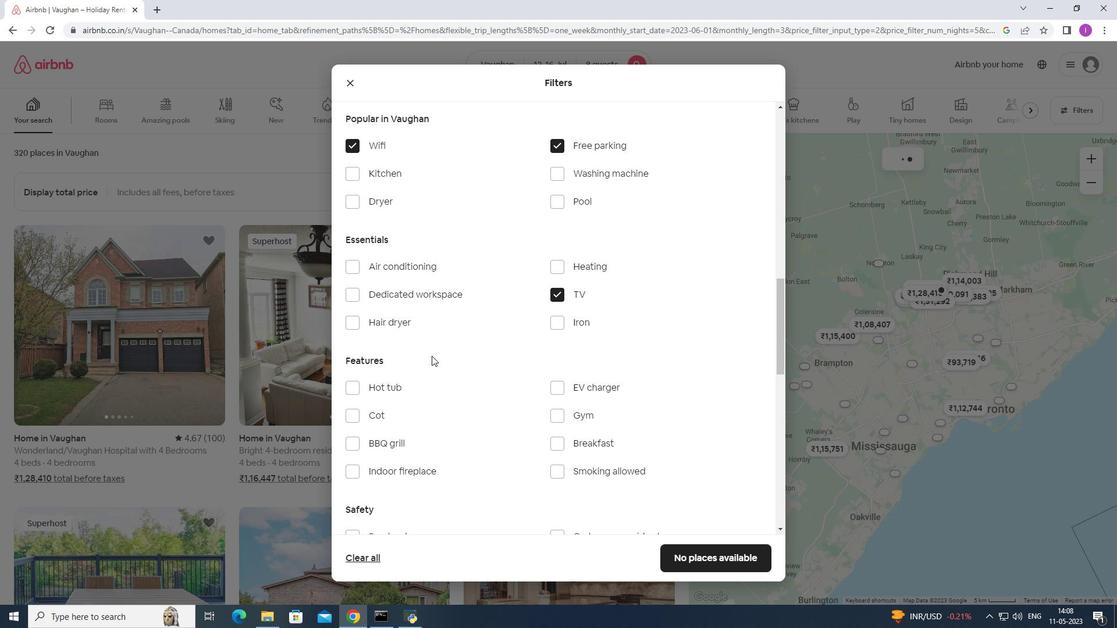 
Action: Mouse scrolled (431, 355) with delta (0, 0)
Screenshot: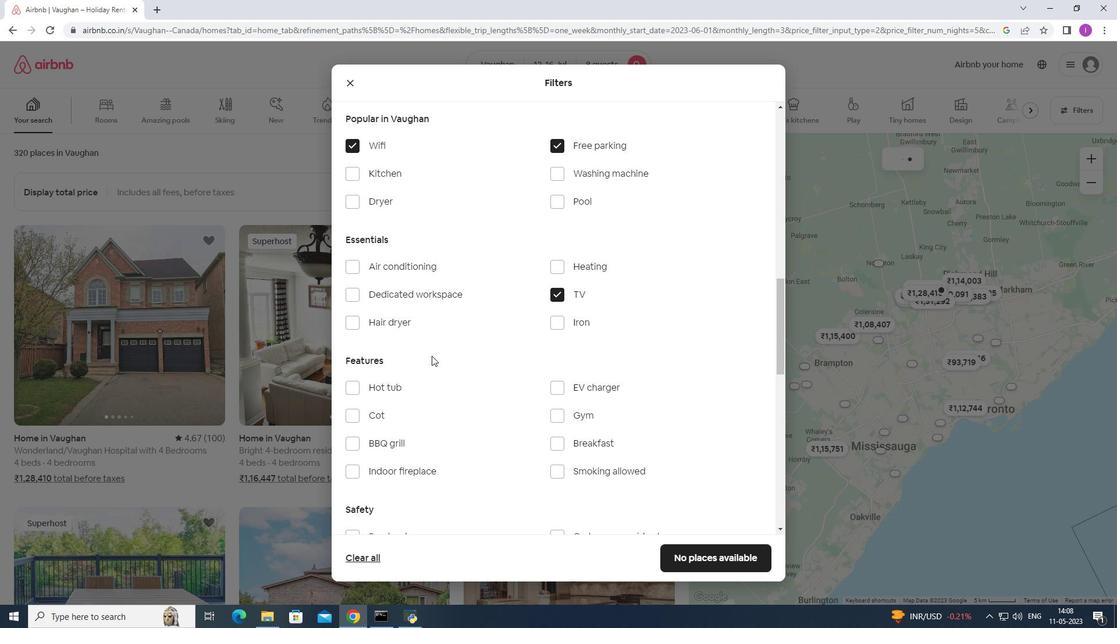 
Action: Mouse moved to (551, 298)
Screenshot: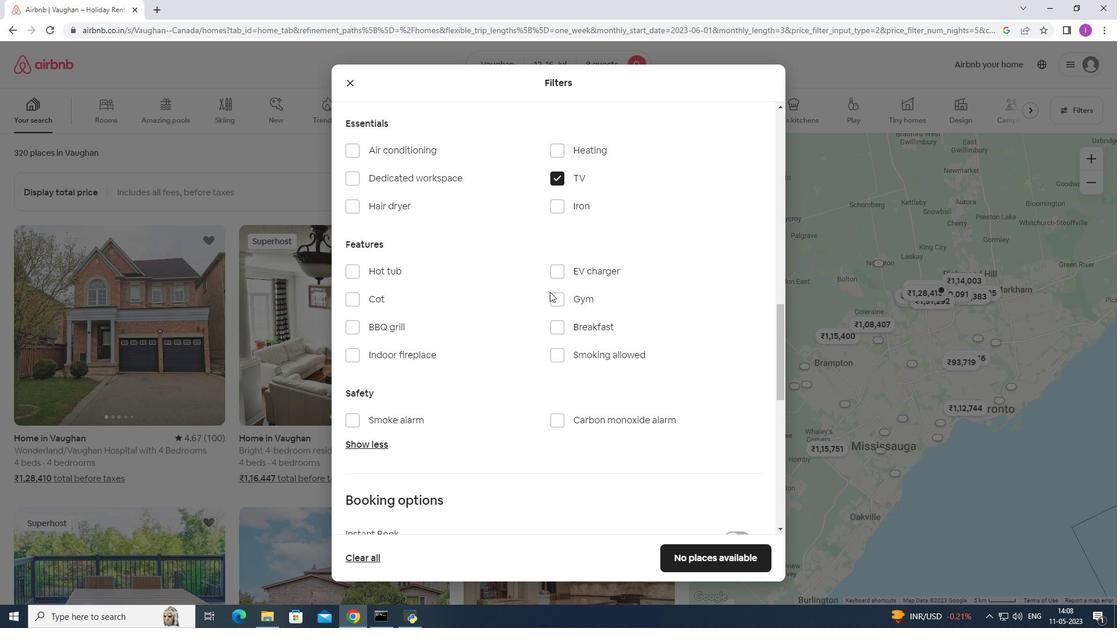 
Action: Mouse pressed left at (551, 298)
Screenshot: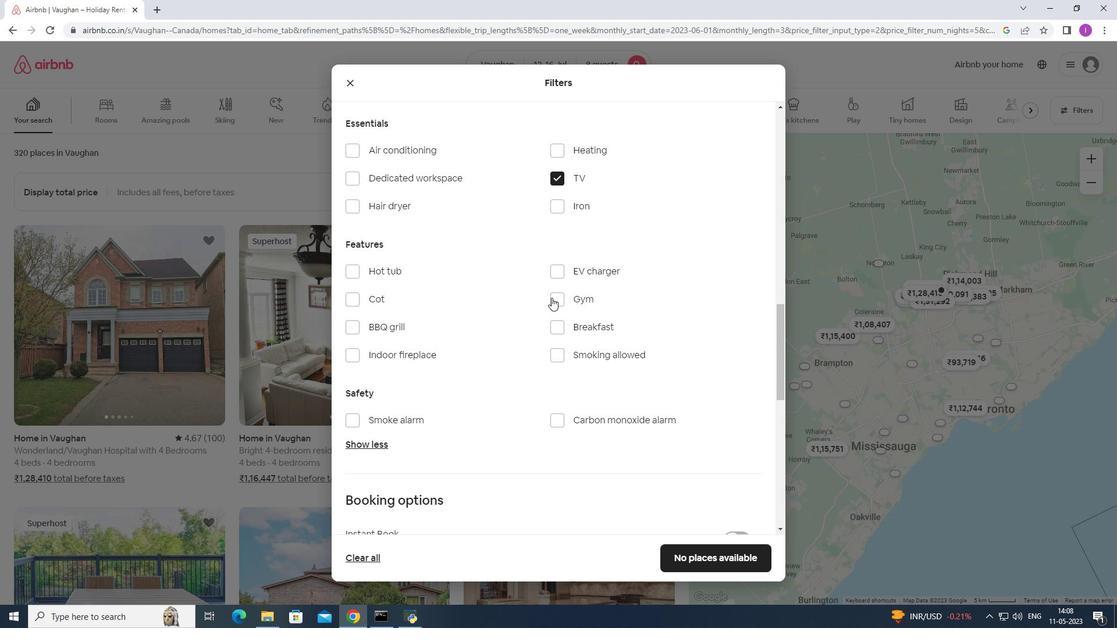 
Action: Mouse moved to (560, 327)
Screenshot: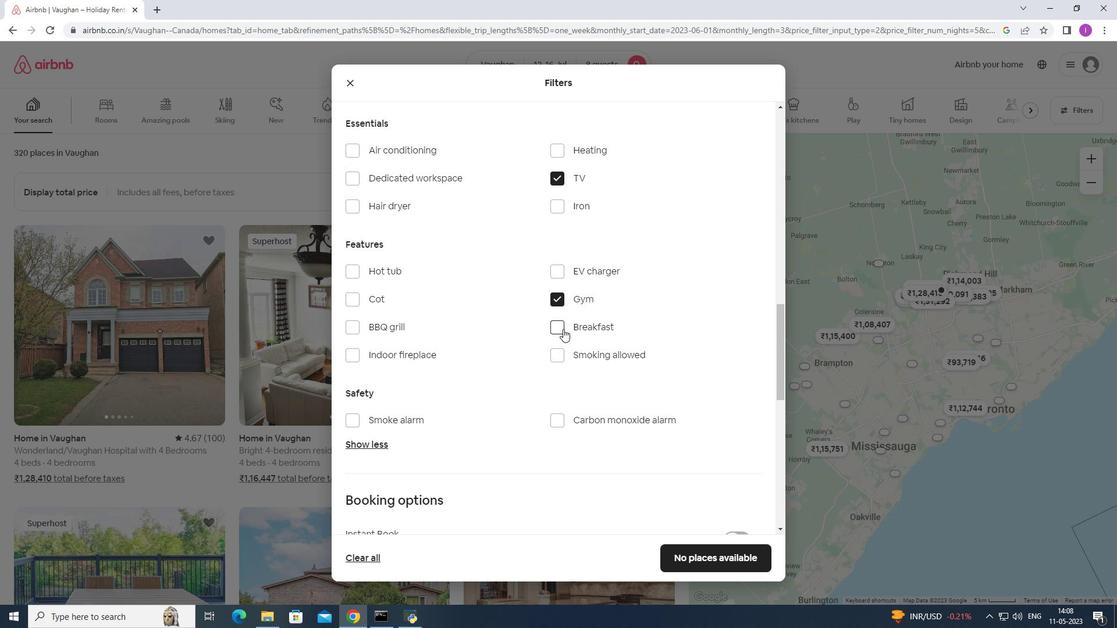 
Action: Mouse pressed left at (560, 327)
Screenshot: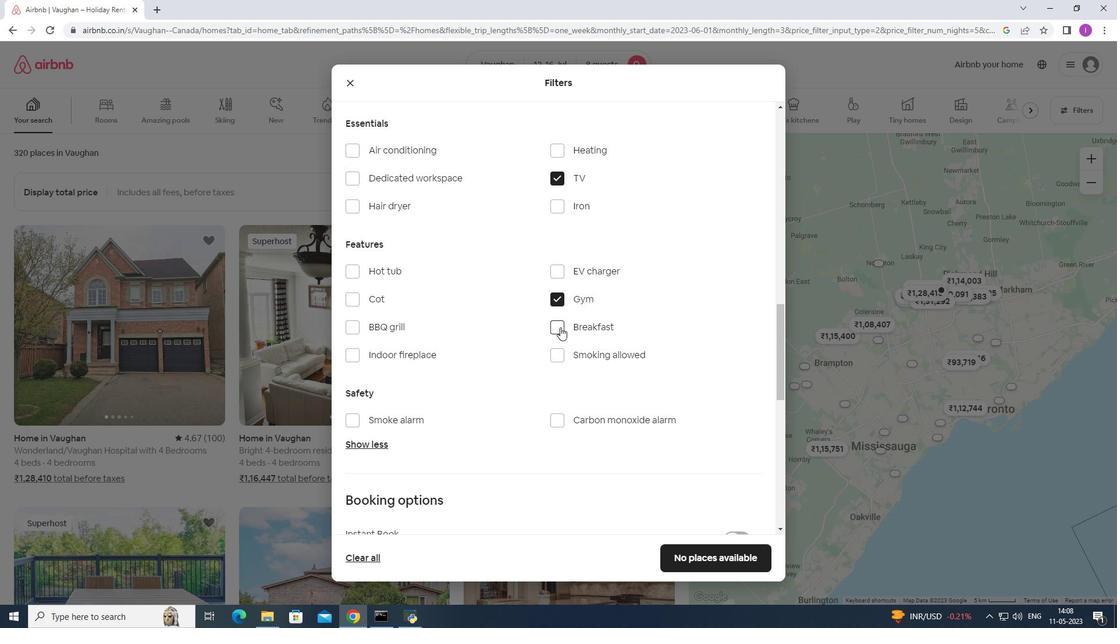 
Action: Mouse moved to (505, 337)
Screenshot: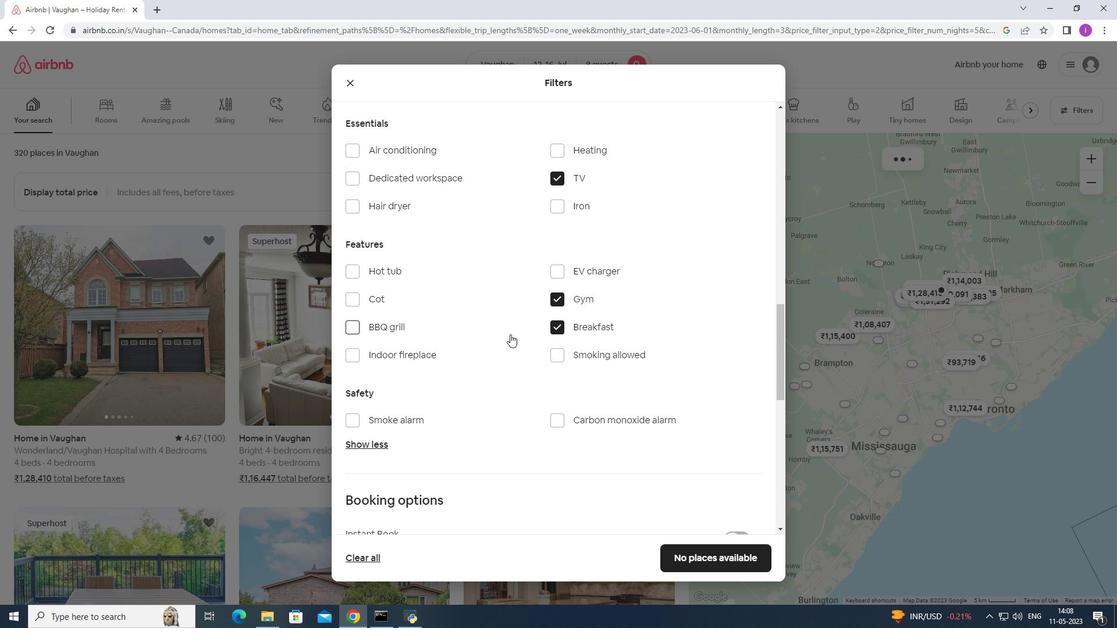 
Action: Mouse scrolled (505, 336) with delta (0, 0)
Screenshot: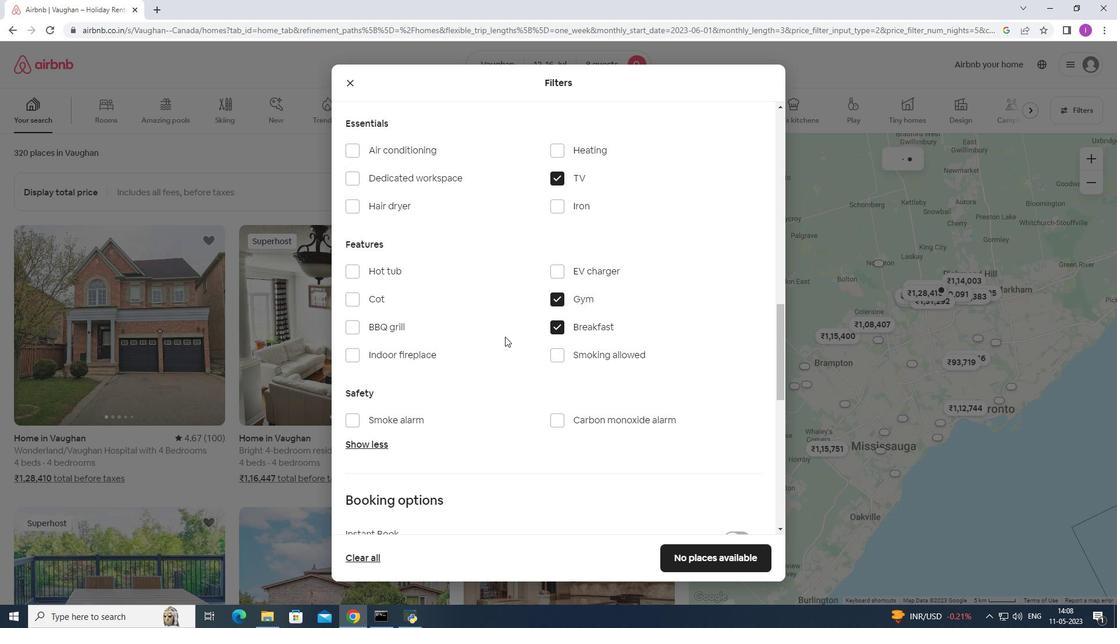 
Action: Mouse scrolled (505, 336) with delta (0, 0)
Screenshot: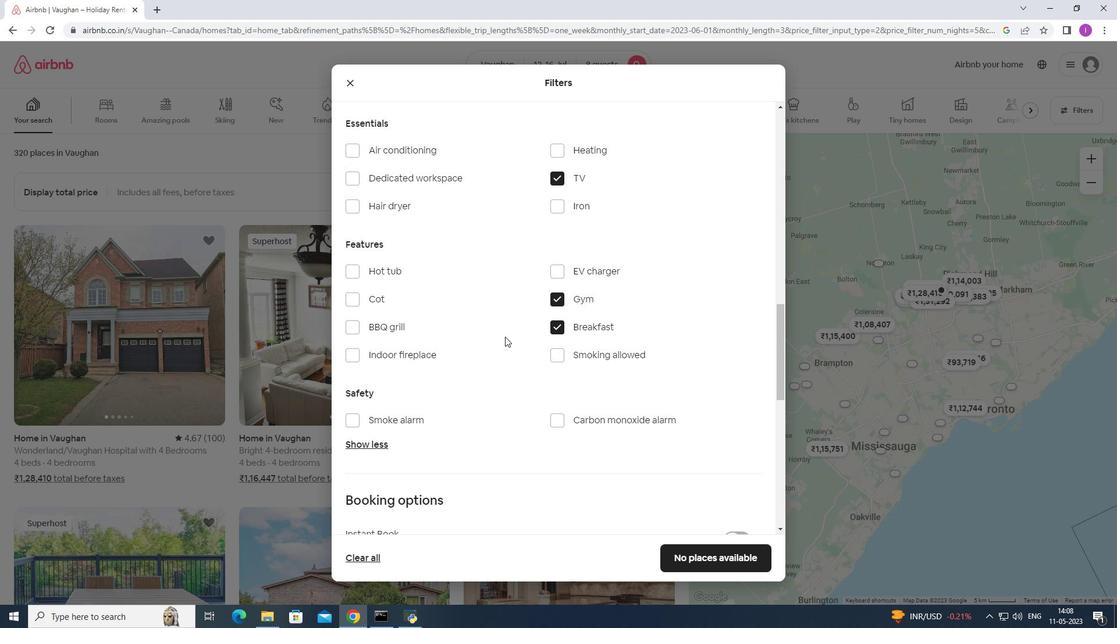 
Action: Mouse scrolled (505, 336) with delta (0, 0)
Screenshot: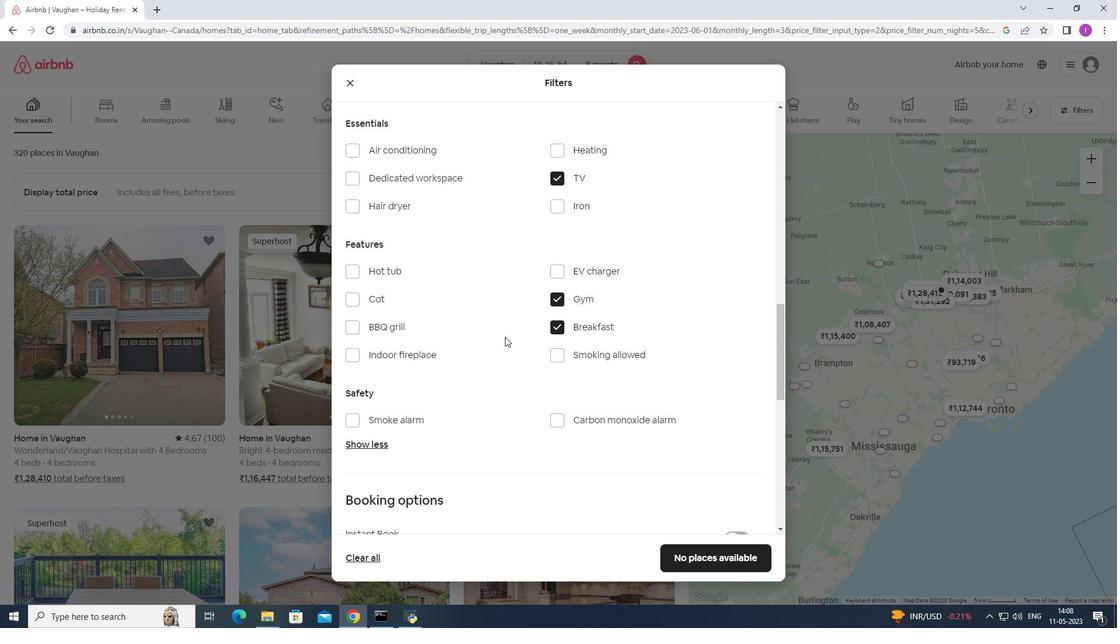 
Action: Mouse scrolled (505, 336) with delta (0, 0)
Screenshot: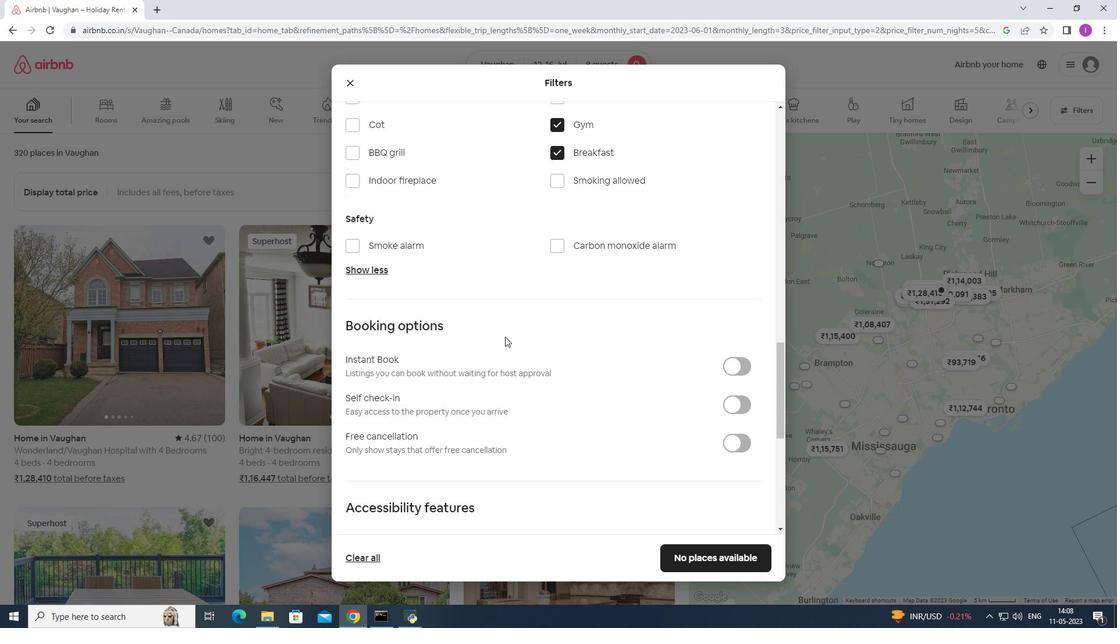 
Action: Mouse scrolled (505, 336) with delta (0, 0)
Screenshot: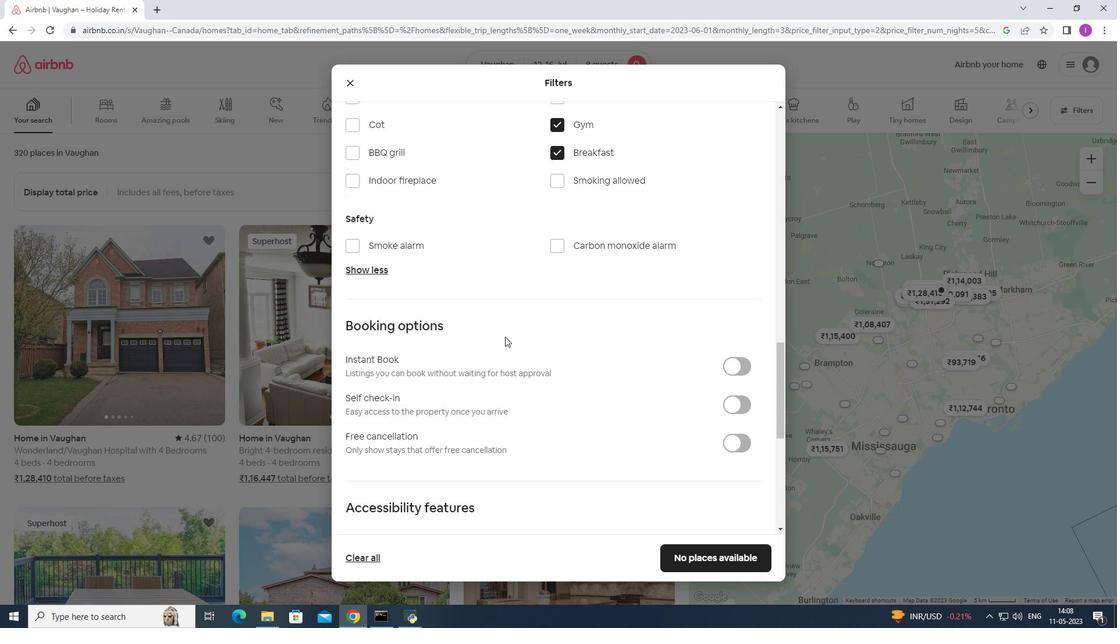 
Action: Mouse scrolled (505, 336) with delta (0, 0)
Screenshot: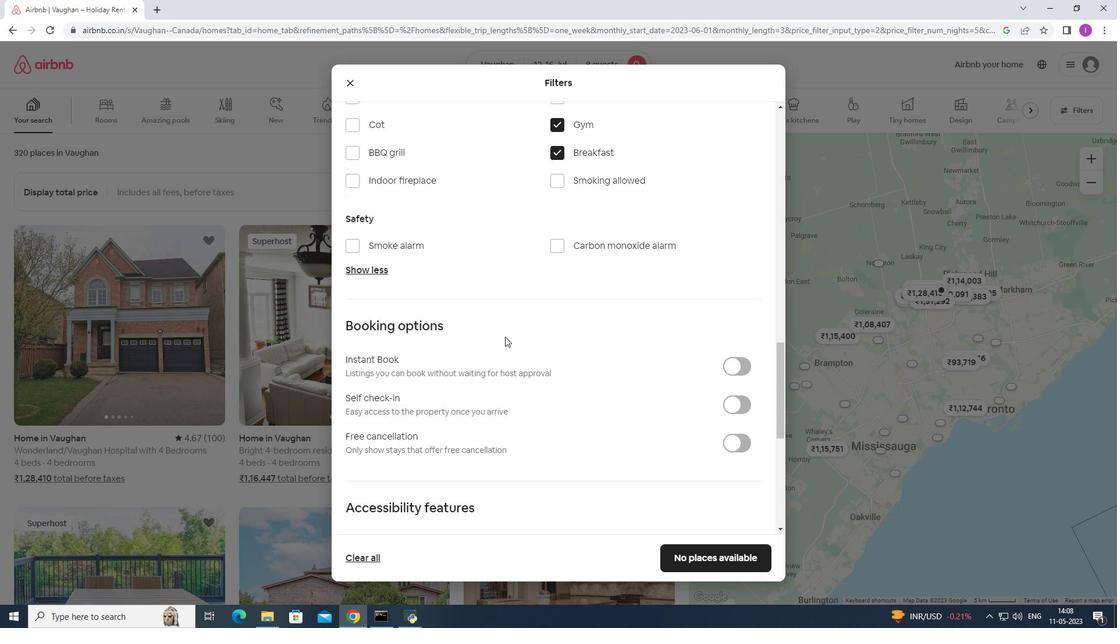 
Action: Mouse moved to (740, 231)
Screenshot: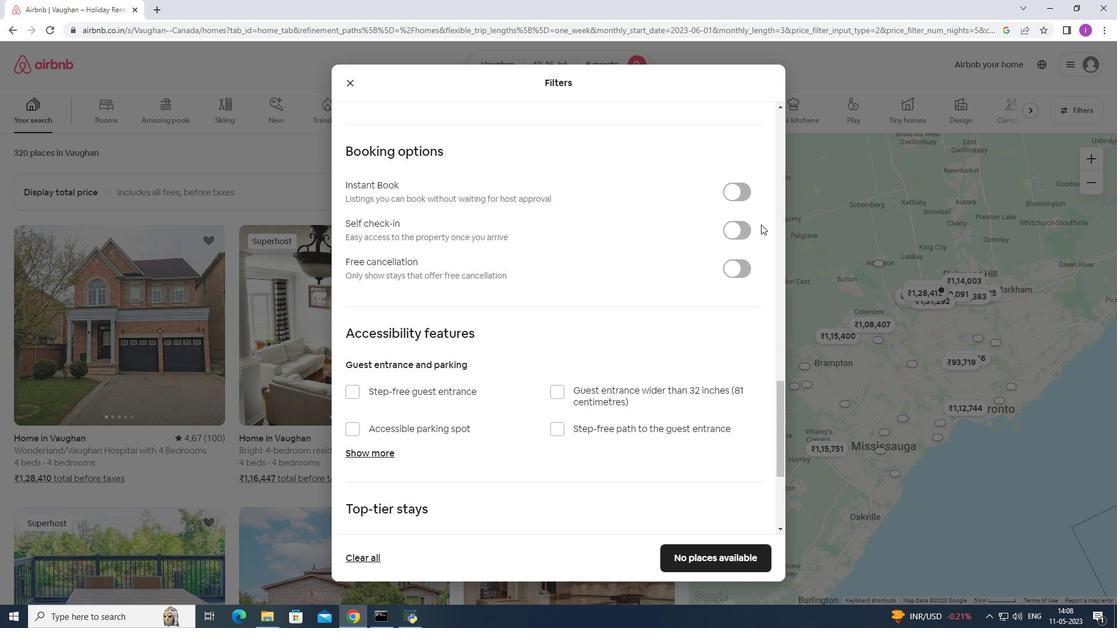 
Action: Mouse pressed left at (740, 231)
Screenshot: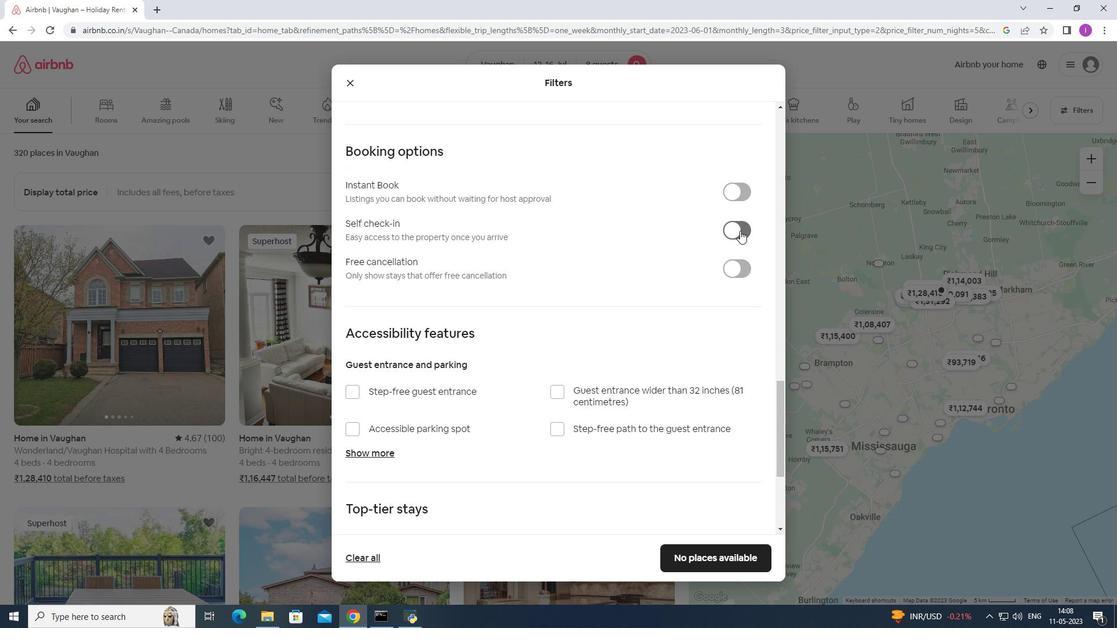 
Action: Mouse moved to (562, 292)
Screenshot: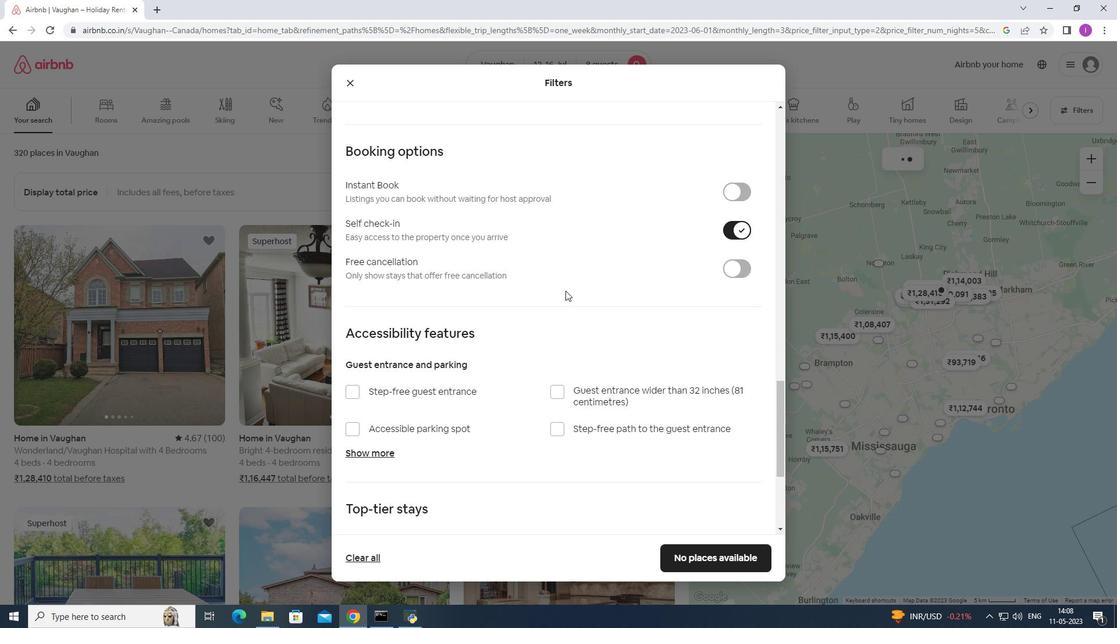 
Action: Mouse scrolled (562, 292) with delta (0, 0)
Screenshot: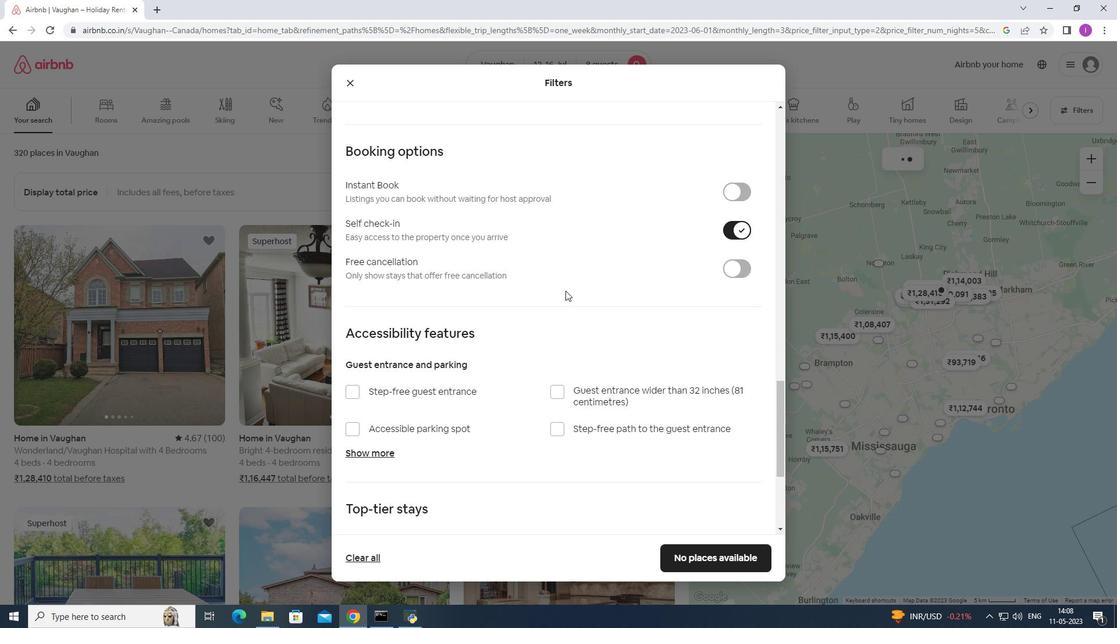
Action: Mouse moved to (562, 293)
Screenshot: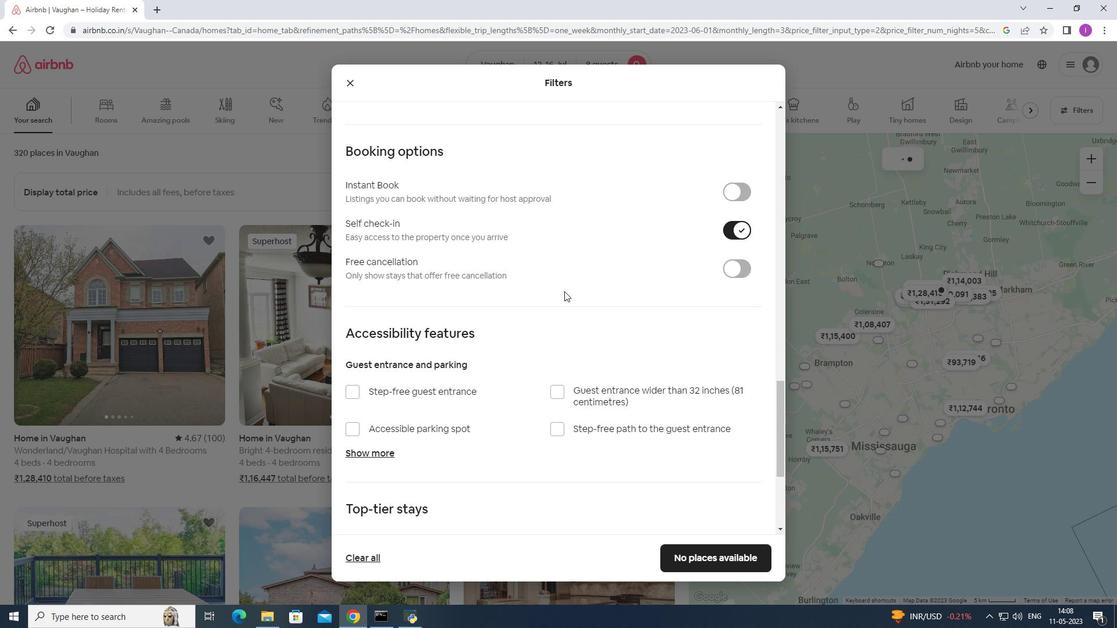 
Action: Mouse scrolled (562, 292) with delta (0, 0)
Screenshot: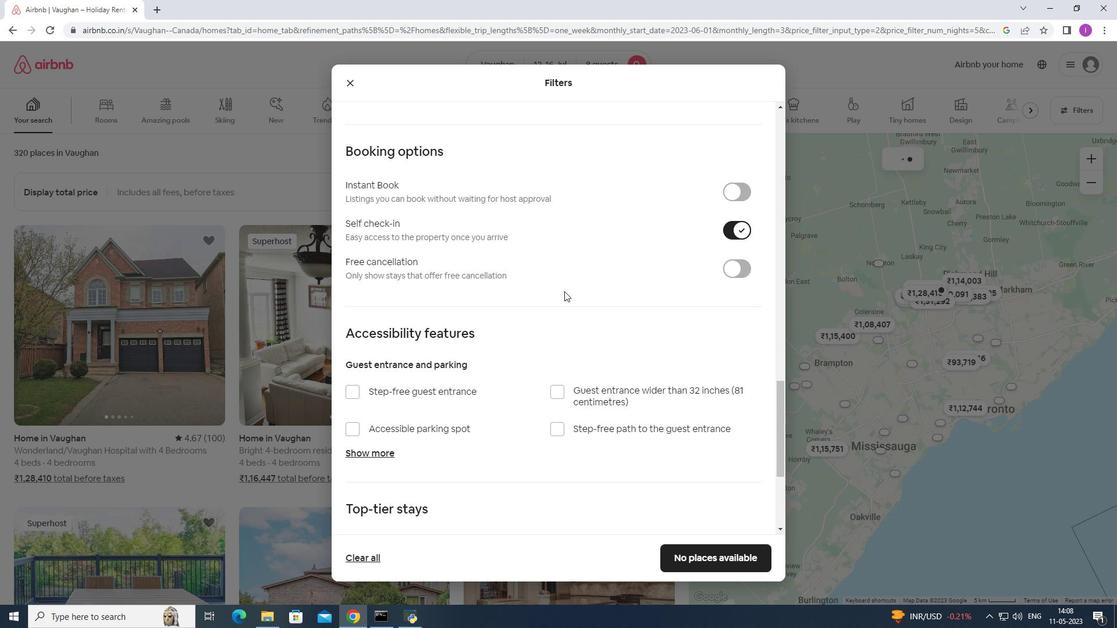 
Action: Mouse moved to (562, 295)
Screenshot: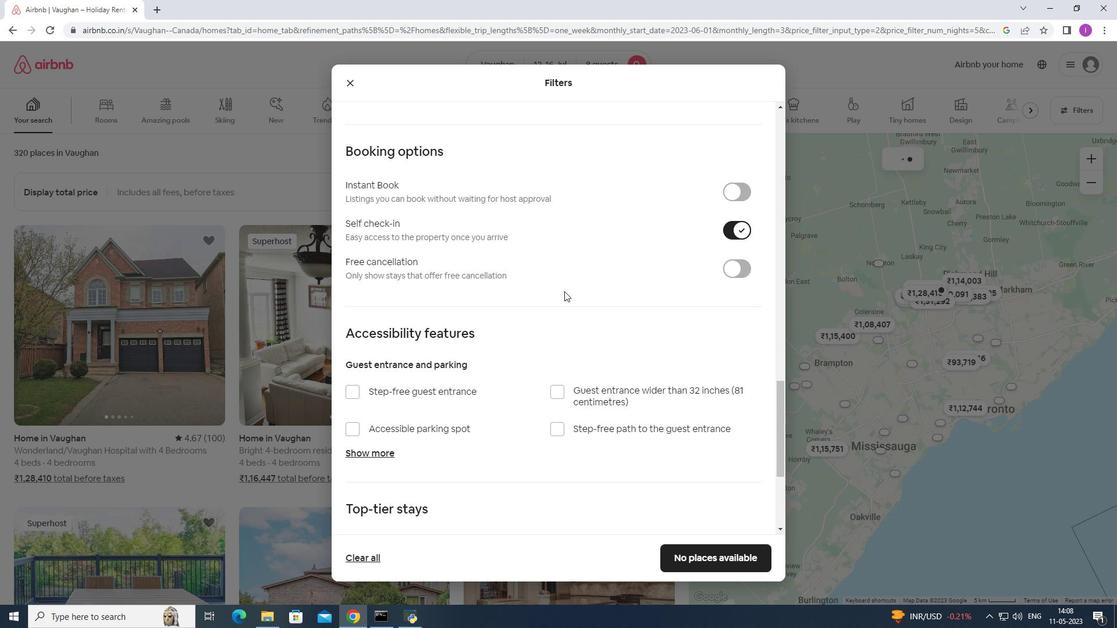 
Action: Mouse scrolled (562, 294) with delta (0, 0)
Screenshot: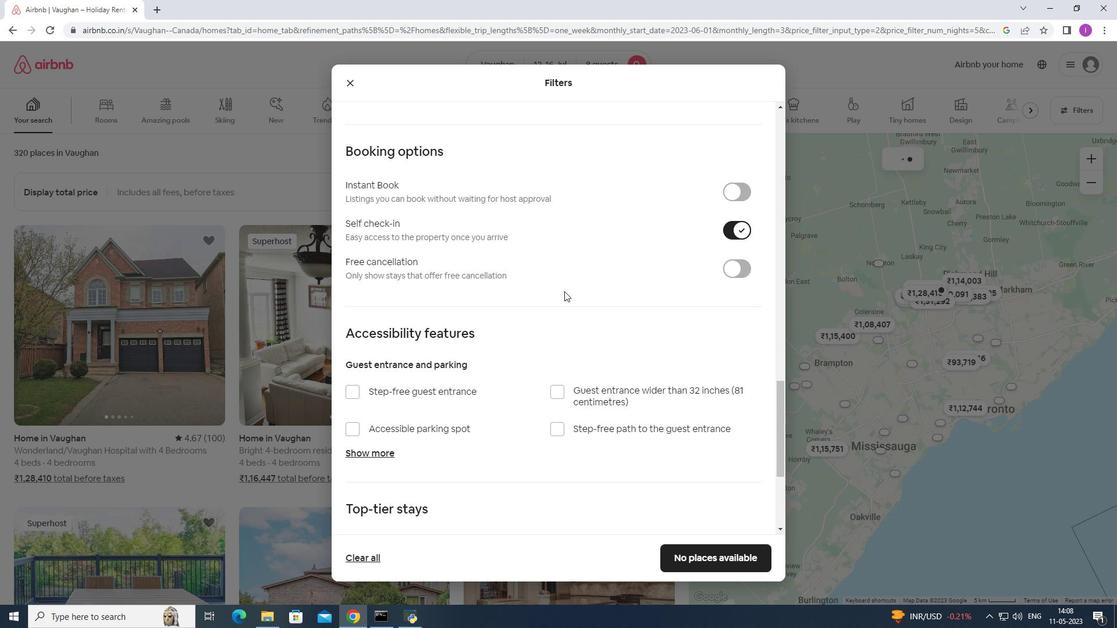 
Action: Mouse scrolled (562, 294) with delta (0, 0)
Screenshot: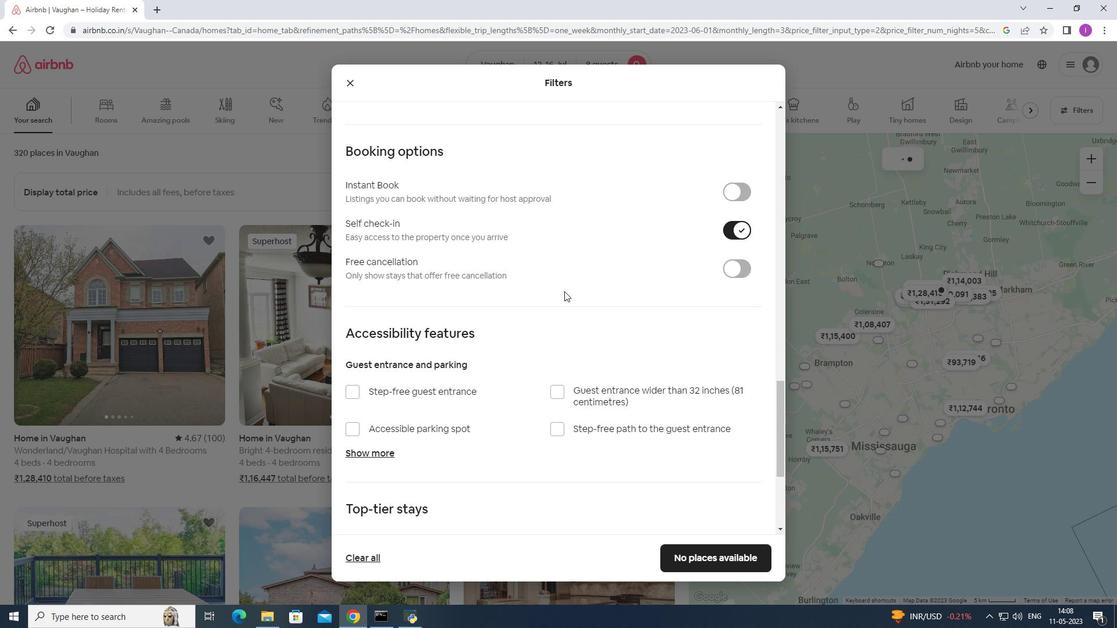
Action: Mouse moved to (561, 298)
Screenshot: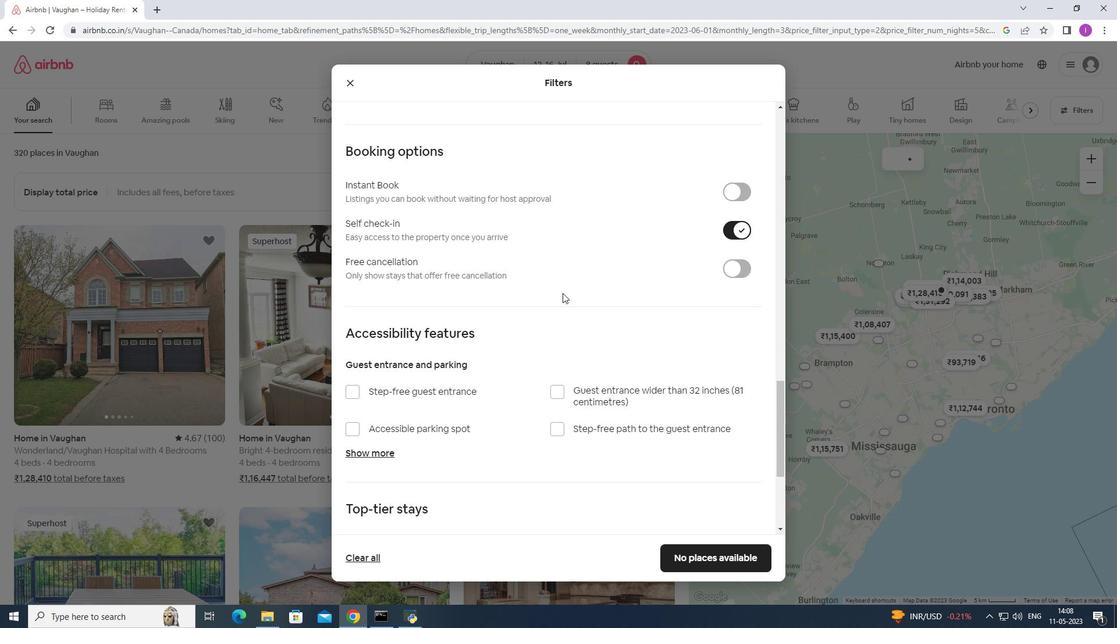 
Action: Mouse scrolled (561, 298) with delta (0, 0)
Screenshot: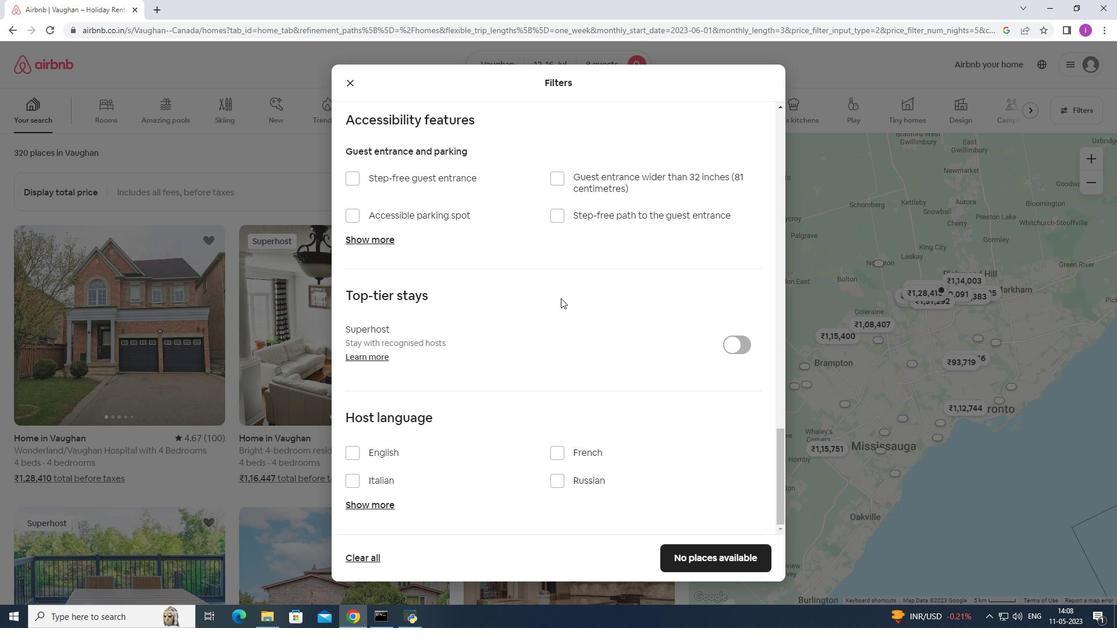 
Action: Mouse scrolled (561, 298) with delta (0, 0)
Screenshot: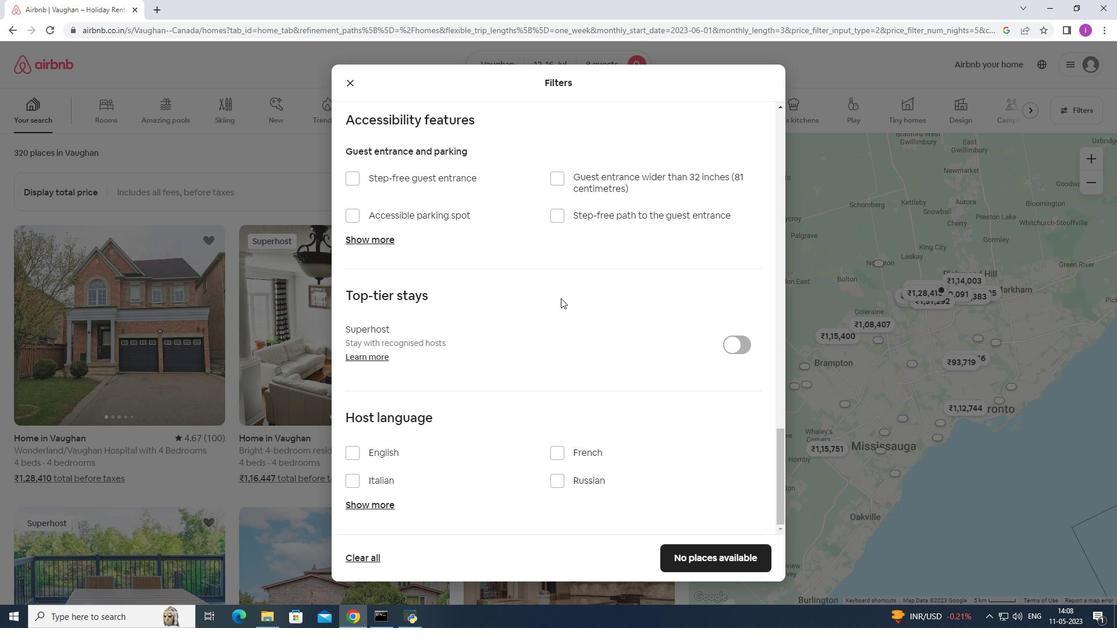 
Action: Mouse scrolled (561, 298) with delta (0, 0)
Screenshot: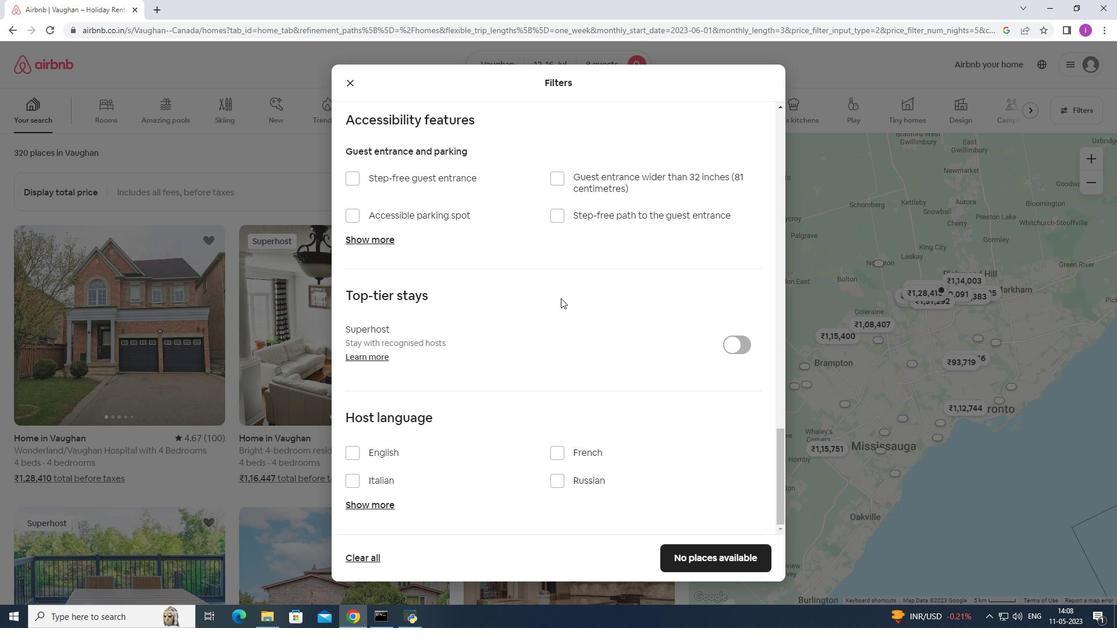 
Action: Mouse moved to (350, 454)
Screenshot: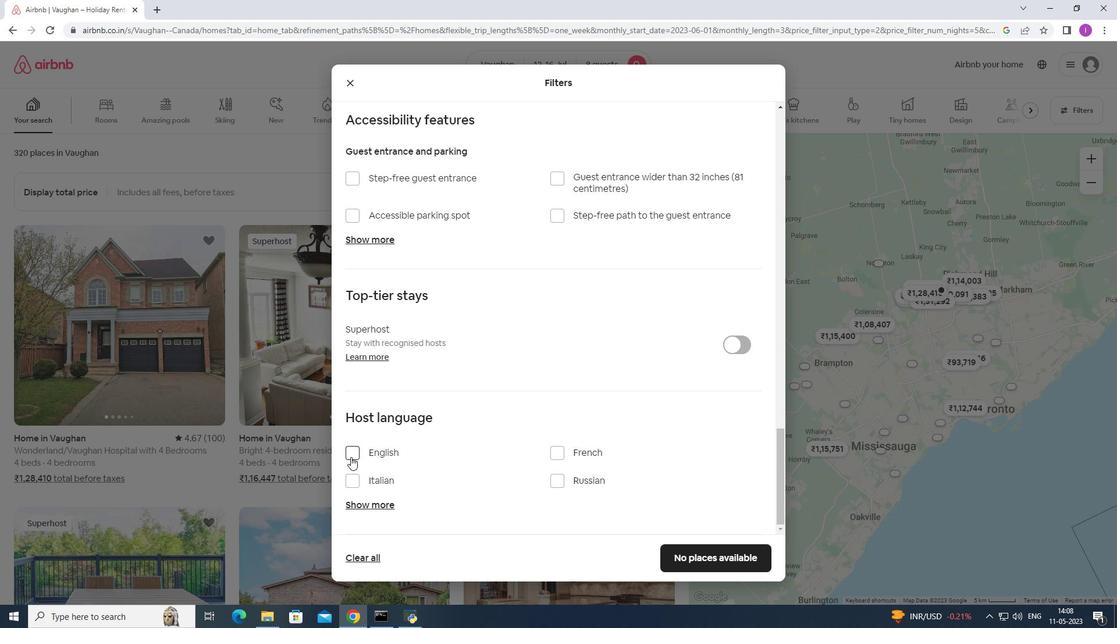 
Action: Mouse pressed left at (350, 454)
Screenshot: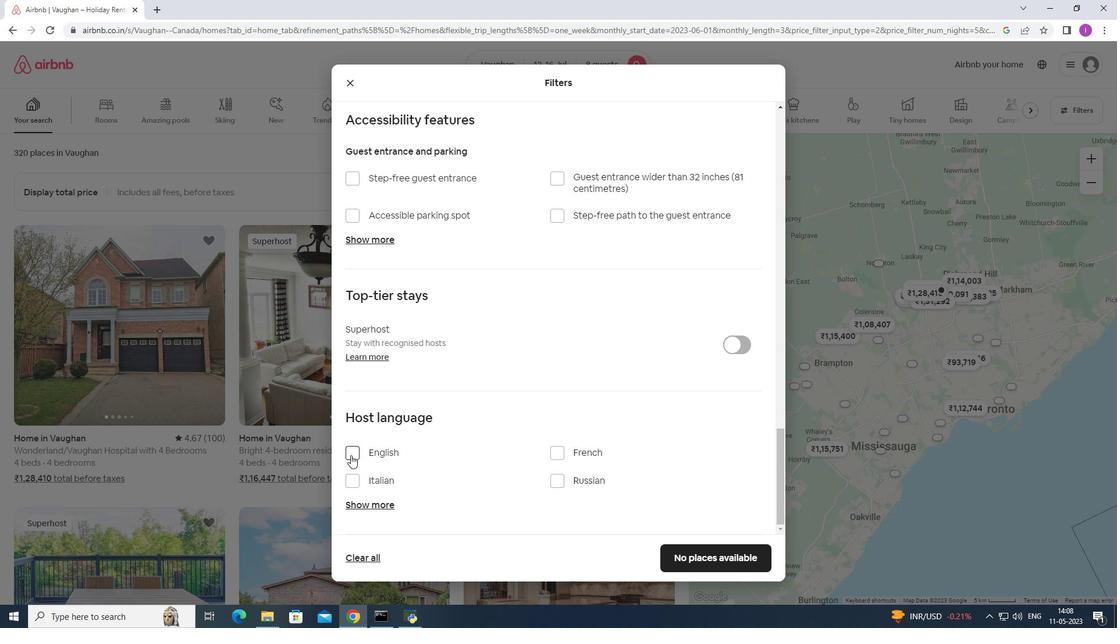 
Action: Mouse moved to (730, 556)
Screenshot: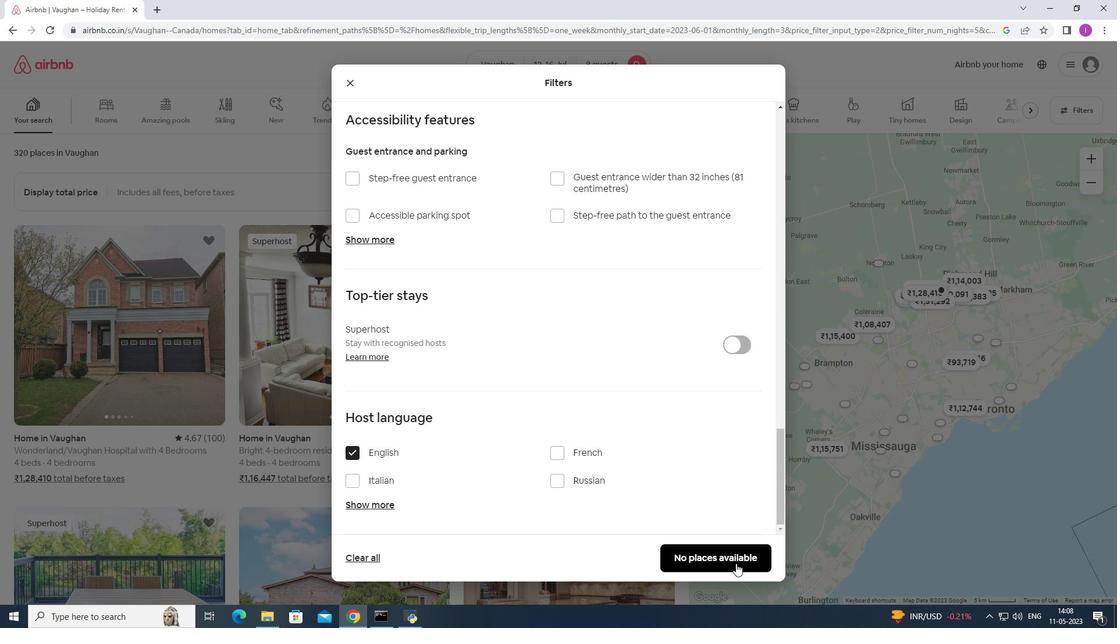 
Action: Mouse pressed left at (730, 556)
Screenshot: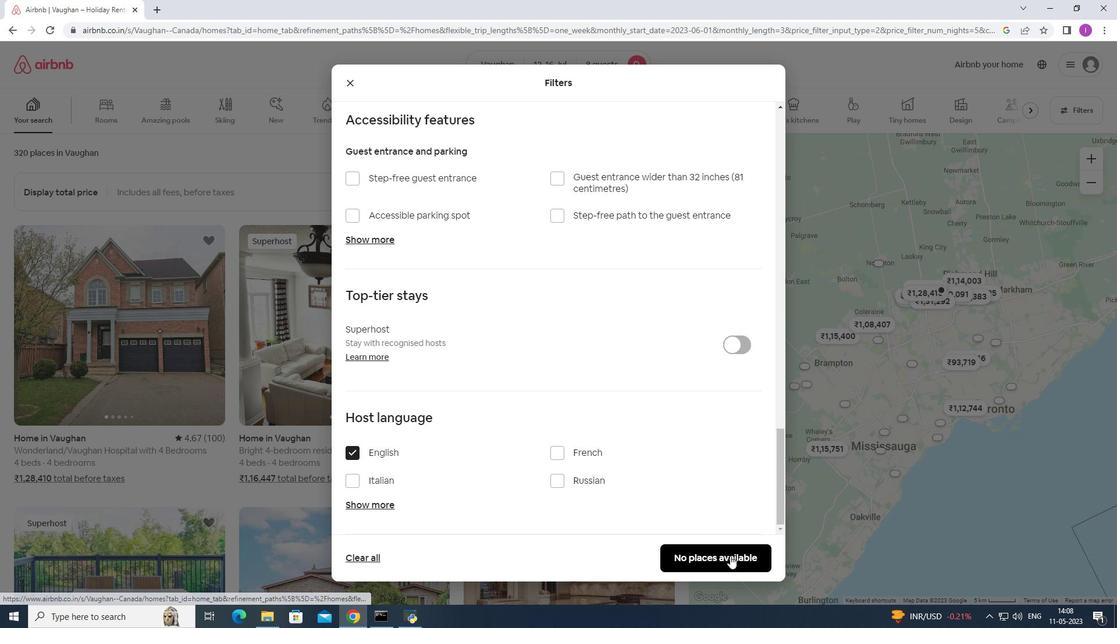 
Action: Mouse moved to (727, 550)
Screenshot: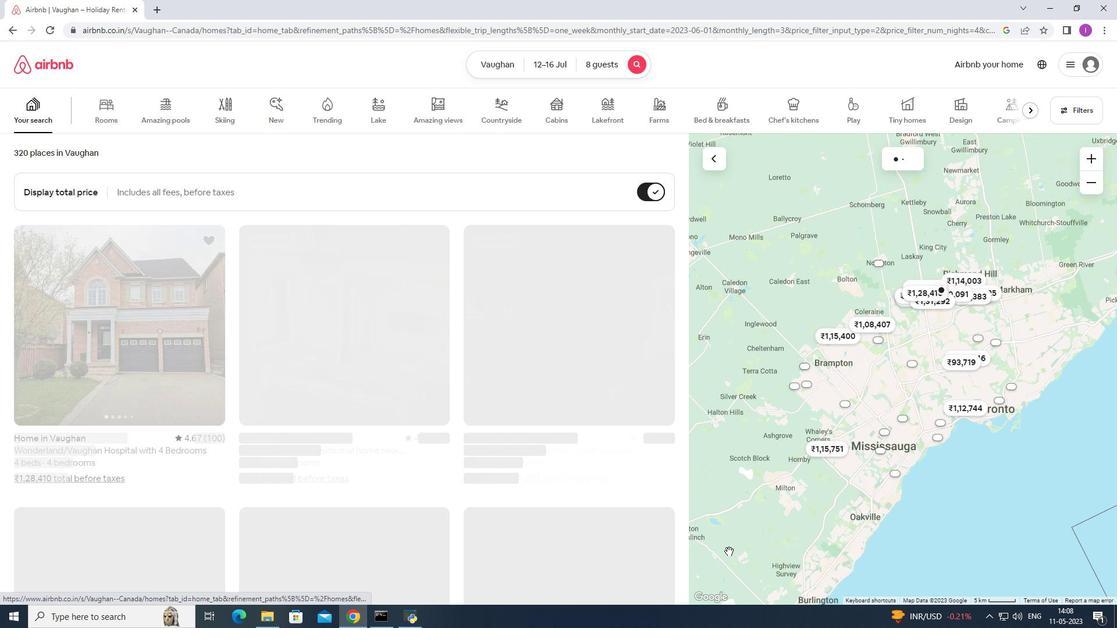 
